 Task: Look for space in Gbadolite, Democratic Republic of the Congo from 1st June, 2023 to 4th June, 2023 for 1 adult in price range Rs.6000 to Rs.16000. Place can be private room with 1  bedroom having 1 bed and 1 bathroom. Property type can be house, flat, guest house. Amenities needed are: wifi. Booking option can be shelf check-in. Required host language is English.
Action: Mouse moved to (496, 125)
Screenshot: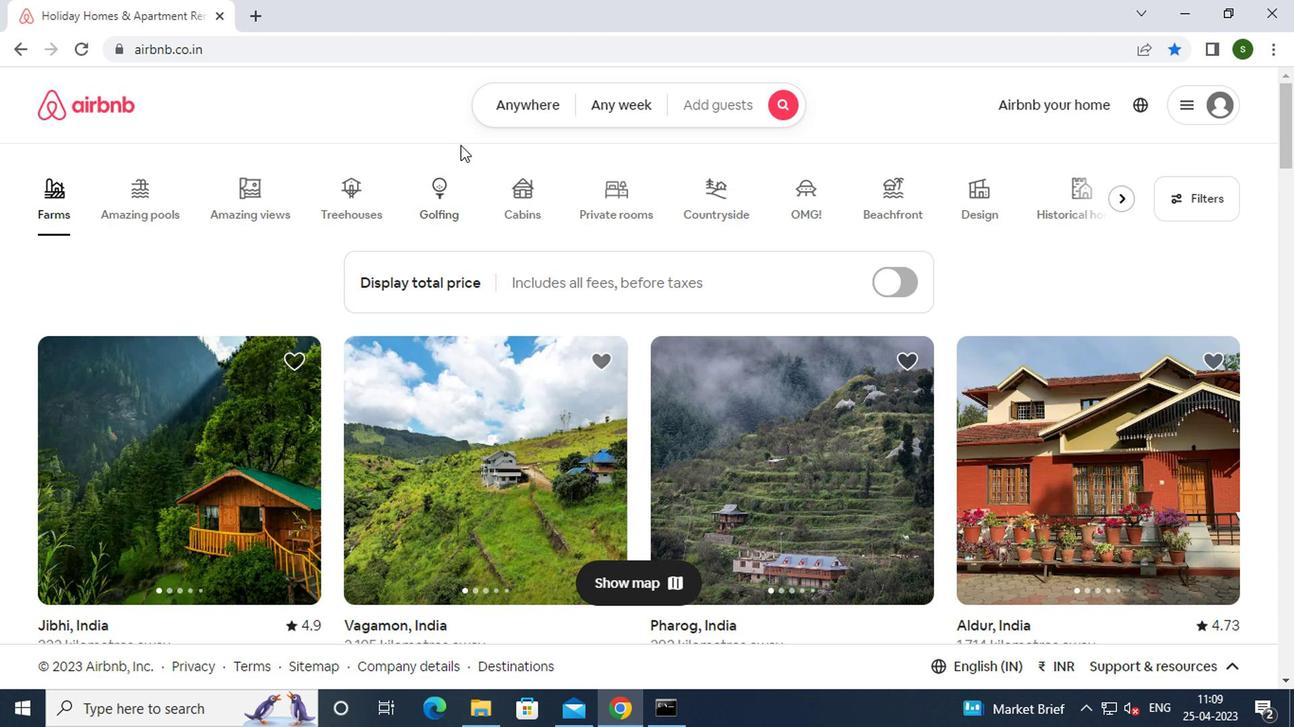 
Action: Mouse pressed left at (496, 125)
Screenshot: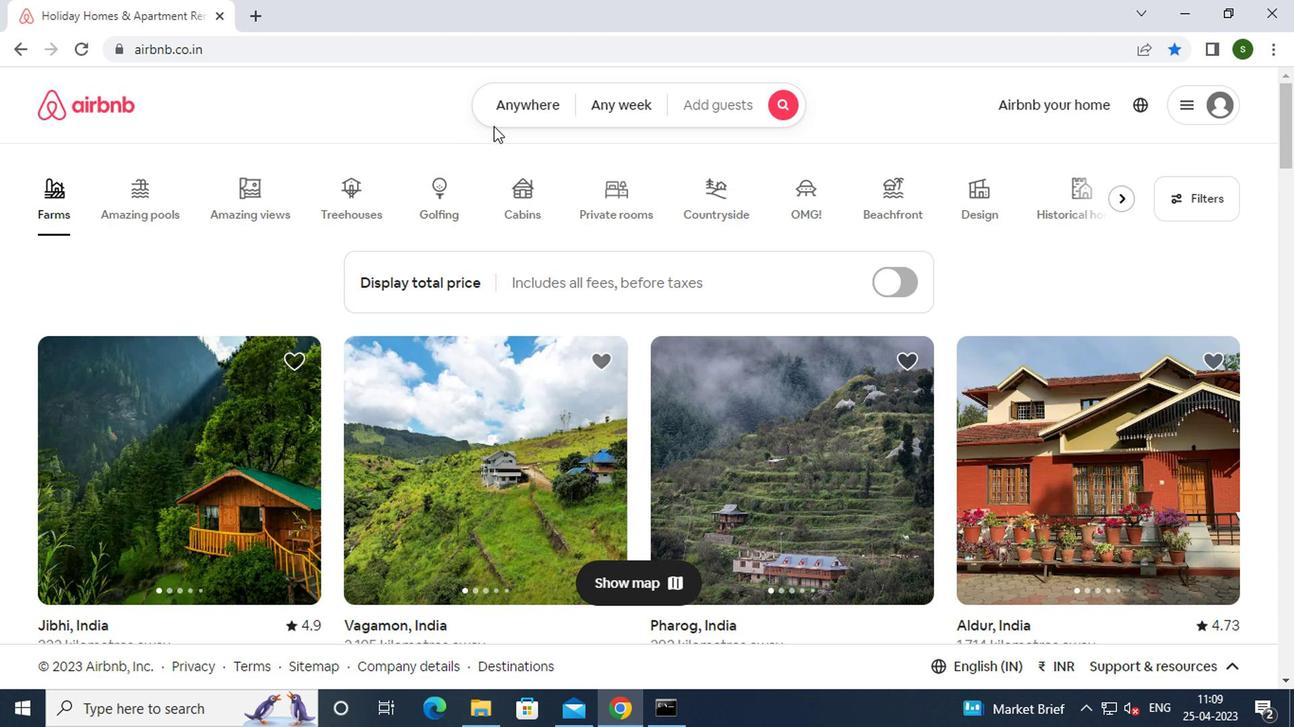 
Action: Mouse moved to (353, 188)
Screenshot: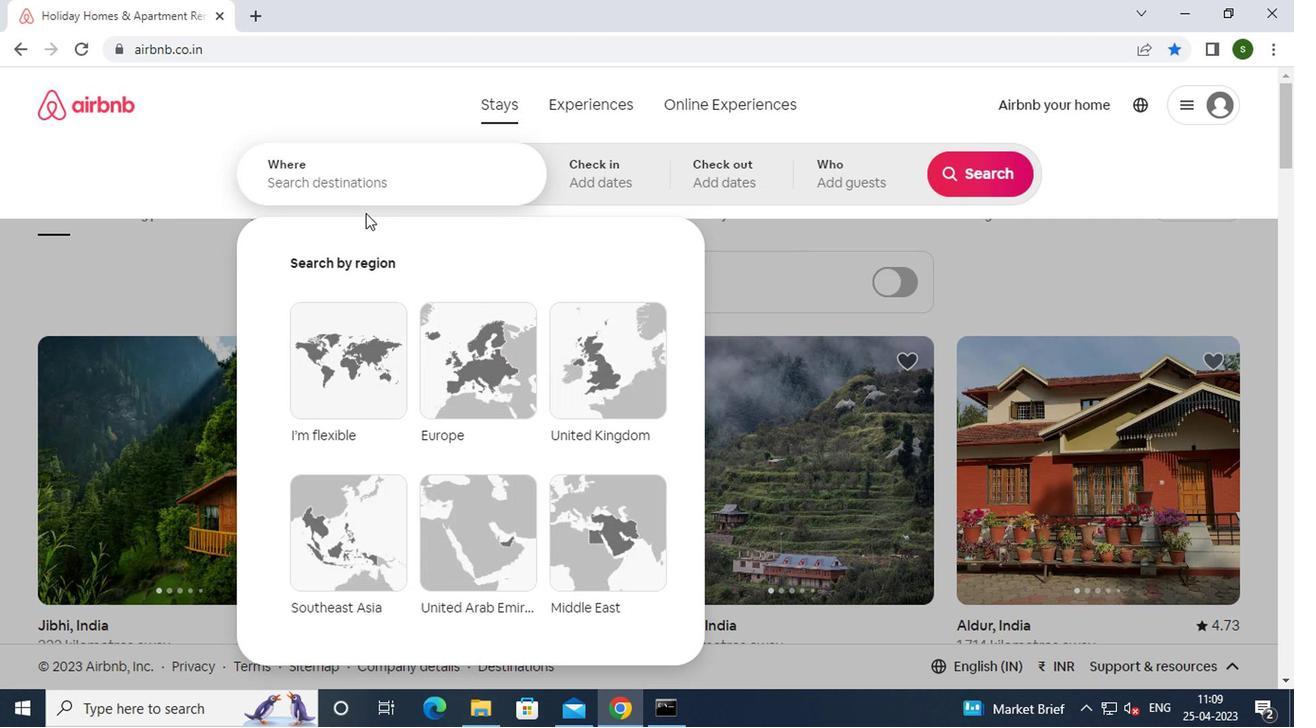 
Action: Mouse pressed left at (353, 188)
Screenshot: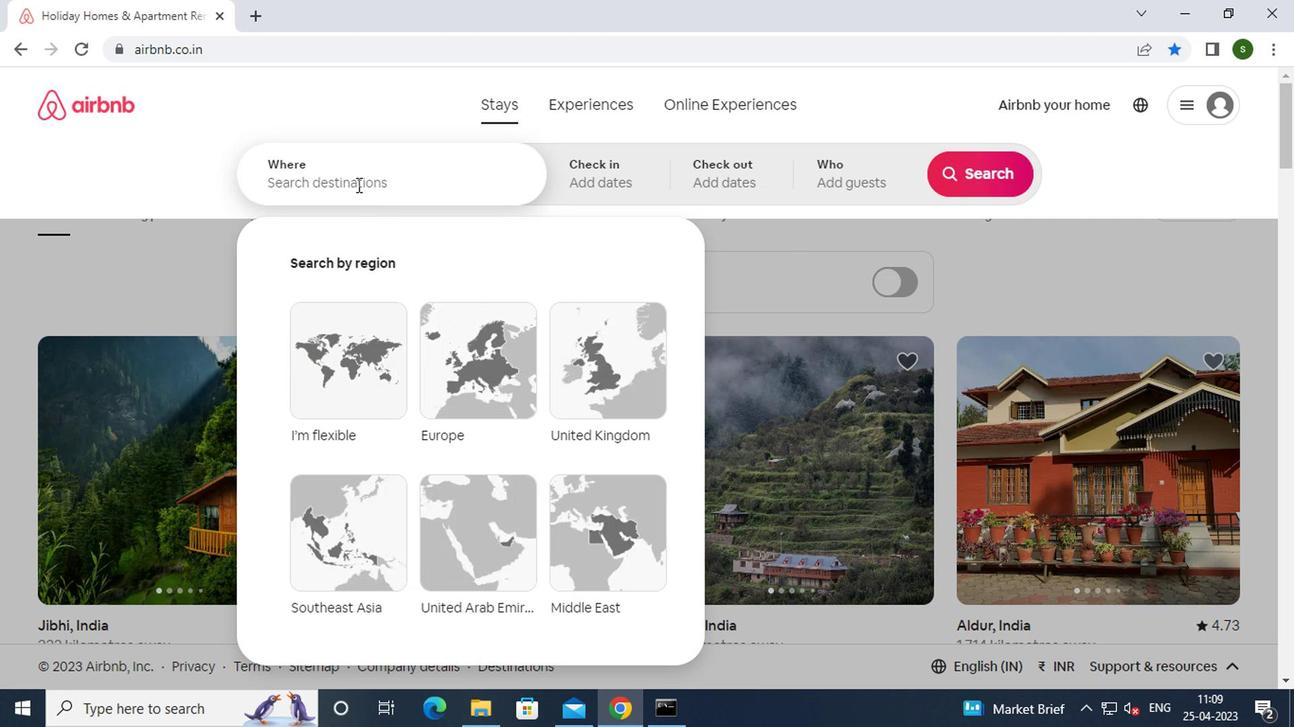 
Action: Key pressed g<Key.caps_lock>badolite
Screenshot: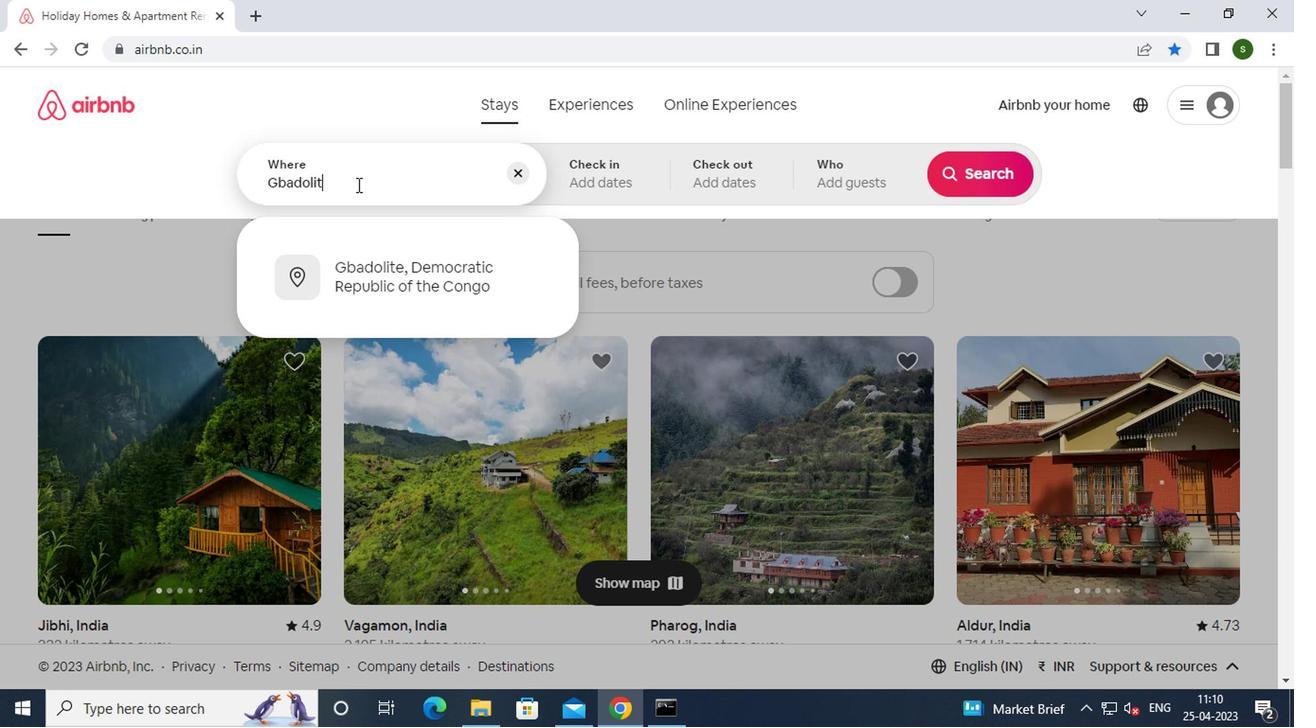 
Action: Mouse moved to (421, 264)
Screenshot: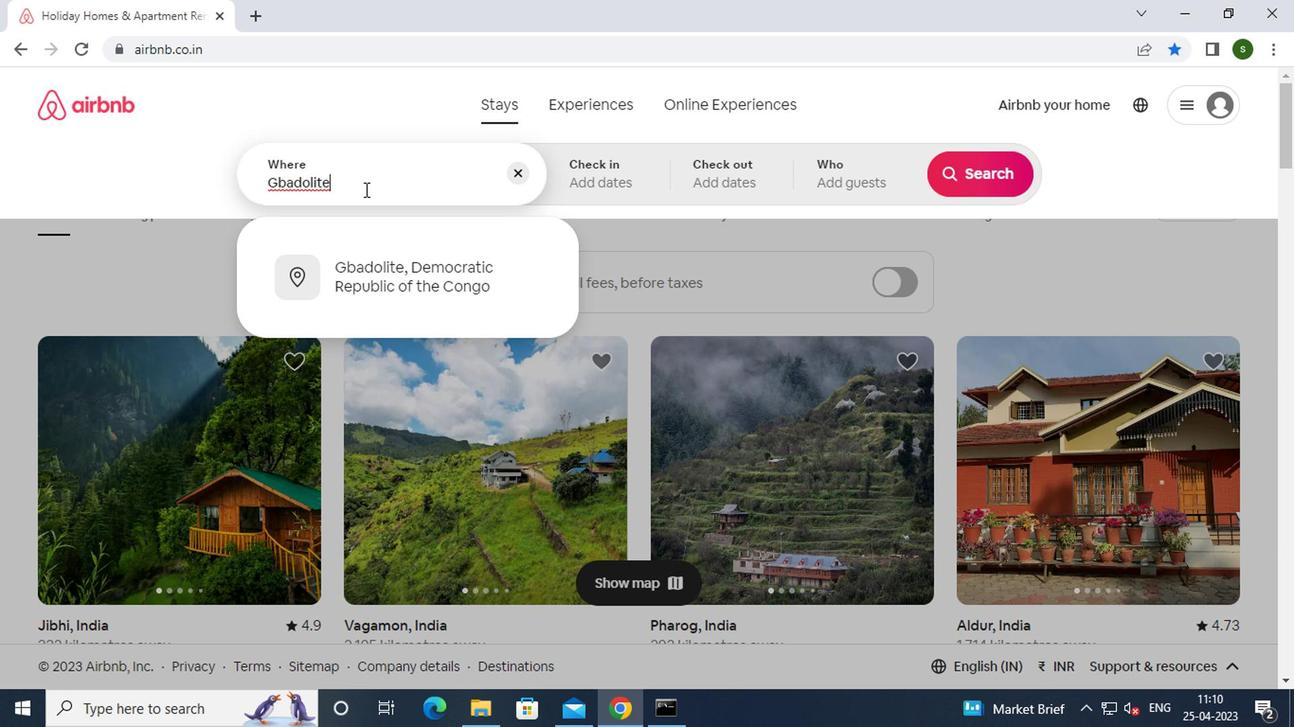 
Action: Mouse pressed left at (421, 264)
Screenshot: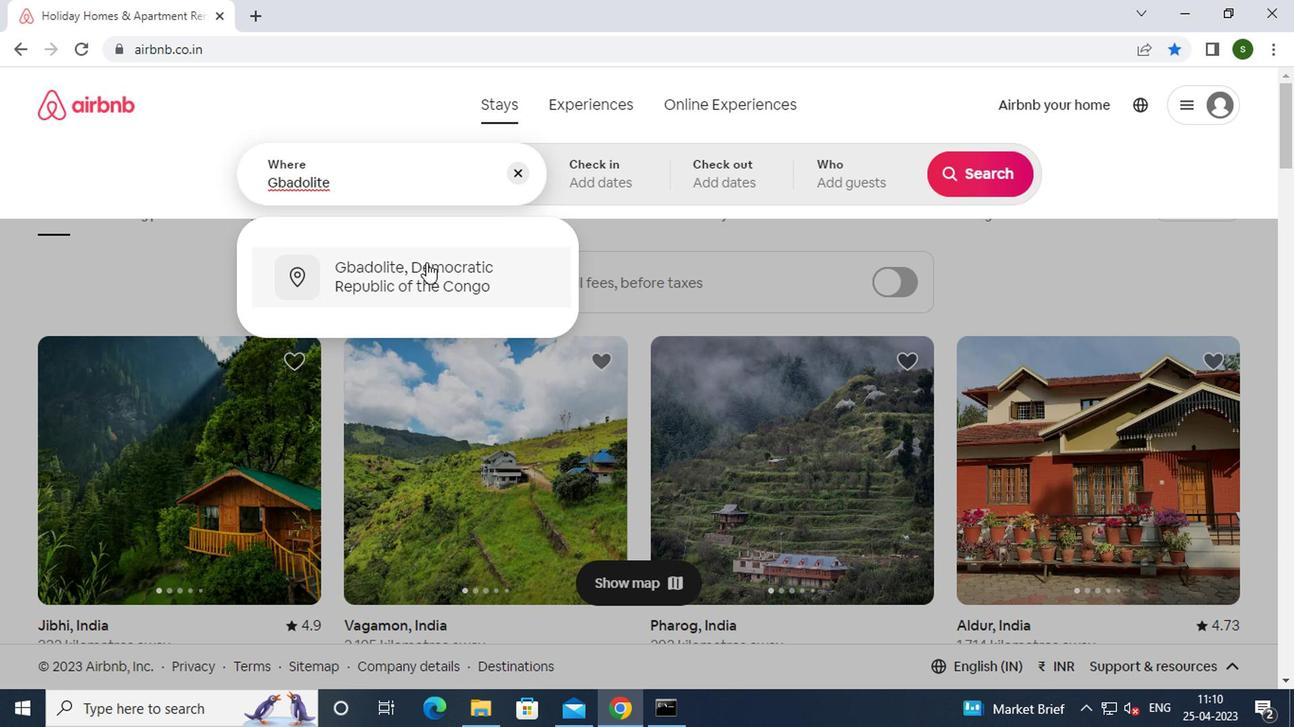 
Action: Mouse moved to (967, 323)
Screenshot: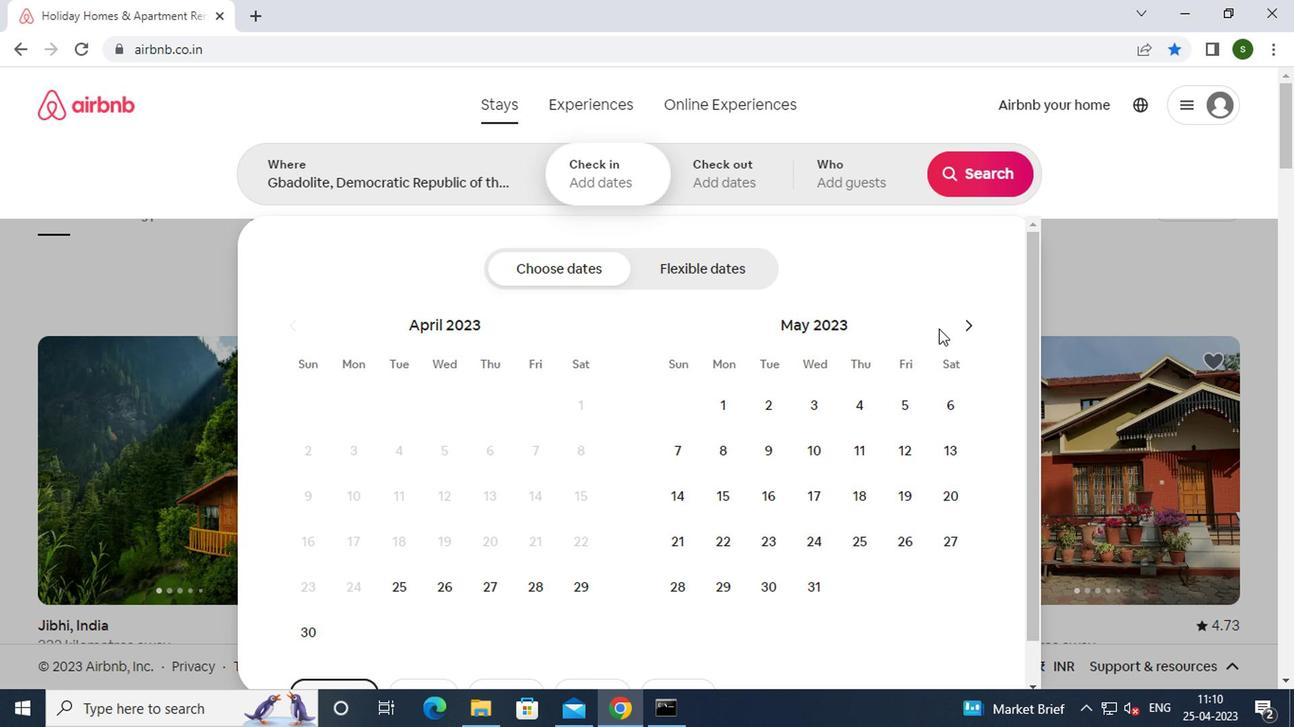 
Action: Mouse pressed left at (967, 323)
Screenshot: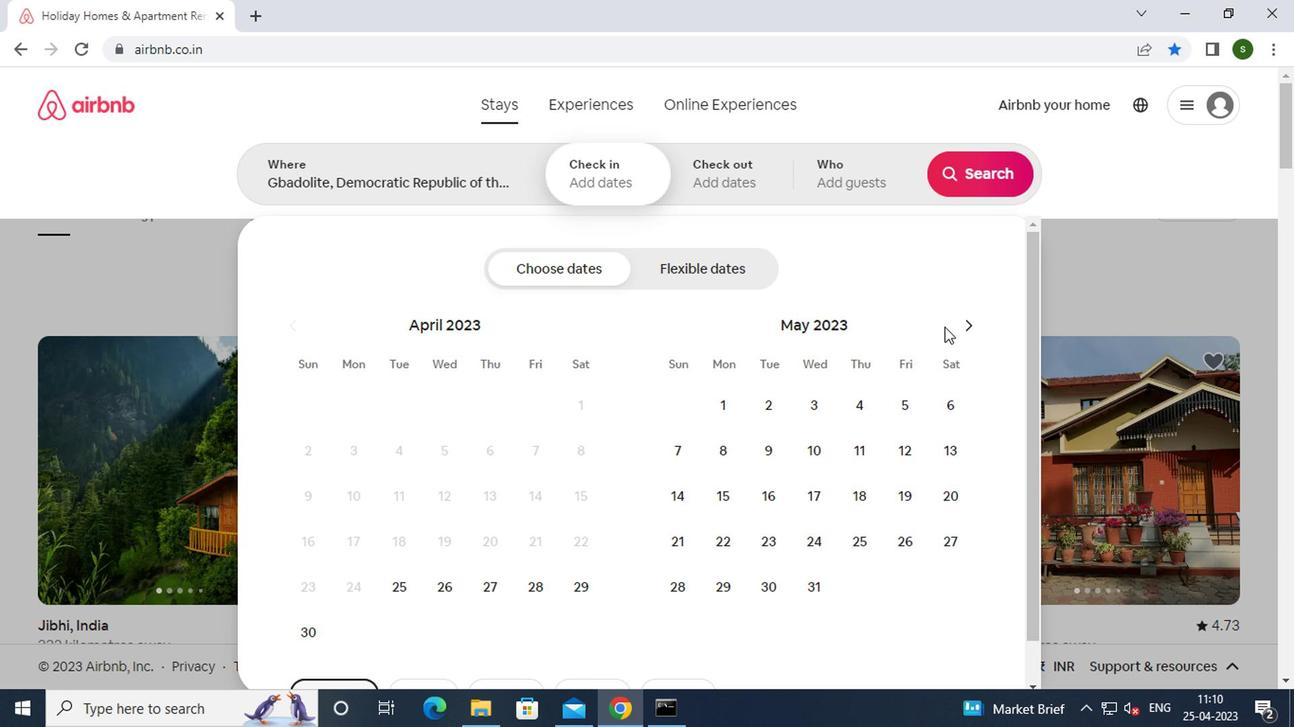 
Action: Mouse moved to (856, 396)
Screenshot: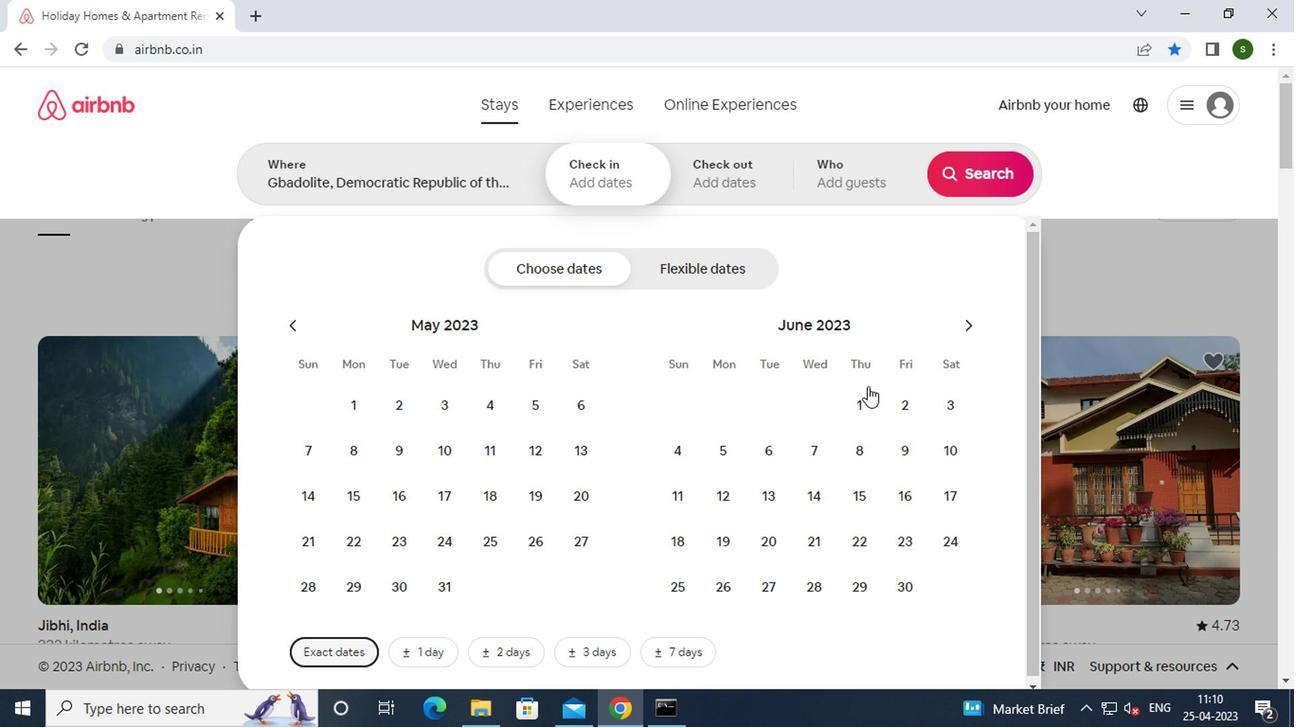 
Action: Mouse pressed left at (856, 396)
Screenshot: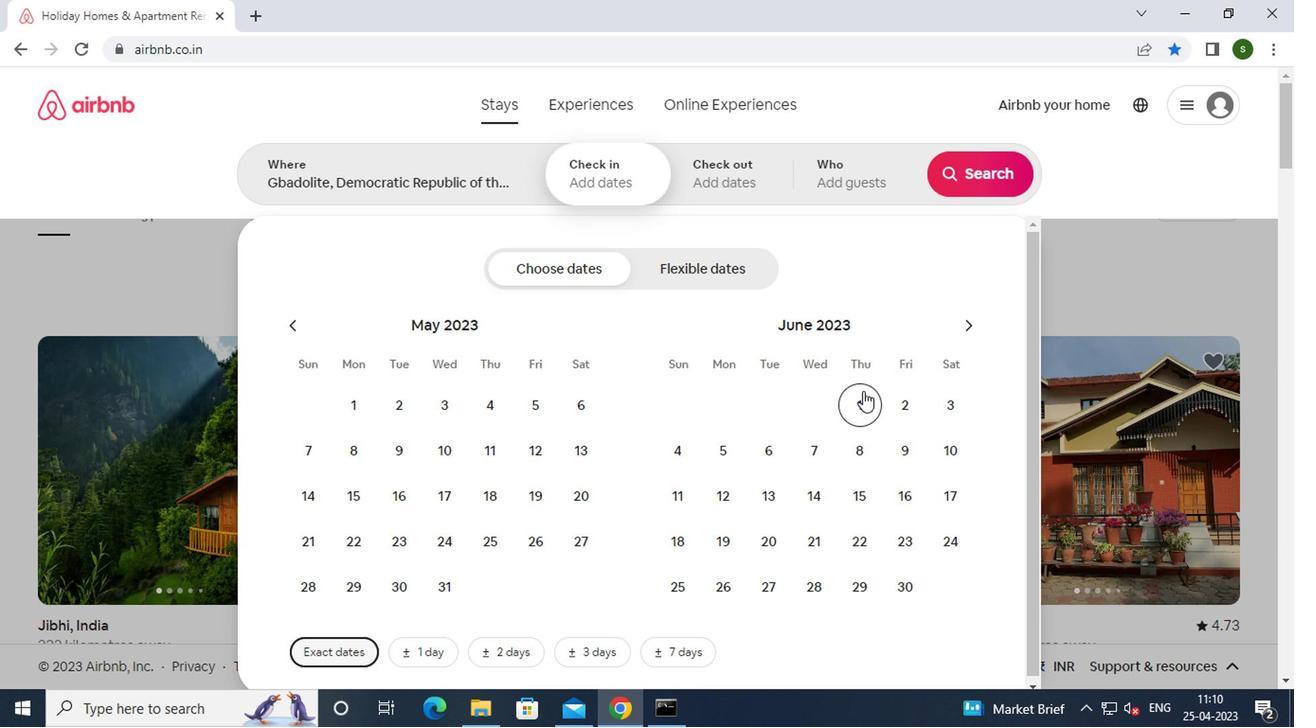 
Action: Mouse moved to (680, 450)
Screenshot: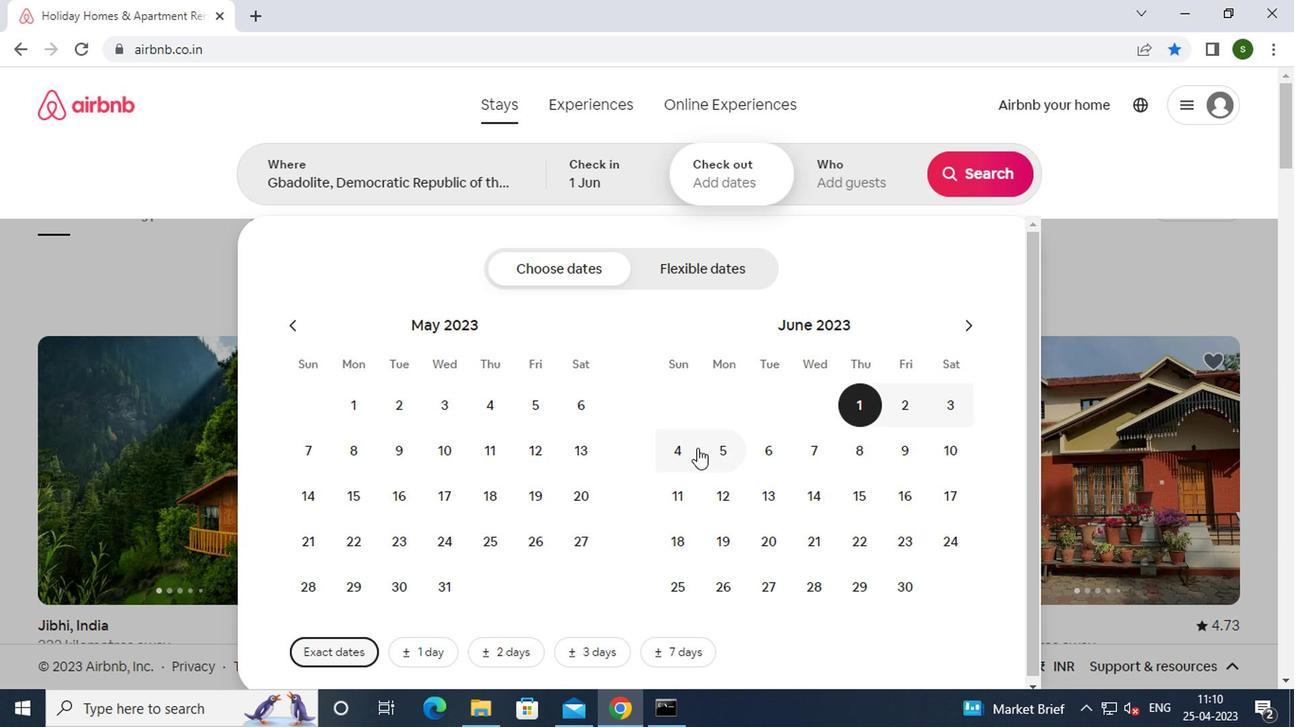 
Action: Mouse pressed left at (680, 450)
Screenshot: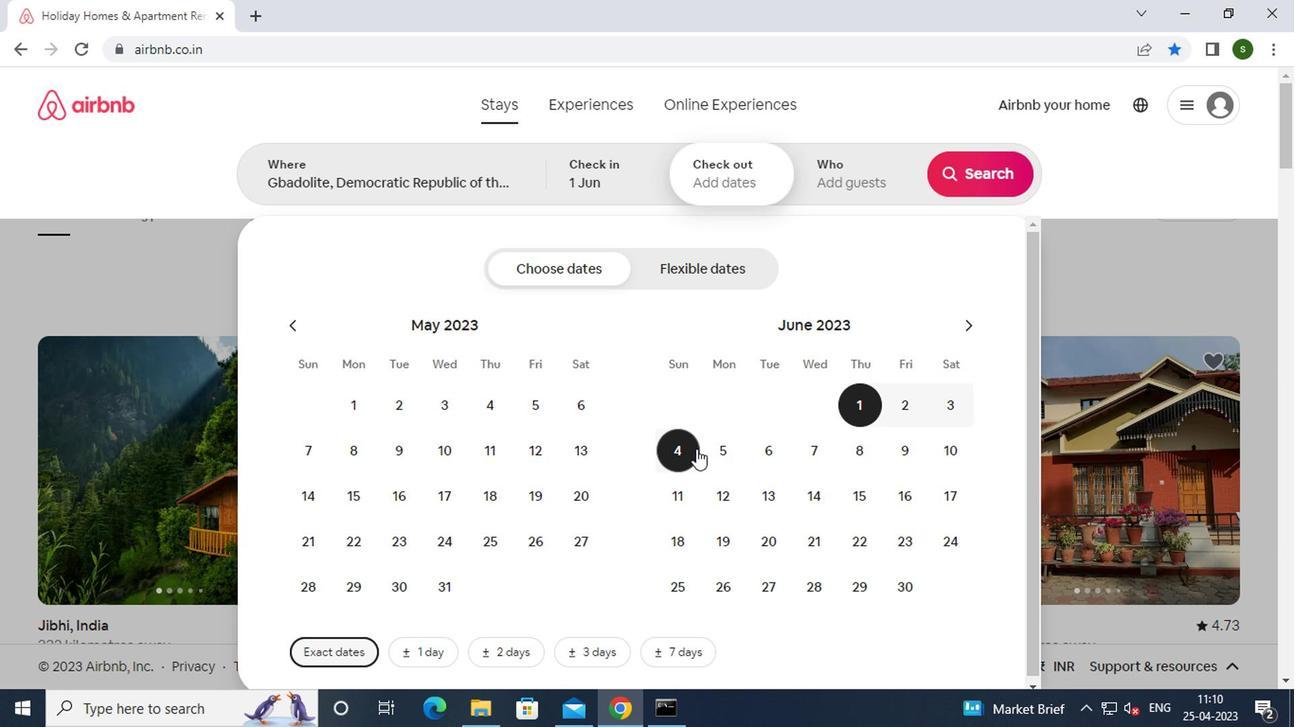 
Action: Mouse moved to (829, 182)
Screenshot: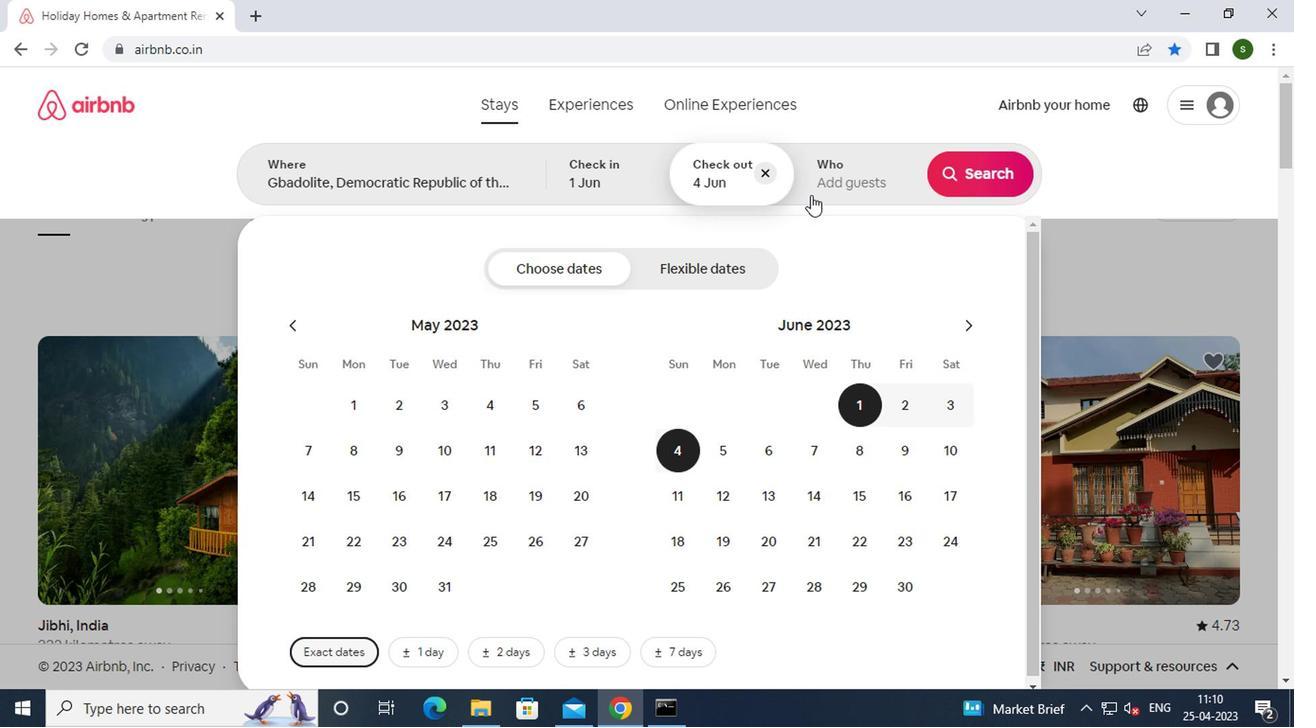 
Action: Mouse pressed left at (829, 182)
Screenshot: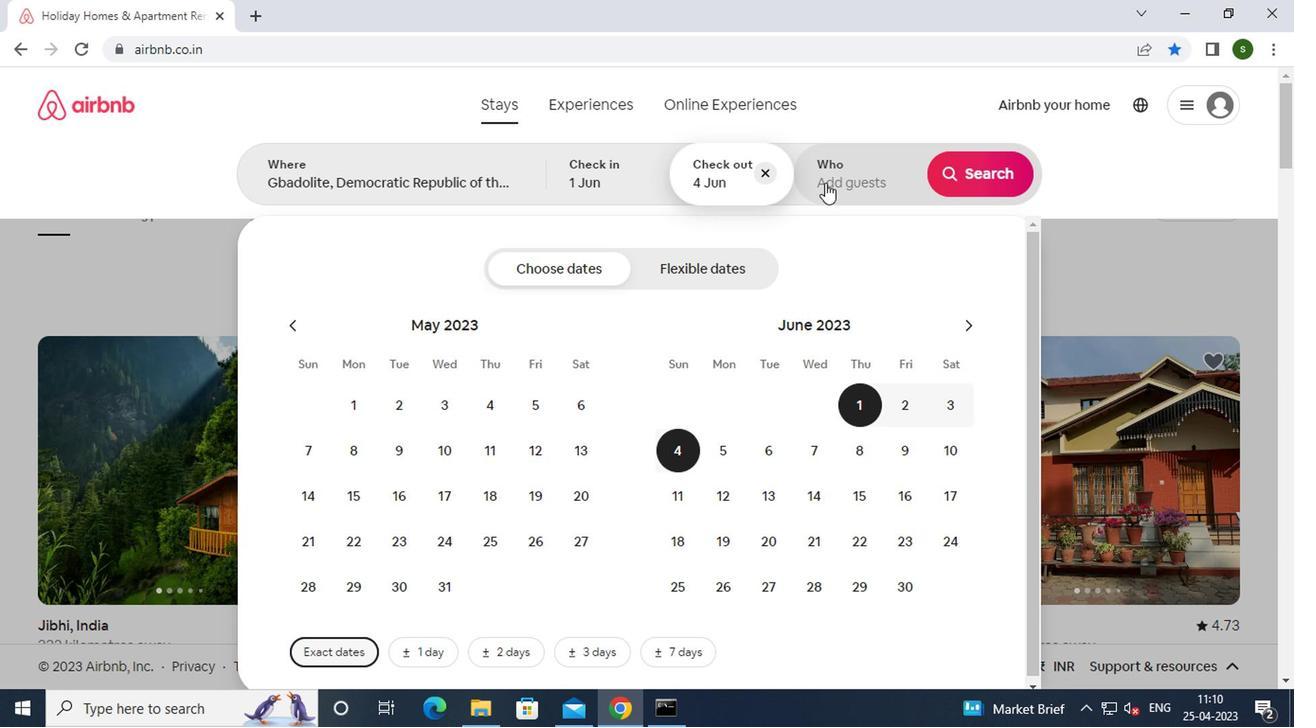 
Action: Mouse moved to (979, 282)
Screenshot: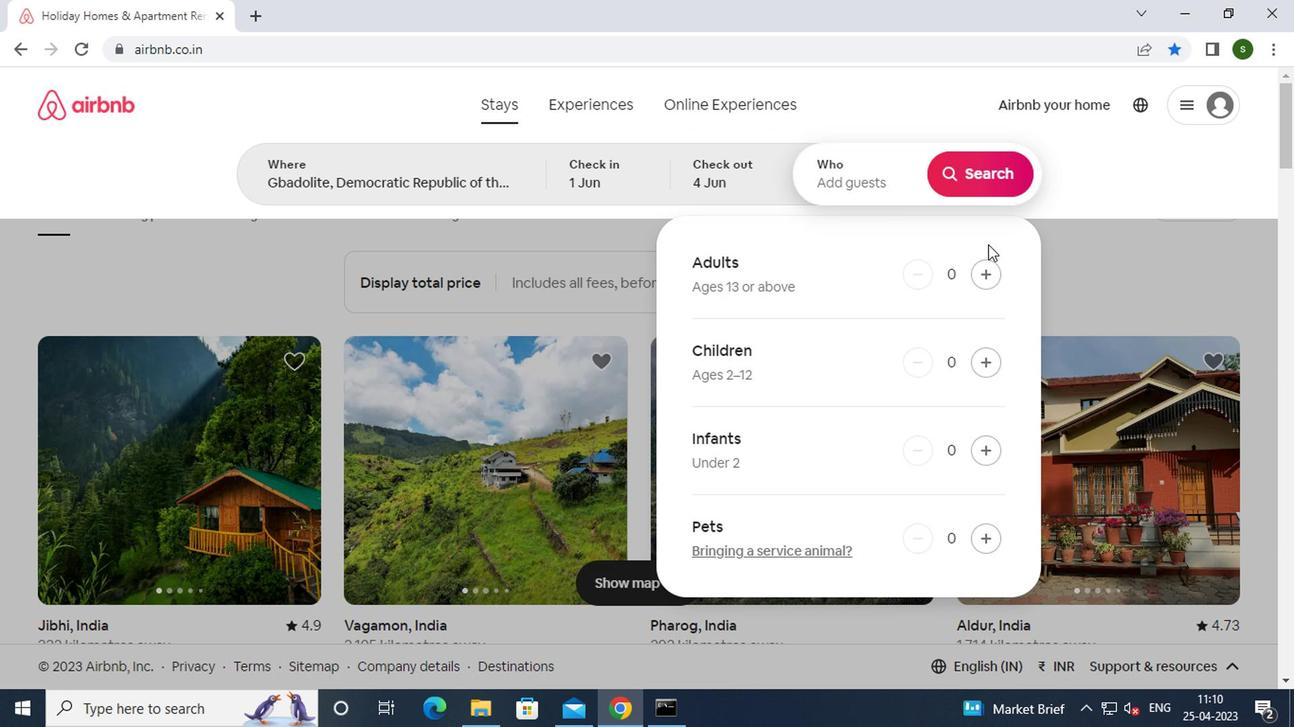 
Action: Mouse pressed left at (979, 282)
Screenshot: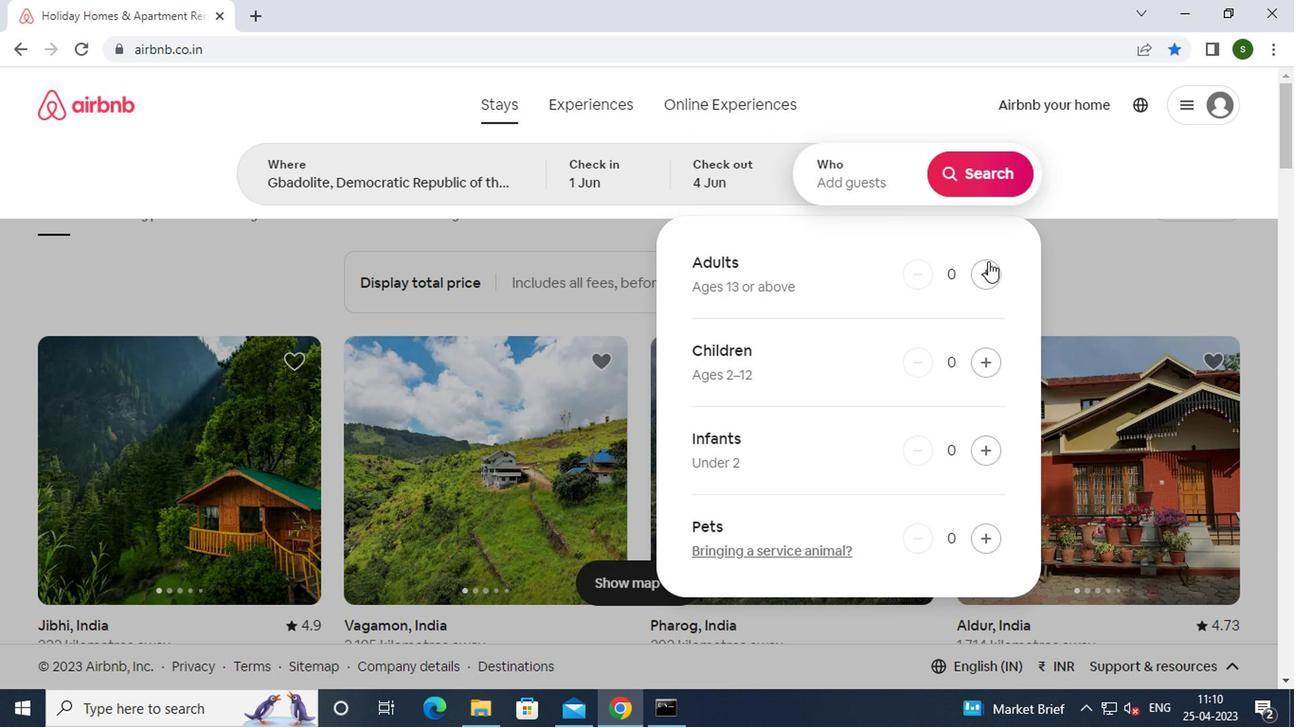 
Action: Mouse moved to (979, 184)
Screenshot: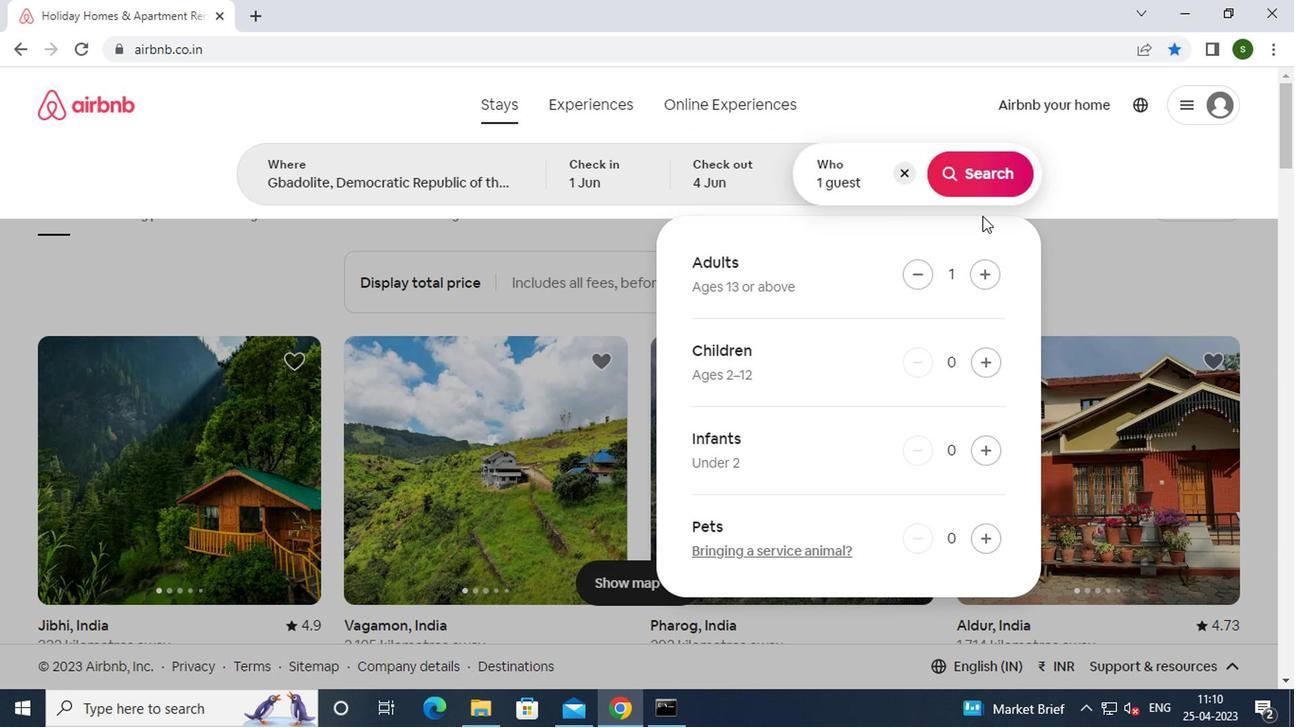 
Action: Mouse pressed left at (979, 184)
Screenshot: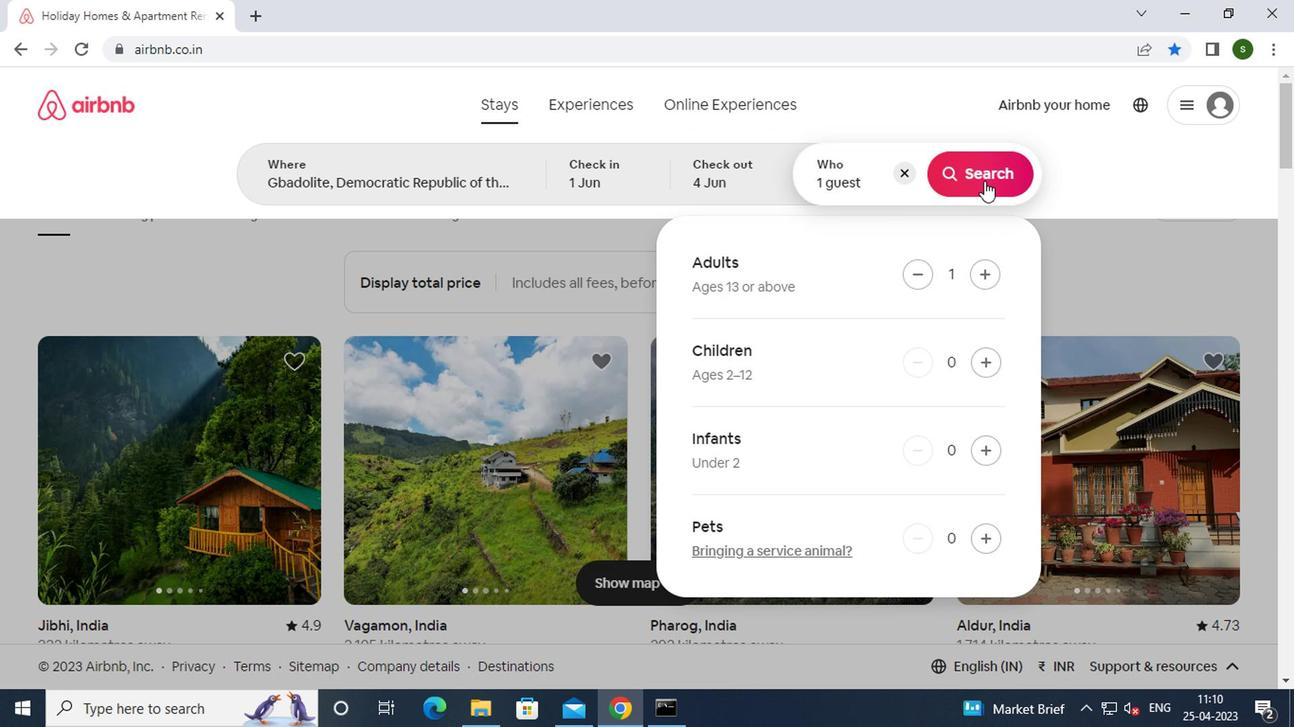 
Action: Mouse moved to (1168, 189)
Screenshot: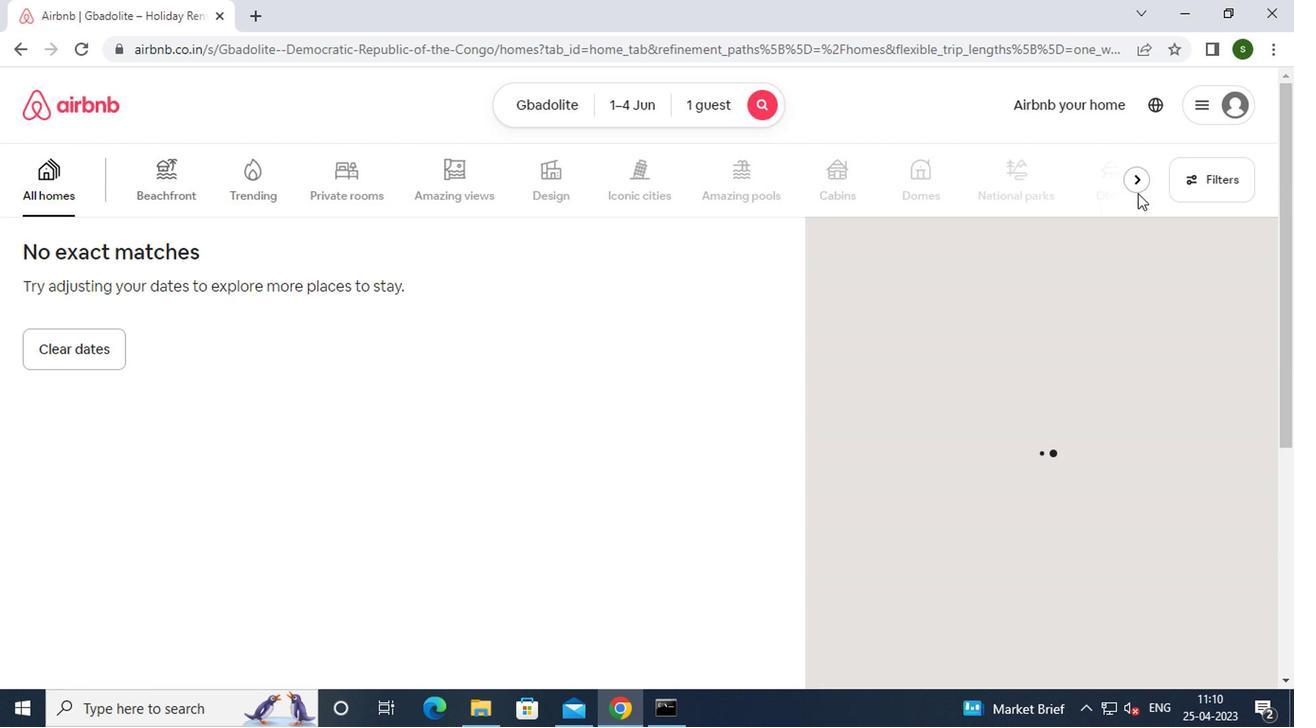 
Action: Mouse pressed left at (1168, 189)
Screenshot: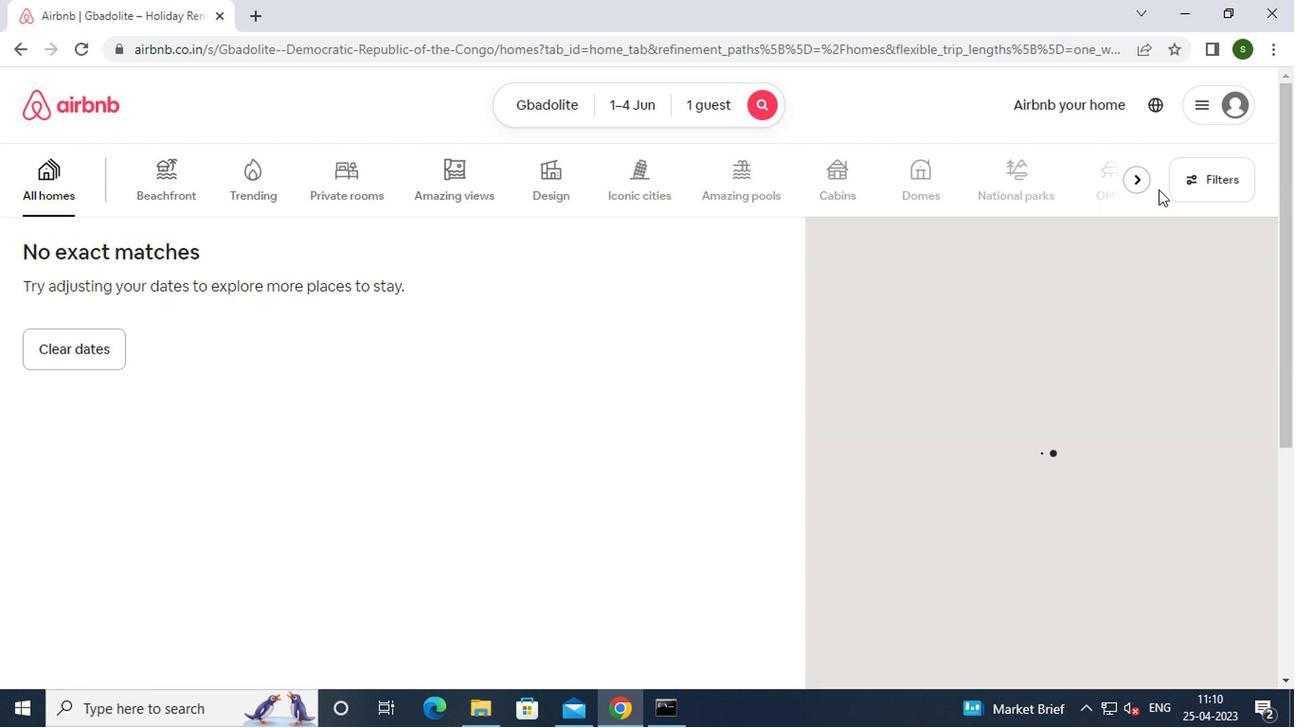 
Action: Mouse moved to (541, 286)
Screenshot: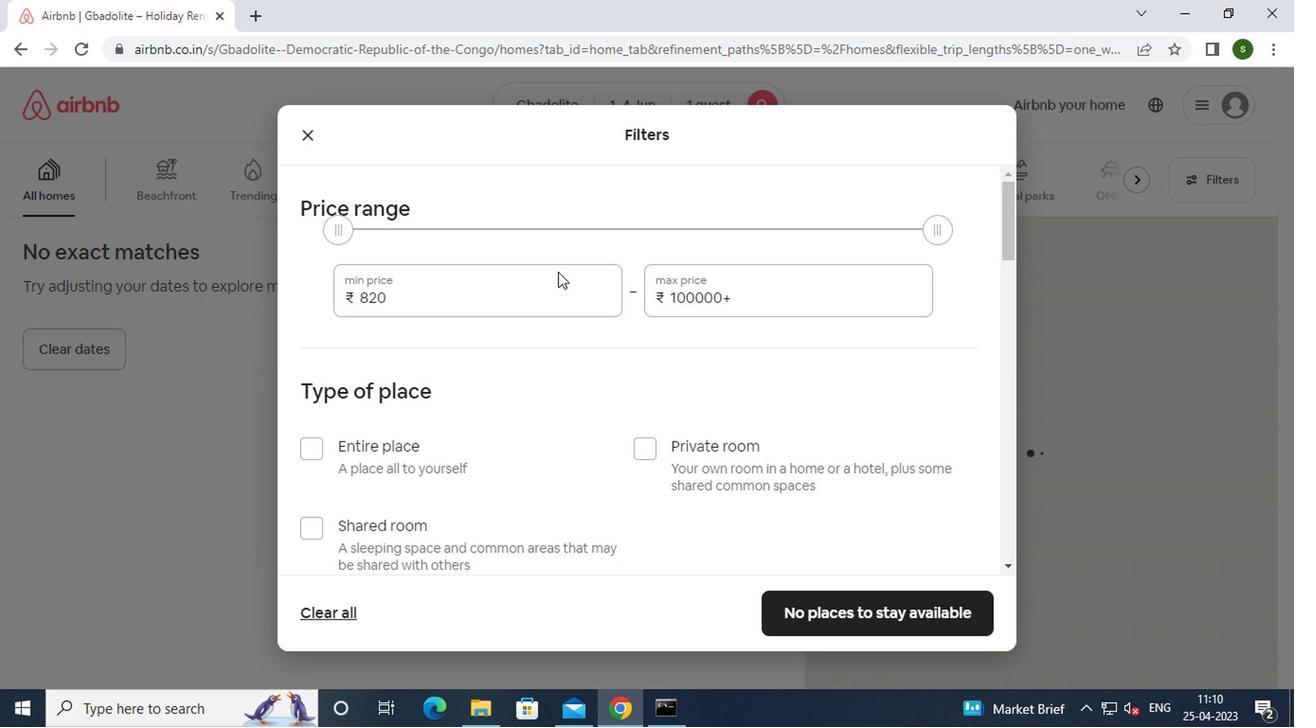 
Action: Mouse pressed left at (541, 286)
Screenshot: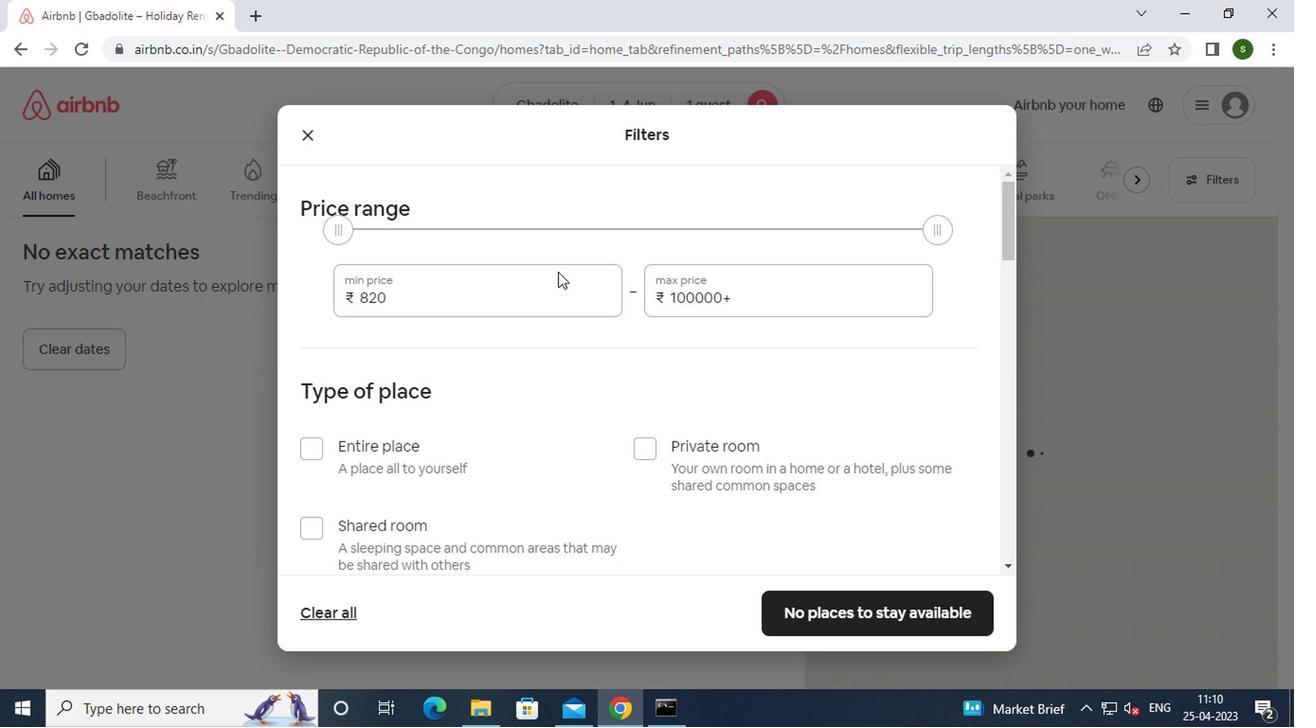 
Action: Mouse moved to (541, 287)
Screenshot: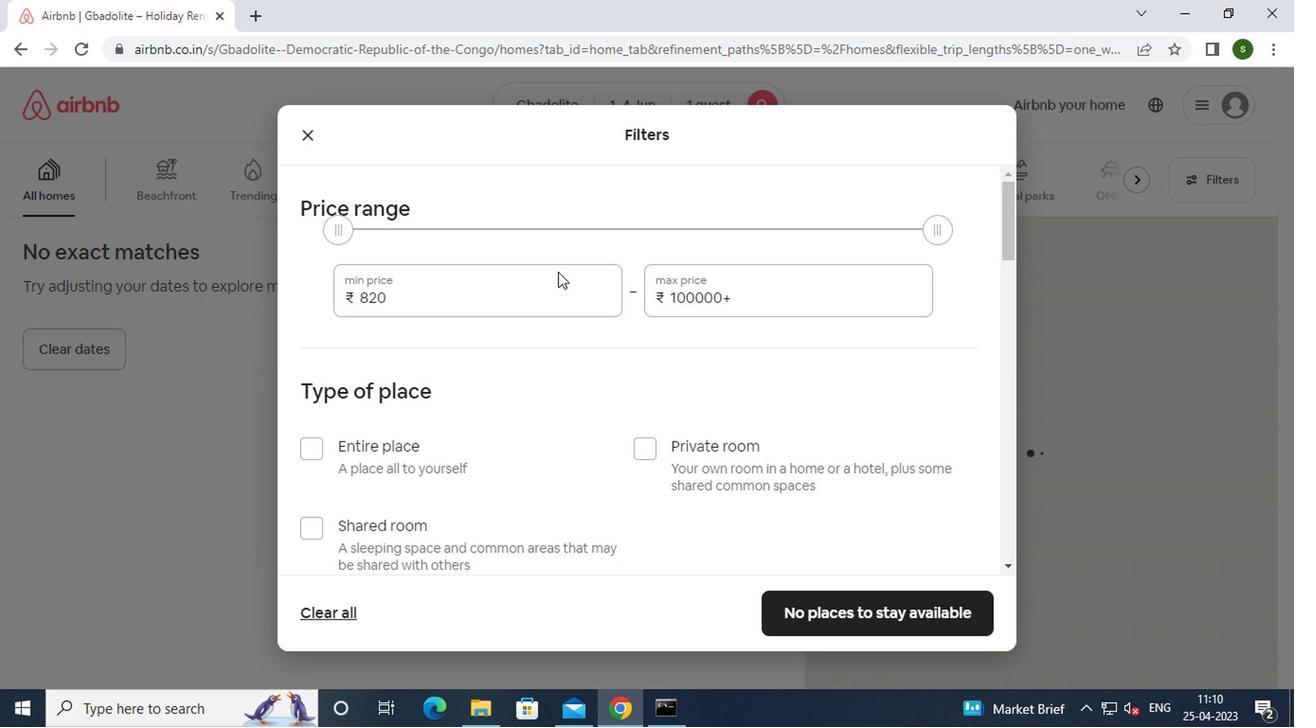 
Action: Key pressed <Key.backspace><Key.backspace><Key.backspace><Key.backspace>6000
Screenshot: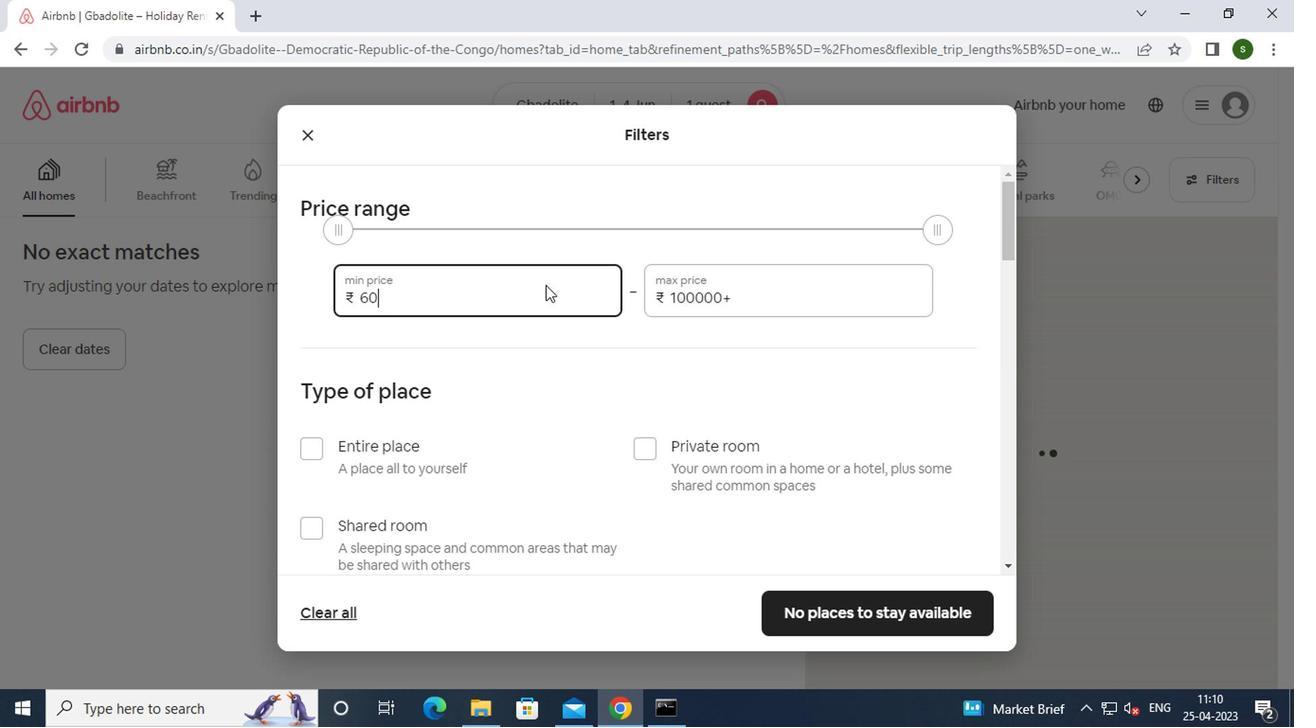 
Action: Mouse moved to (762, 303)
Screenshot: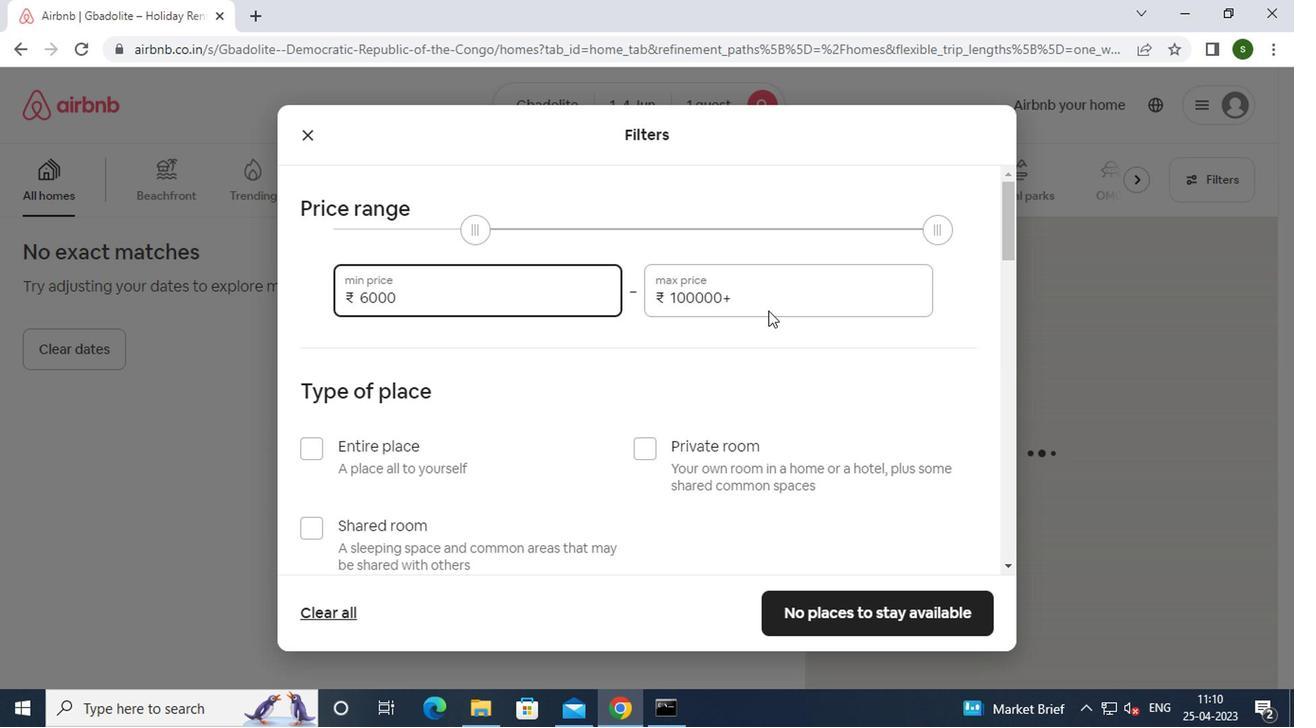 
Action: Mouse pressed left at (762, 303)
Screenshot: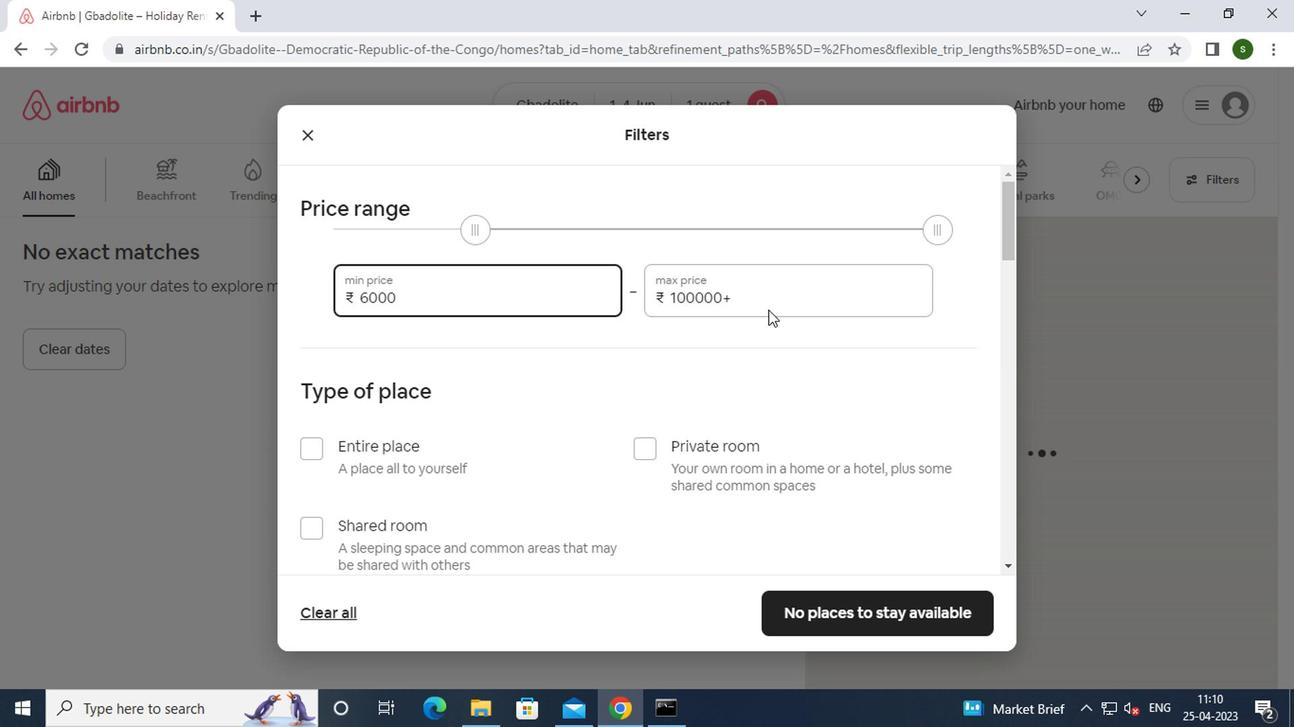 
Action: Key pressed <Key.backspace><Key.backspace><Key.backspace><Key.backspace><Key.backspace><Key.backspace><Key.backspace><Key.backspace><Key.backspace><Key.backspace><Key.backspace><Key.backspace>16000
Screenshot: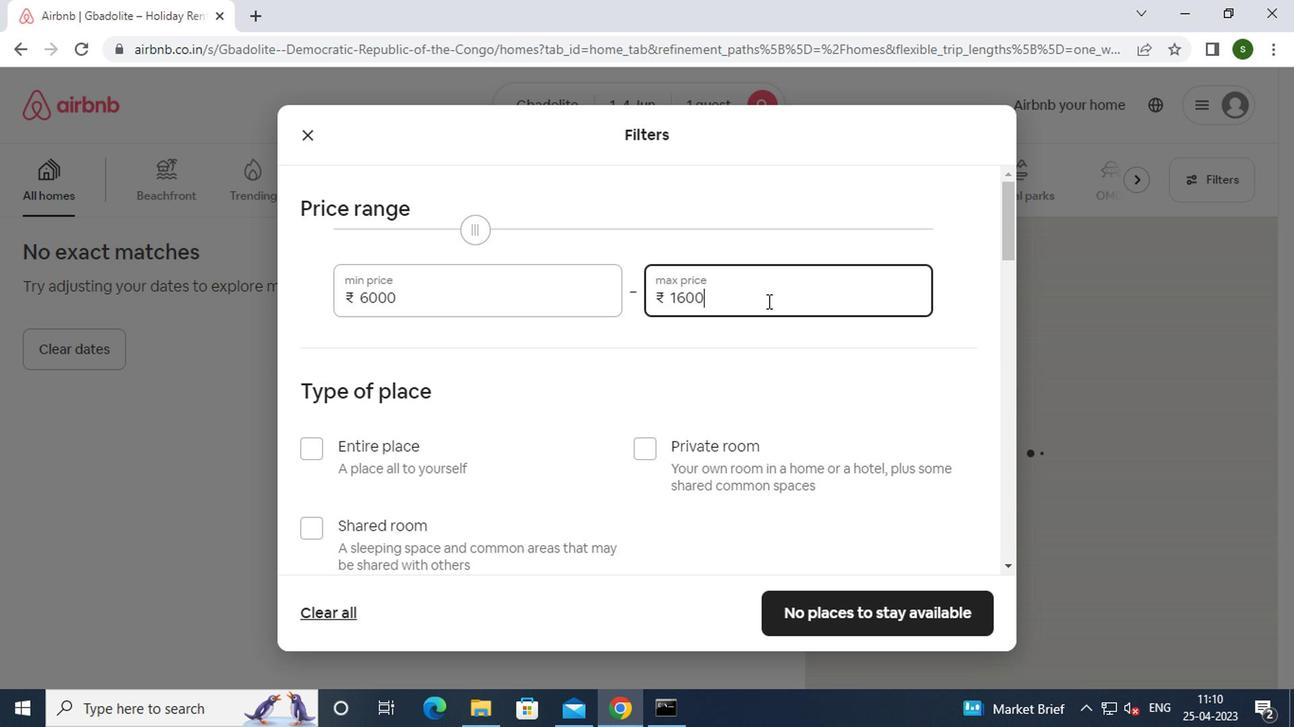 
Action: Mouse moved to (605, 341)
Screenshot: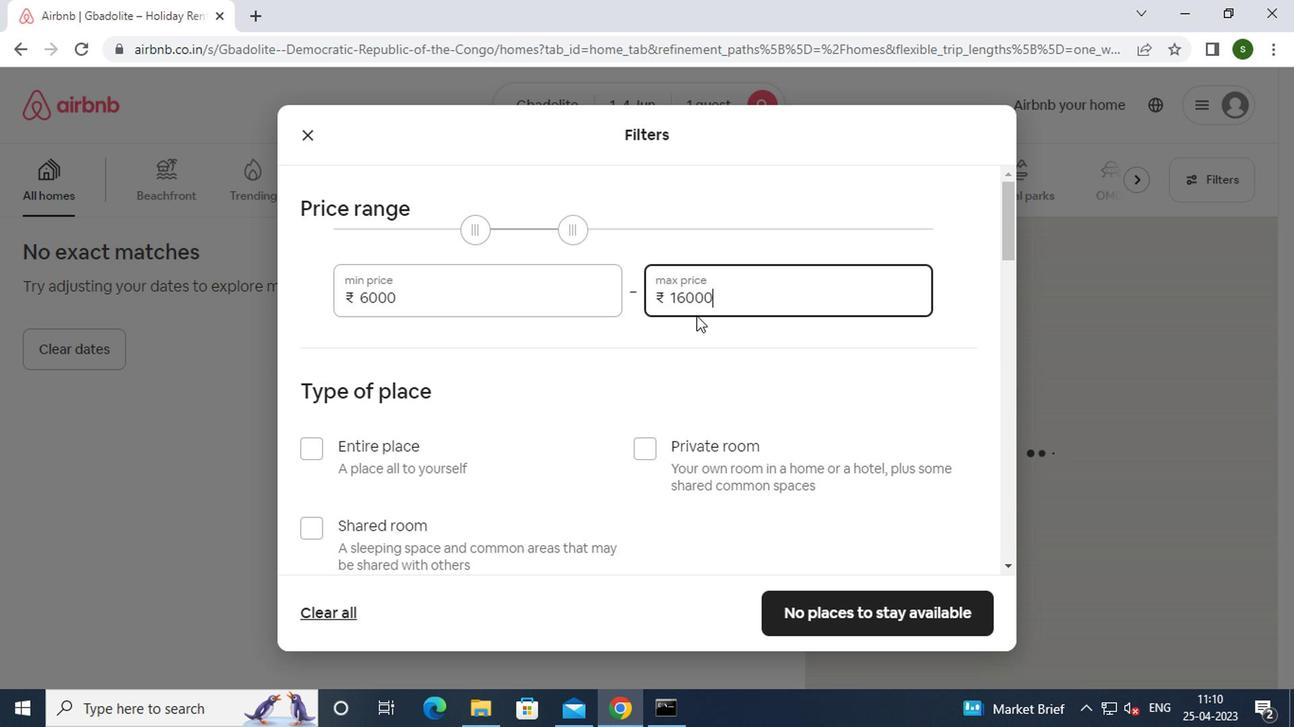 
Action: Mouse scrolled (605, 340) with delta (0, 0)
Screenshot: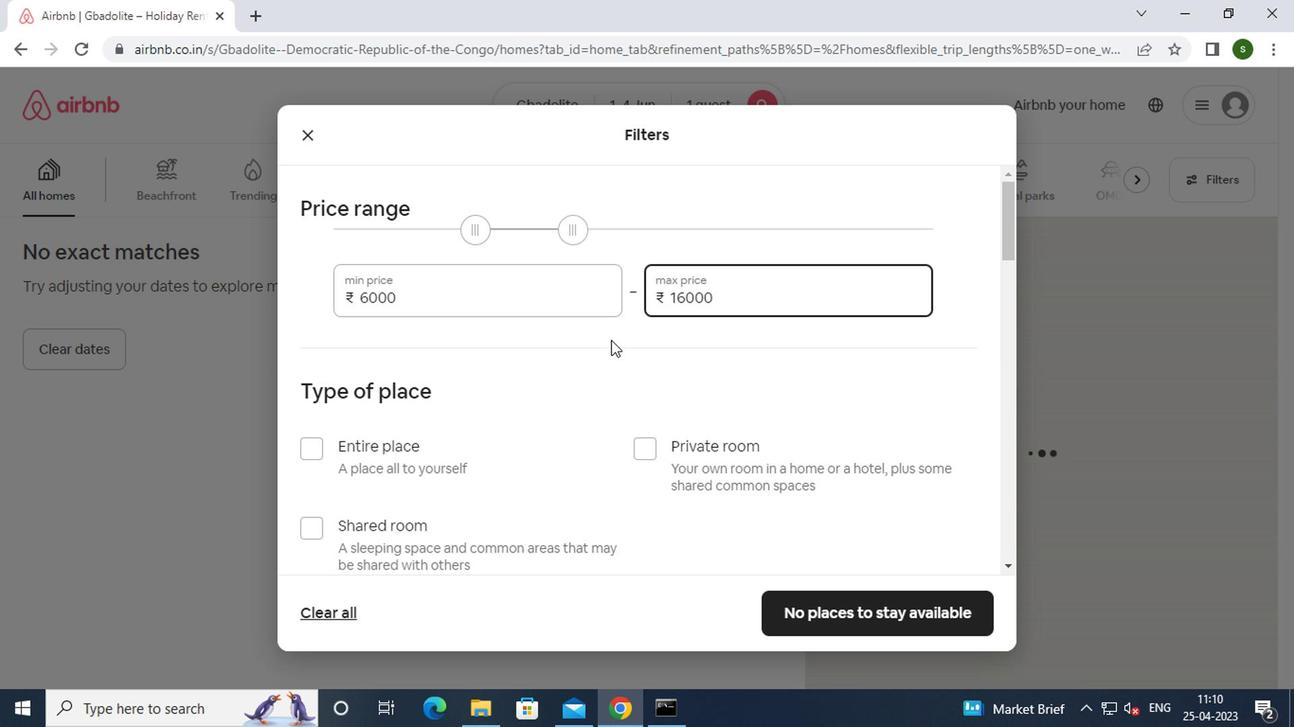 
Action: Mouse moved to (634, 355)
Screenshot: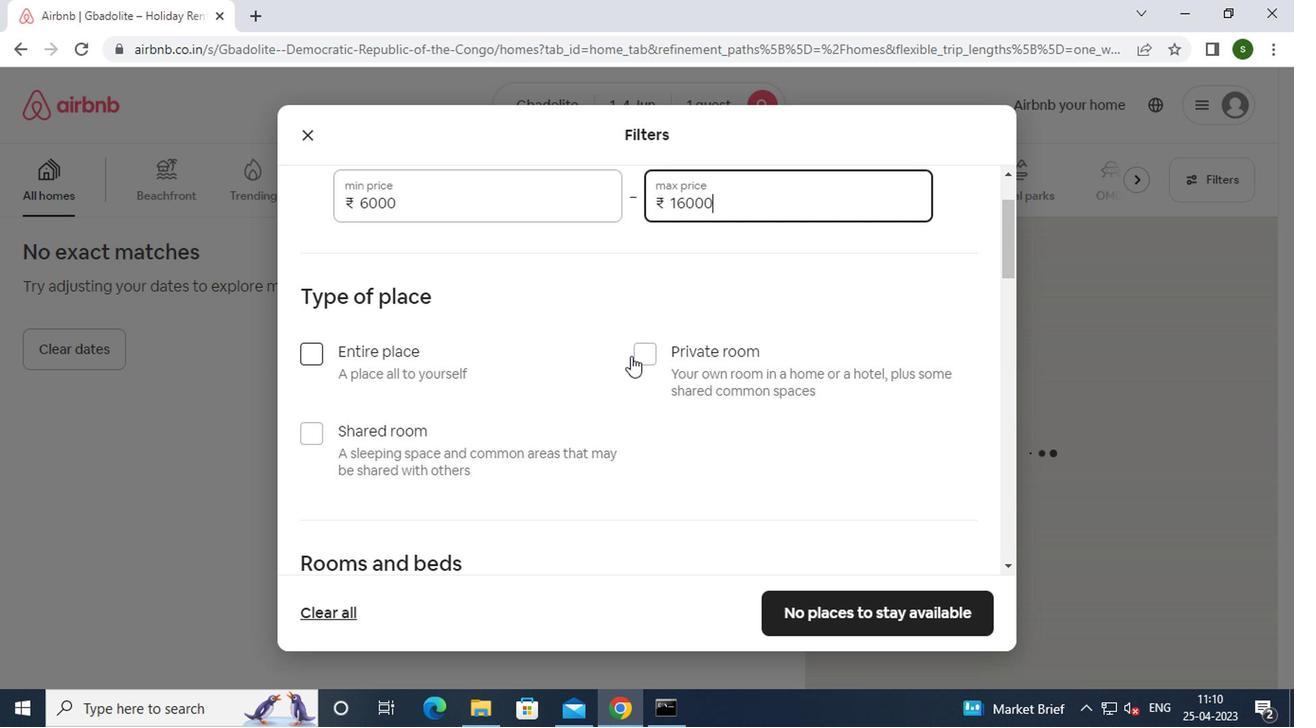 
Action: Mouse pressed left at (634, 355)
Screenshot: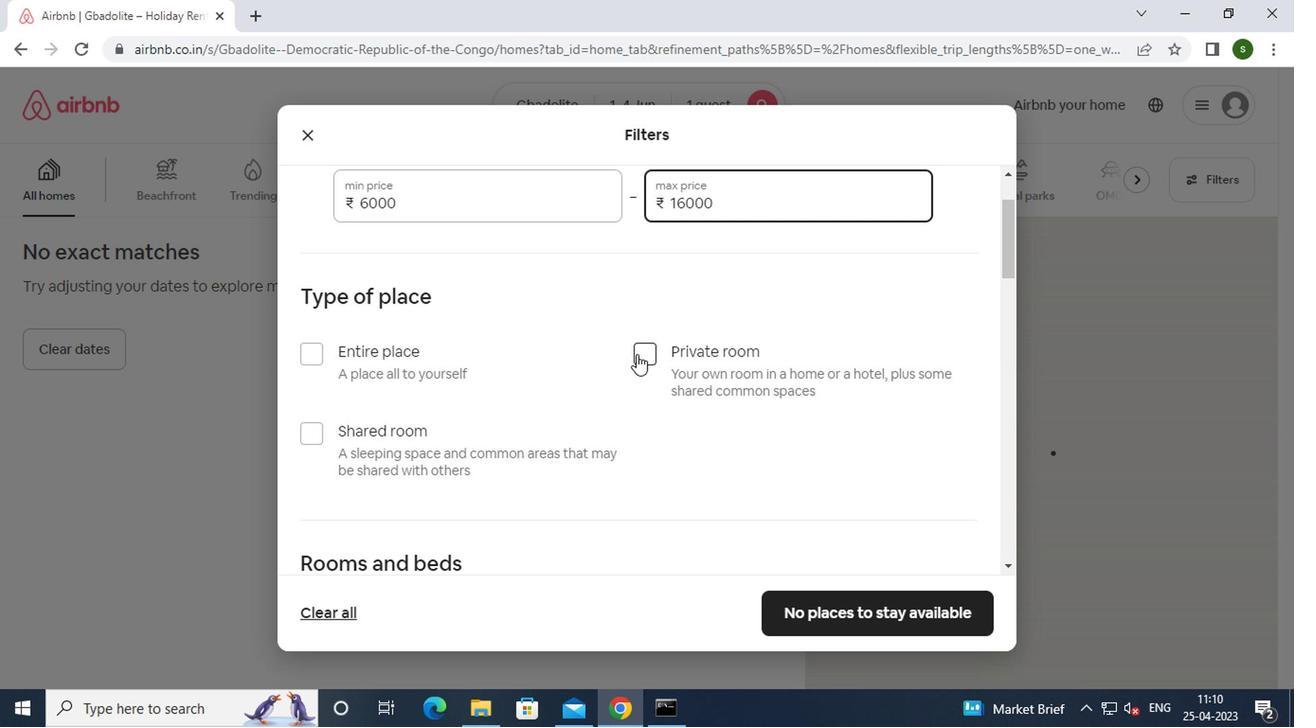 
Action: Mouse moved to (609, 355)
Screenshot: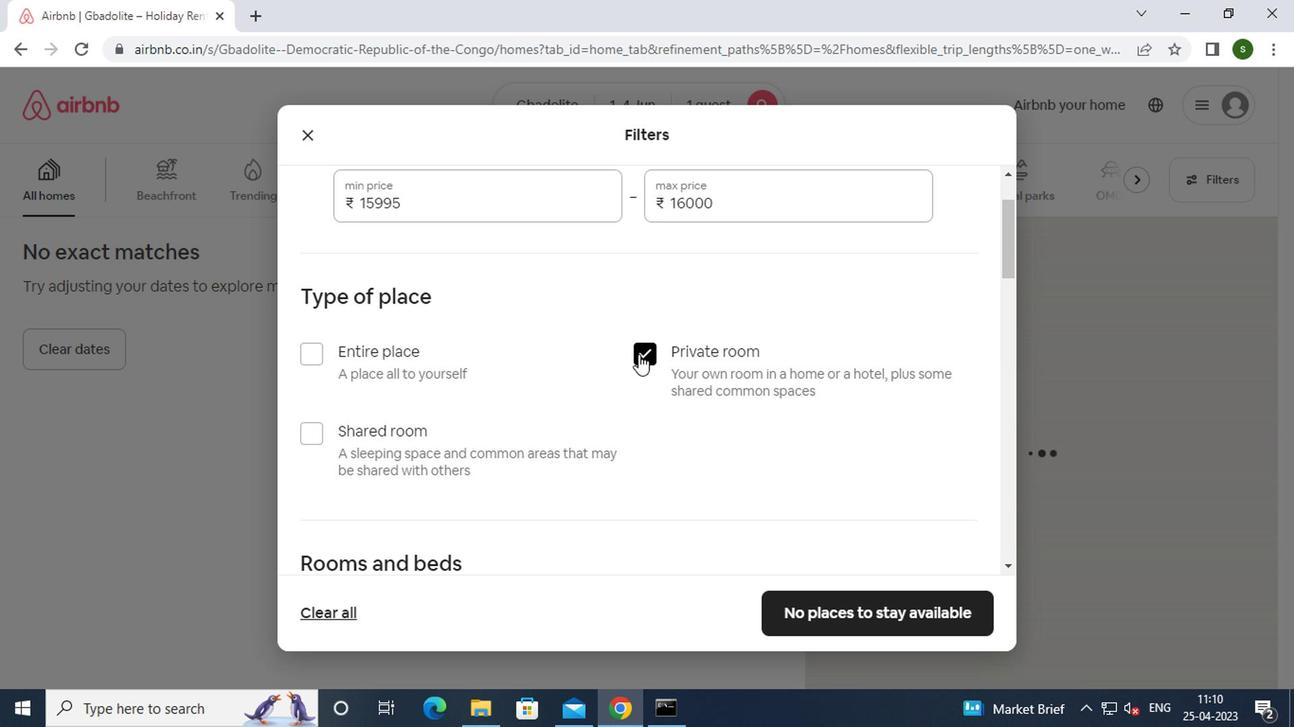 
Action: Mouse scrolled (609, 355) with delta (0, 0)
Screenshot: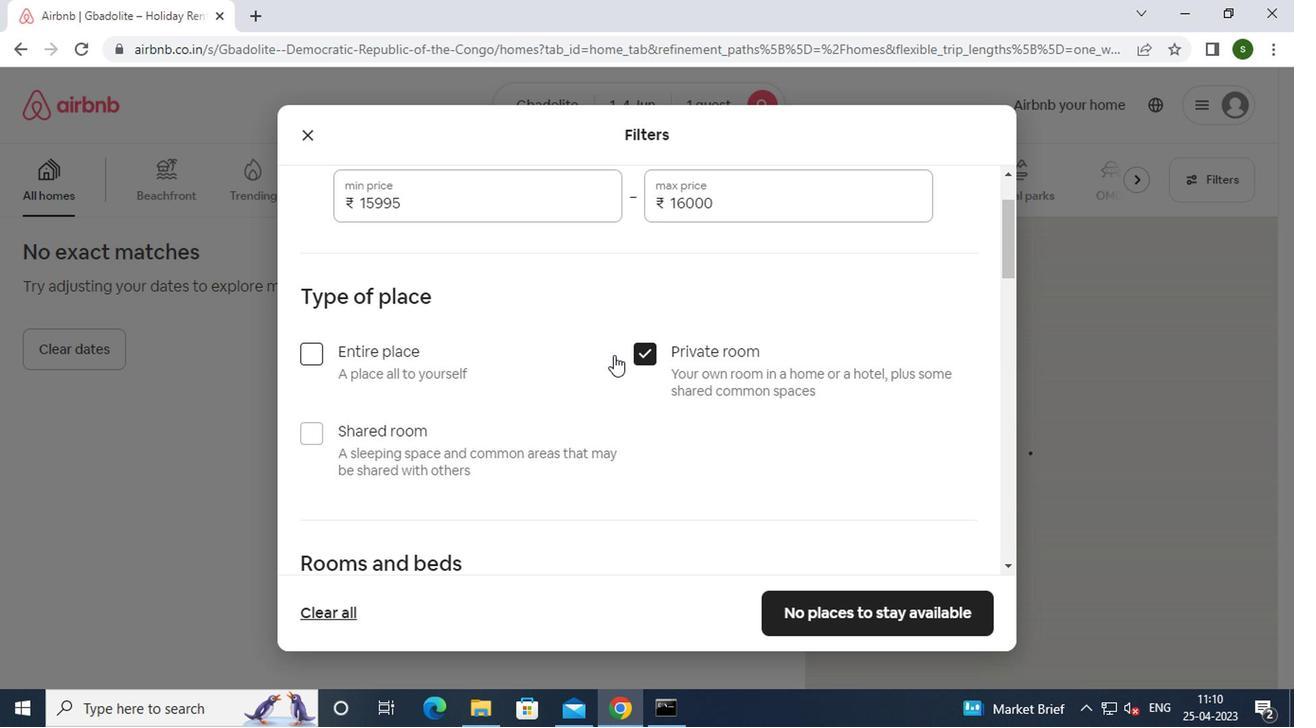 
Action: Mouse scrolled (609, 355) with delta (0, 0)
Screenshot: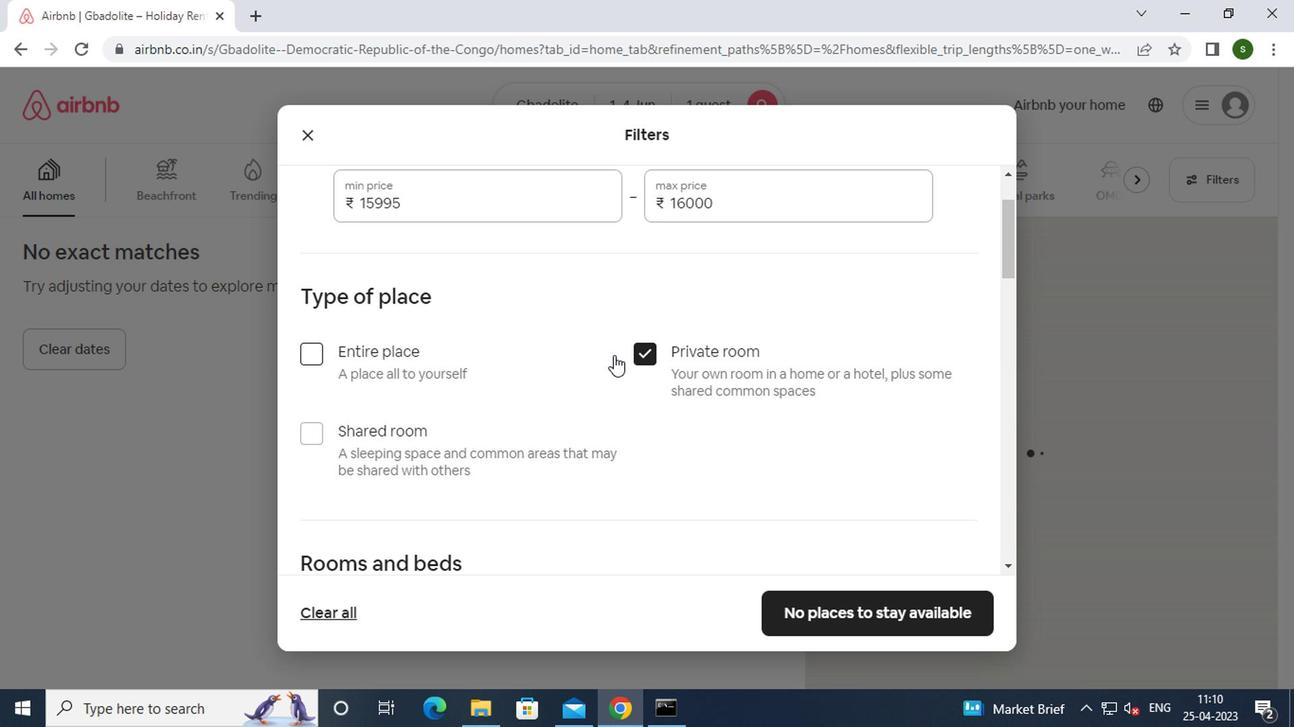 
Action: Mouse scrolled (609, 355) with delta (0, 0)
Screenshot: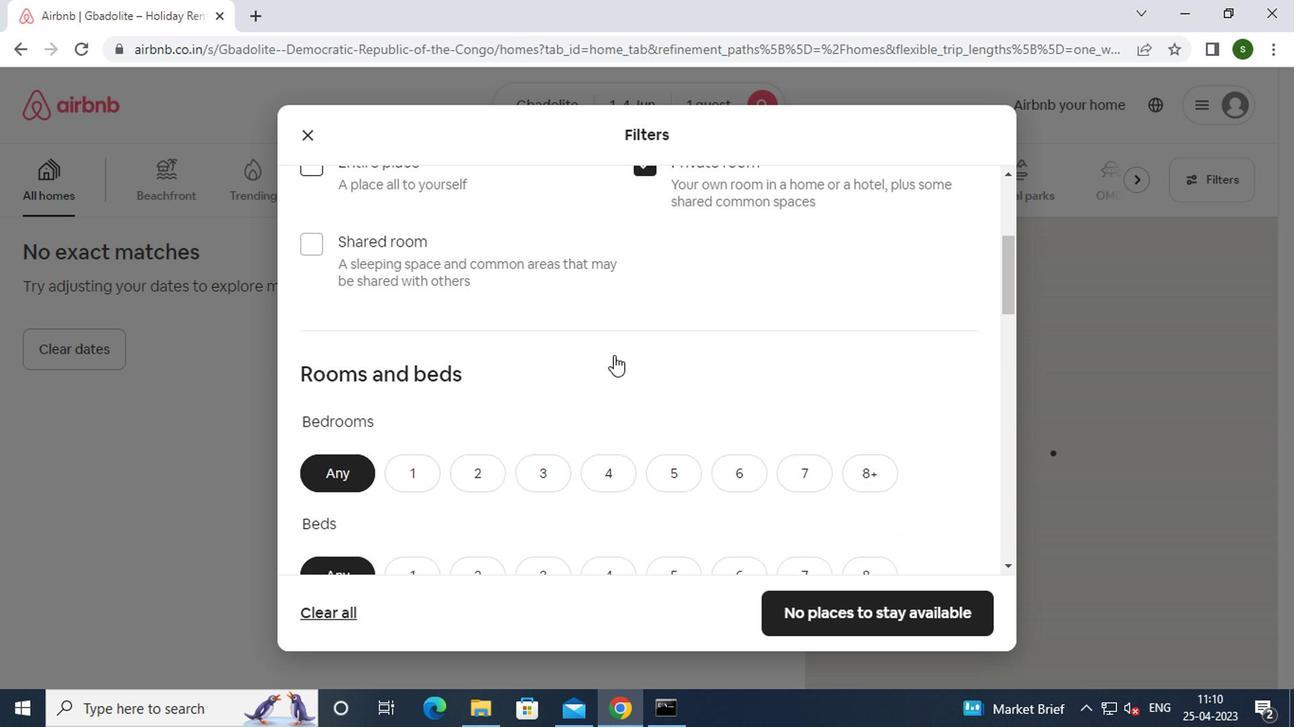 
Action: Mouse scrolled (609, 355) with delta (0, 0)
Screenshot: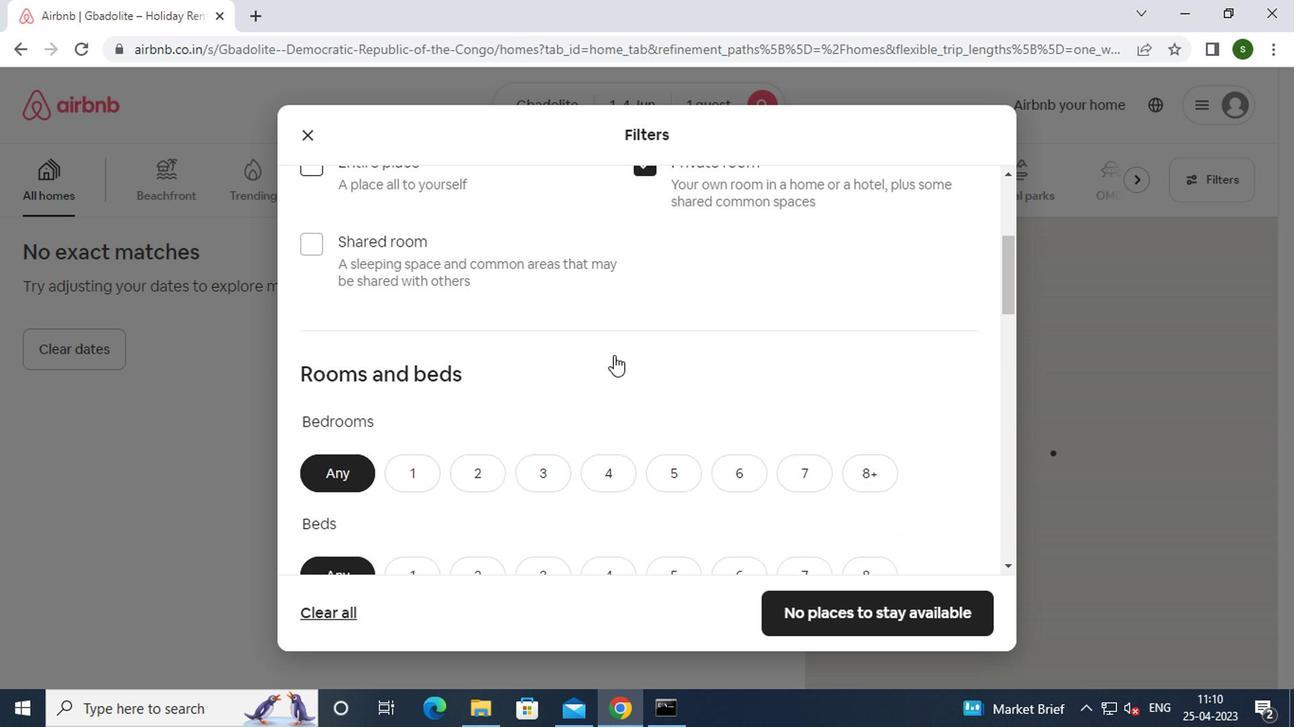 
Action: Mouse moved to (400, 293)
Screenshot: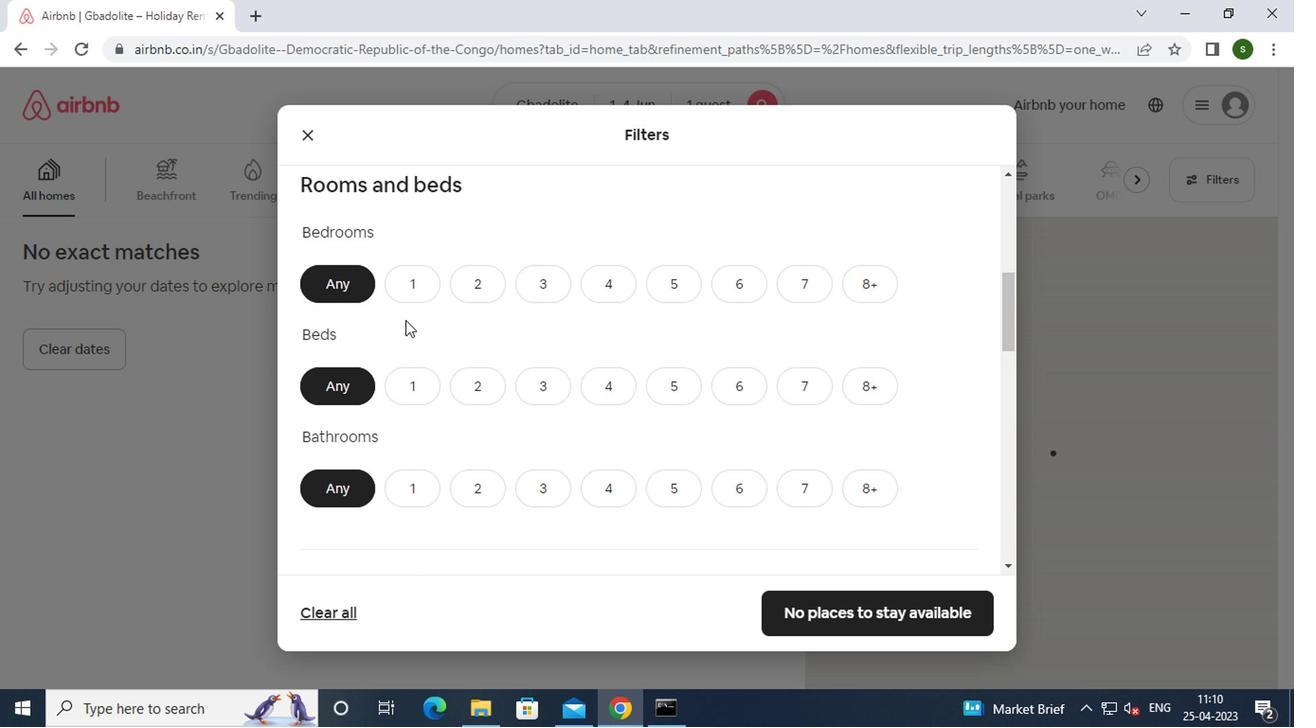 
Action: Mouse pressed left at (400, 293)
Screenshot: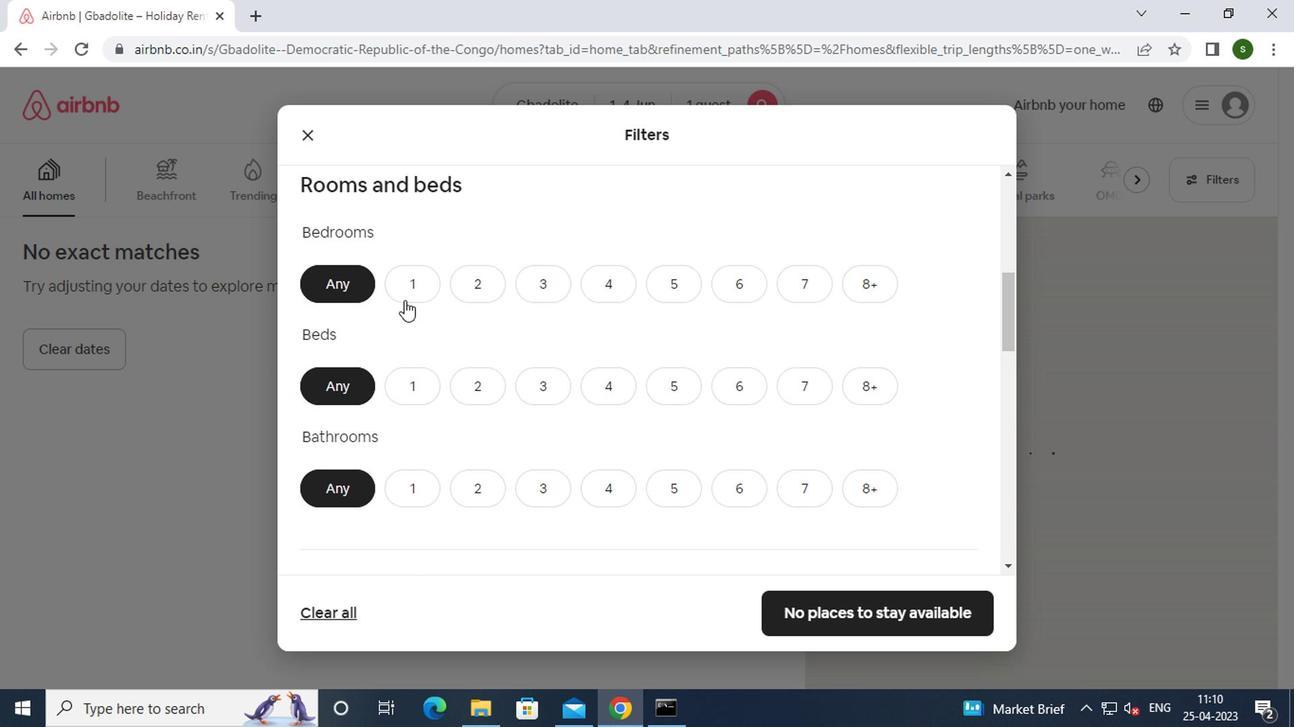 
Action: Mouse moved to (409, 384)
Screenshot: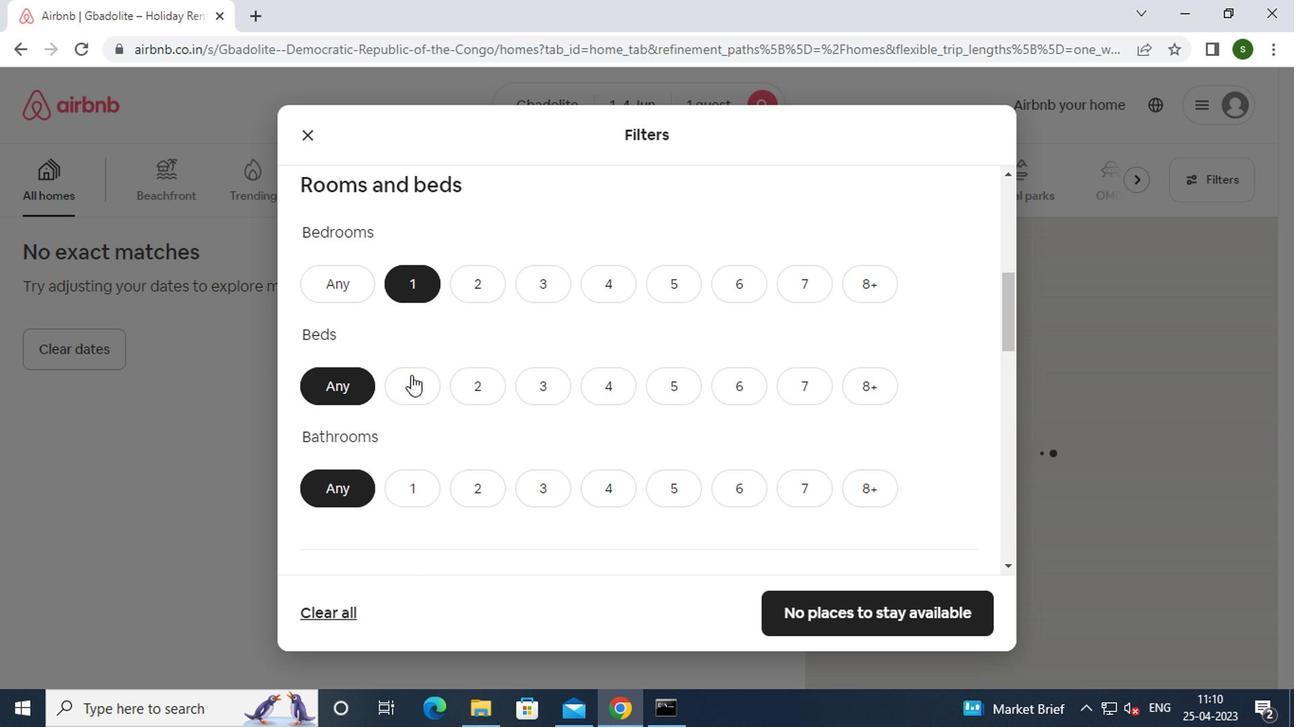 
Action: Mouse pressed left at (409, 384)
Screenshot: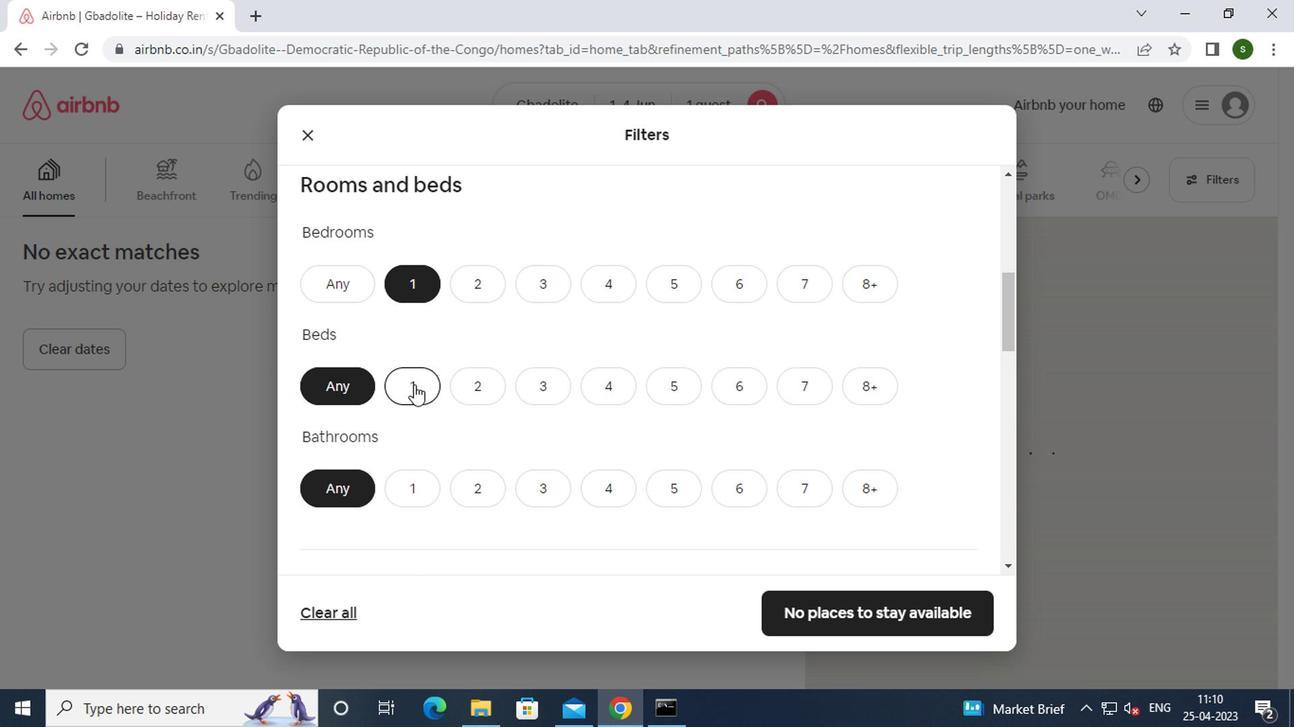 
Action: Mouse moved to (417, 481)
Screenshot: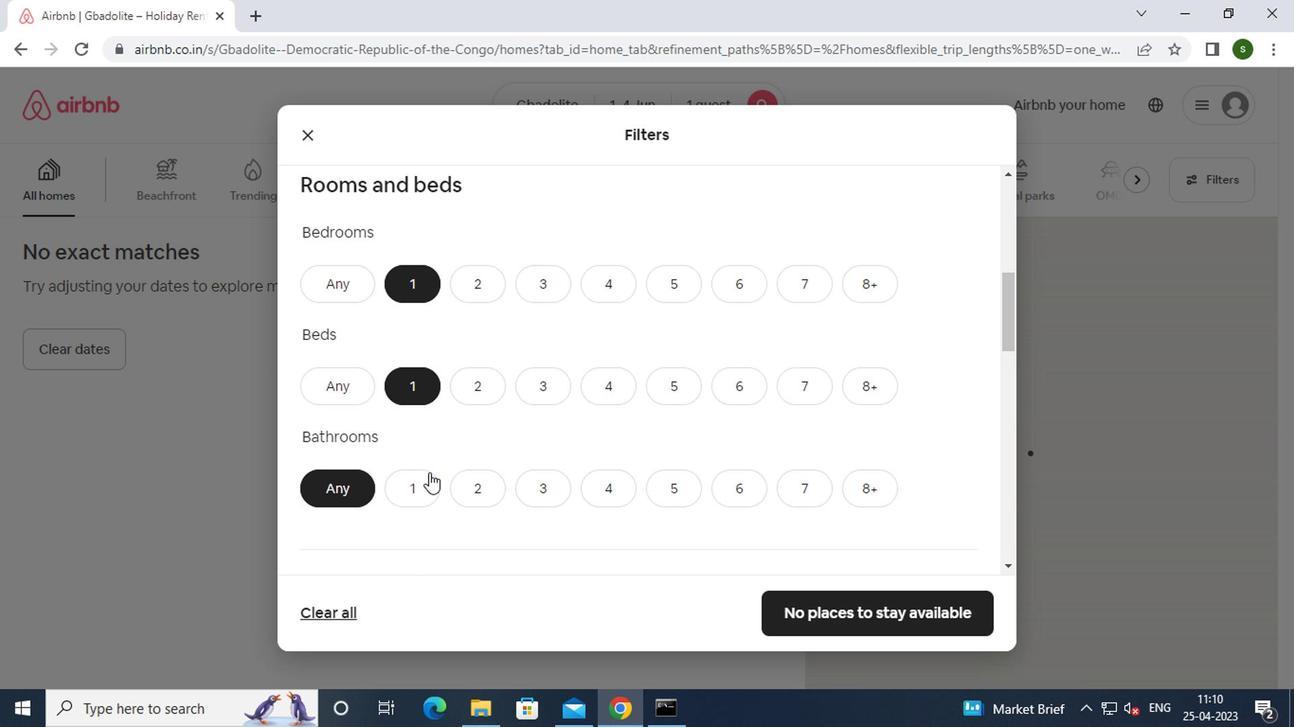 
Action: Mouse pressed left at (417, 481)
Screenshot: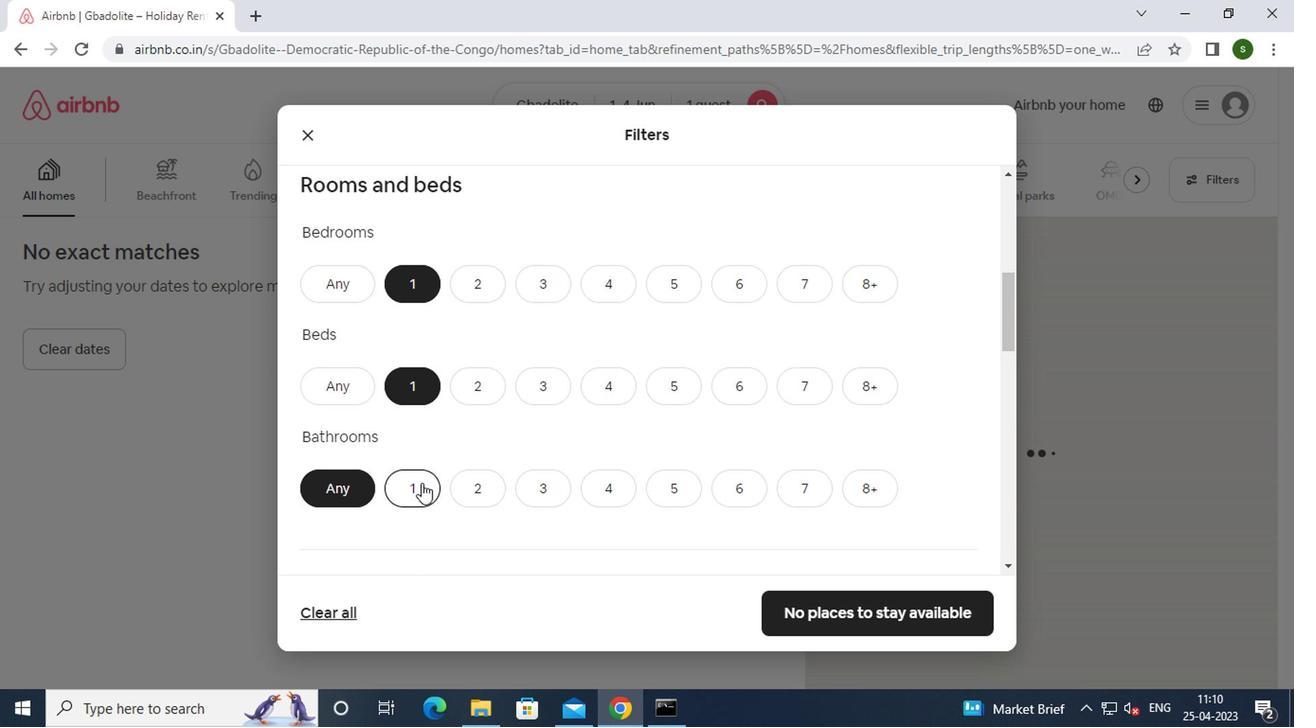 
Action: Mouse moved to (466, 444)
Screenshot: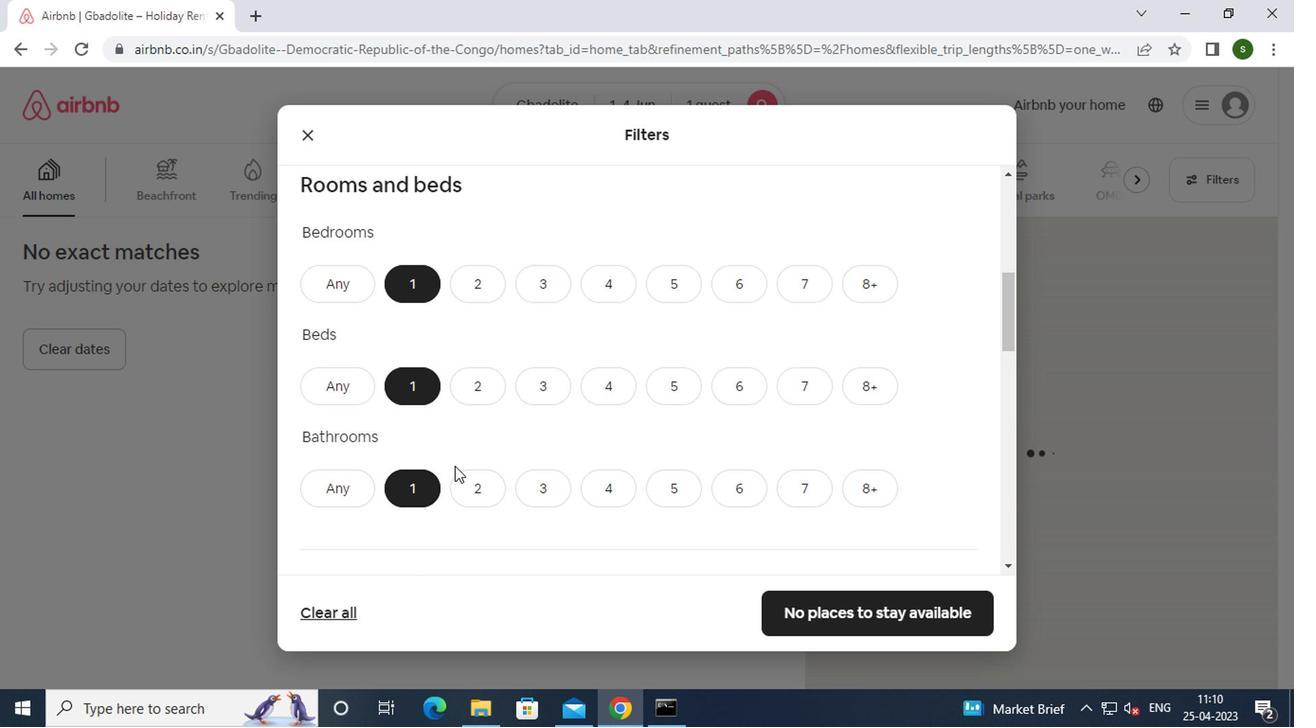 
Action: Mouse scrolled (466, 443) with delta (0, -1)
Screenshot: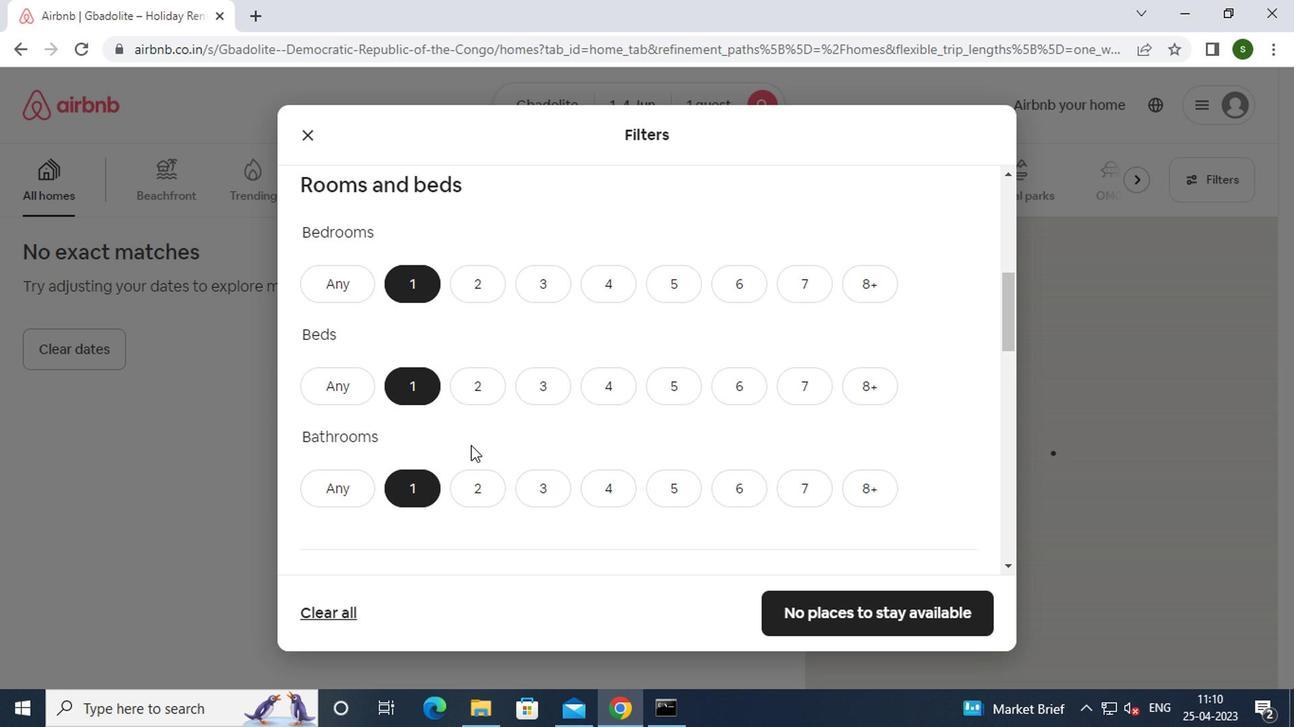 
Action: Mouse scrolled (466, 443) with delta (0, -1)
Screenshot: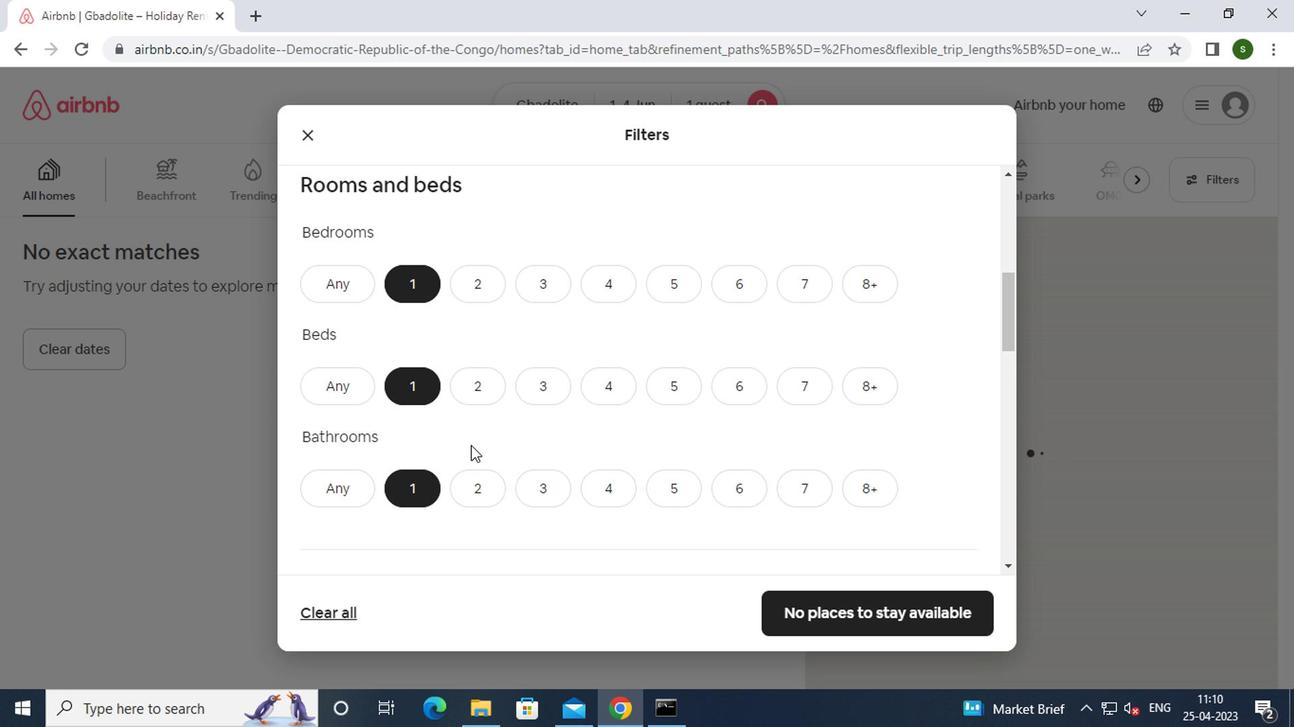 
Action: Mouse scrolled (466, 443) with delta (0, -1)
Screenshot: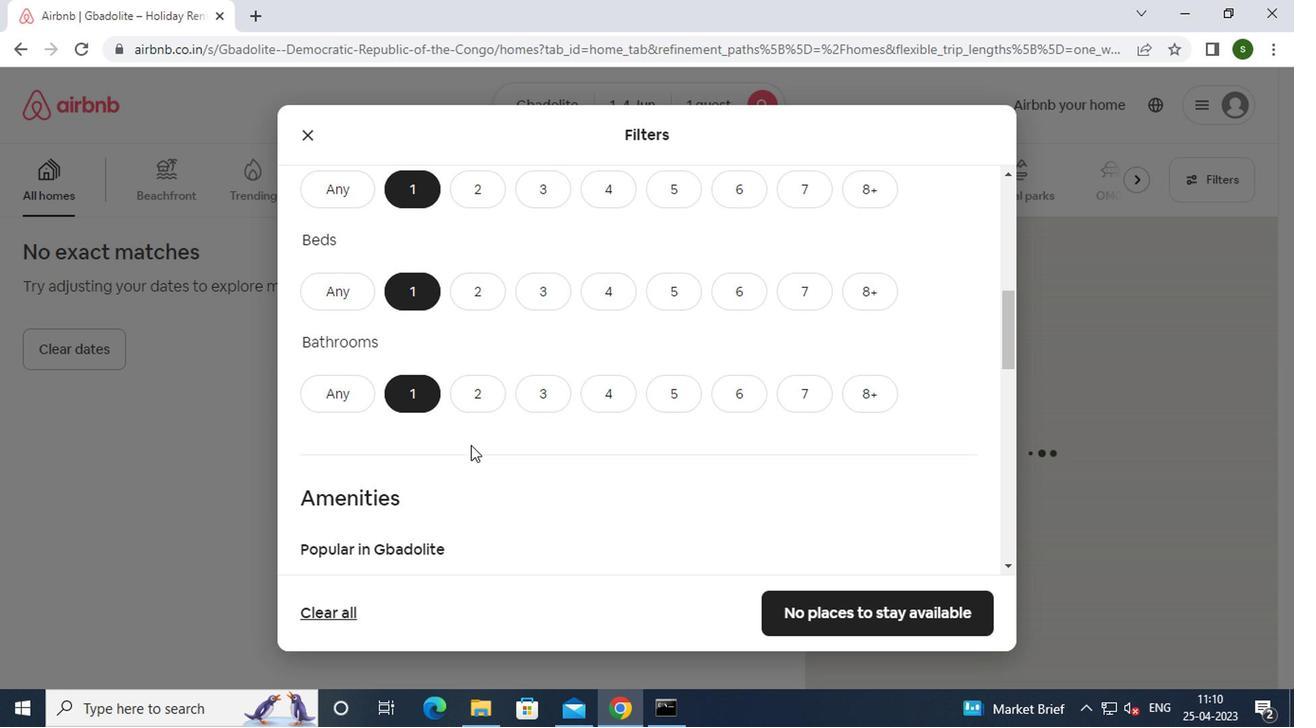 
Action: Mouse scrolled (466, 443) with delta (0, -1)
Screenshot: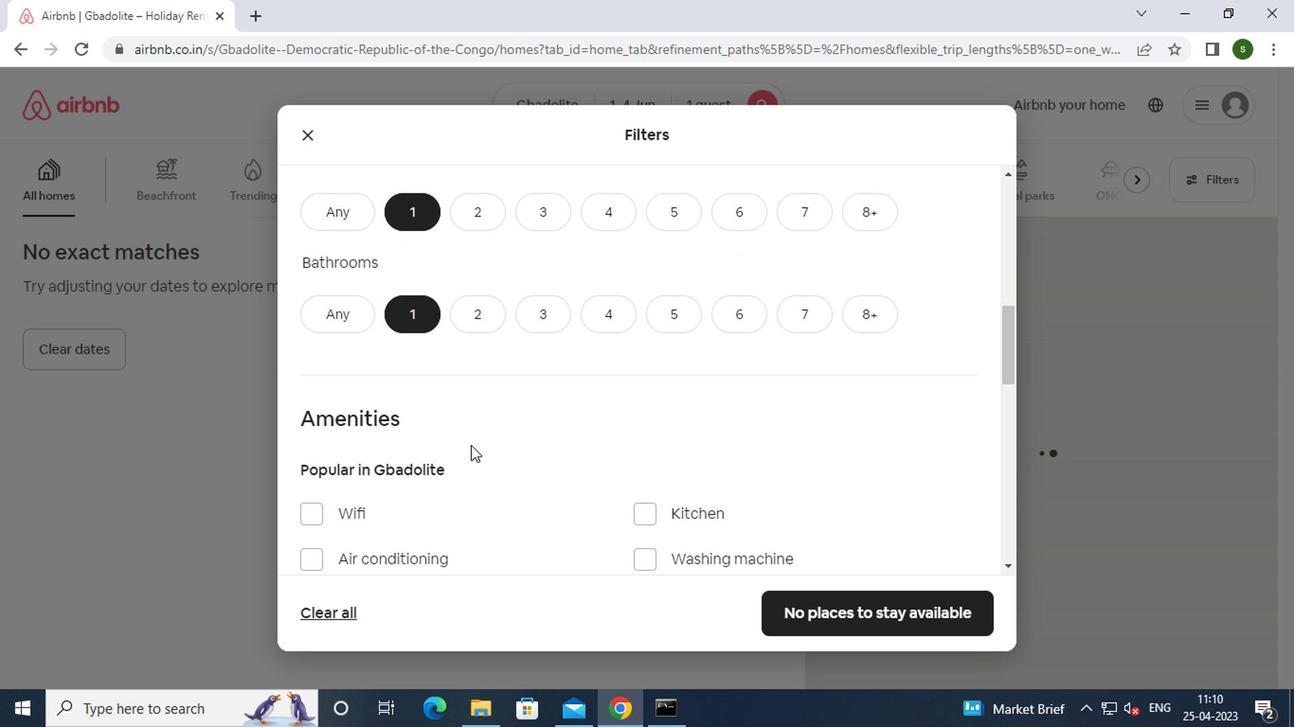 
Action: Mouse scrolled (466, 443) with delta (0, -1)
Screenshot: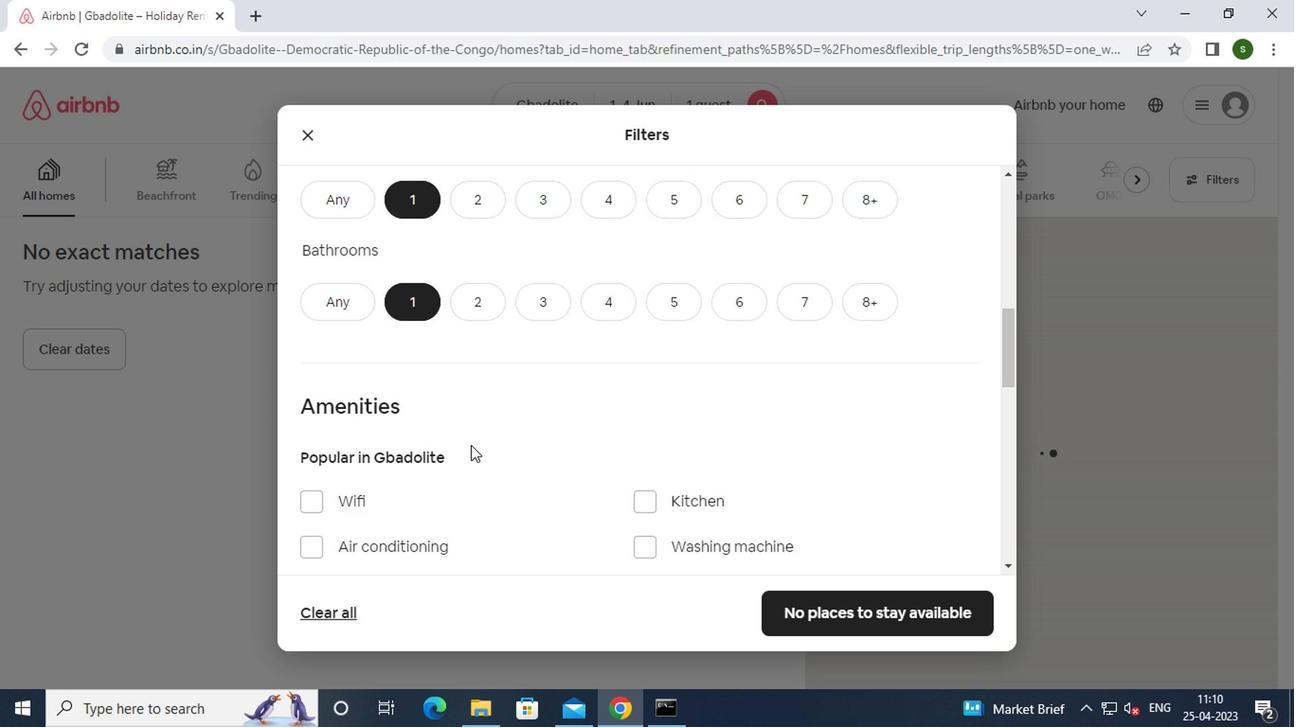 
Action: Mouse scrolled (466, 443) with delta (0, -1)
Screenshot: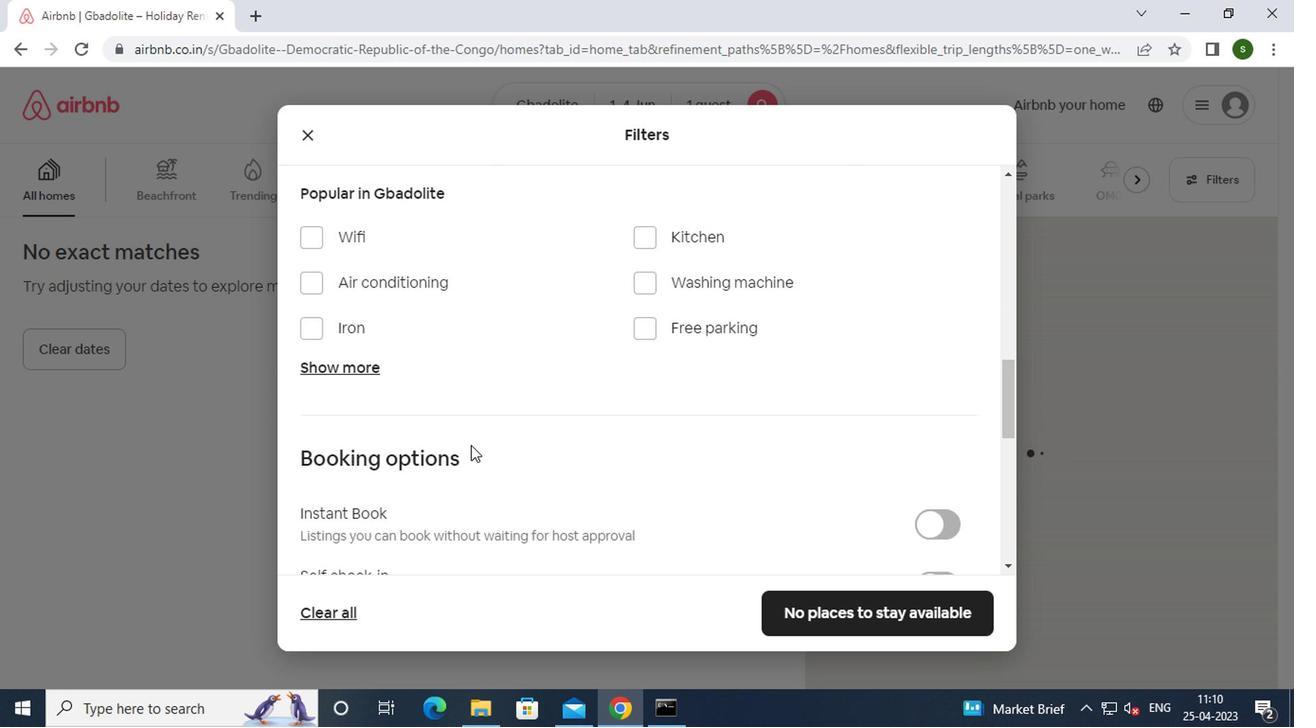 
Action: Mouse scrolled (466, 443) with delta (0, -1)
Screenshot: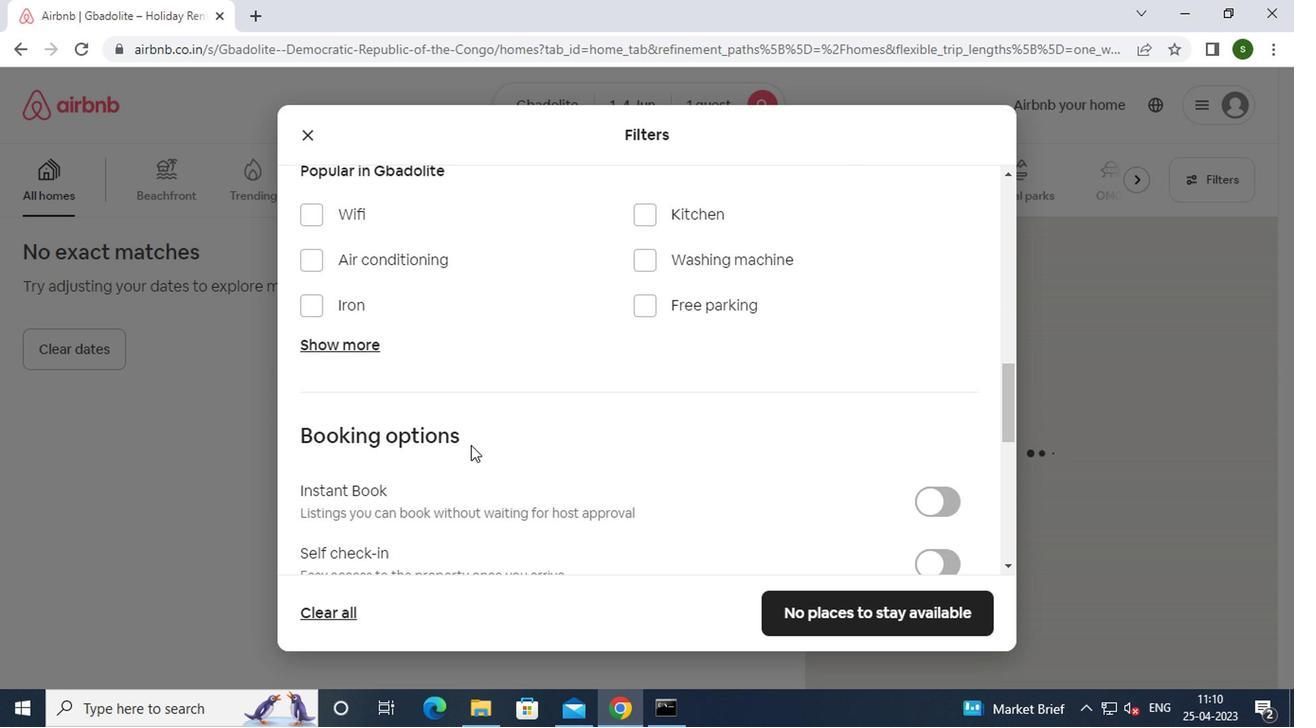 
Action: Mouse moved to (932, 375)
Screenshot: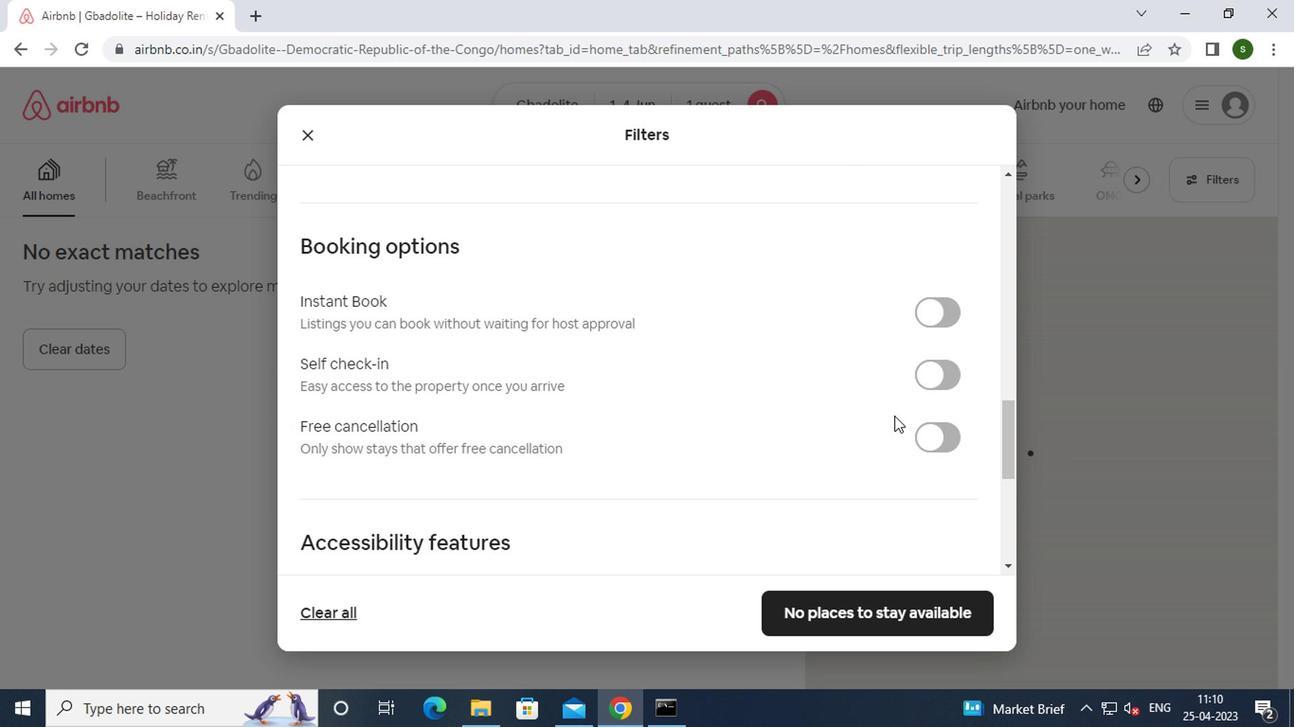 
Action: Mouse pressed left at (932, 375)
Screenshot: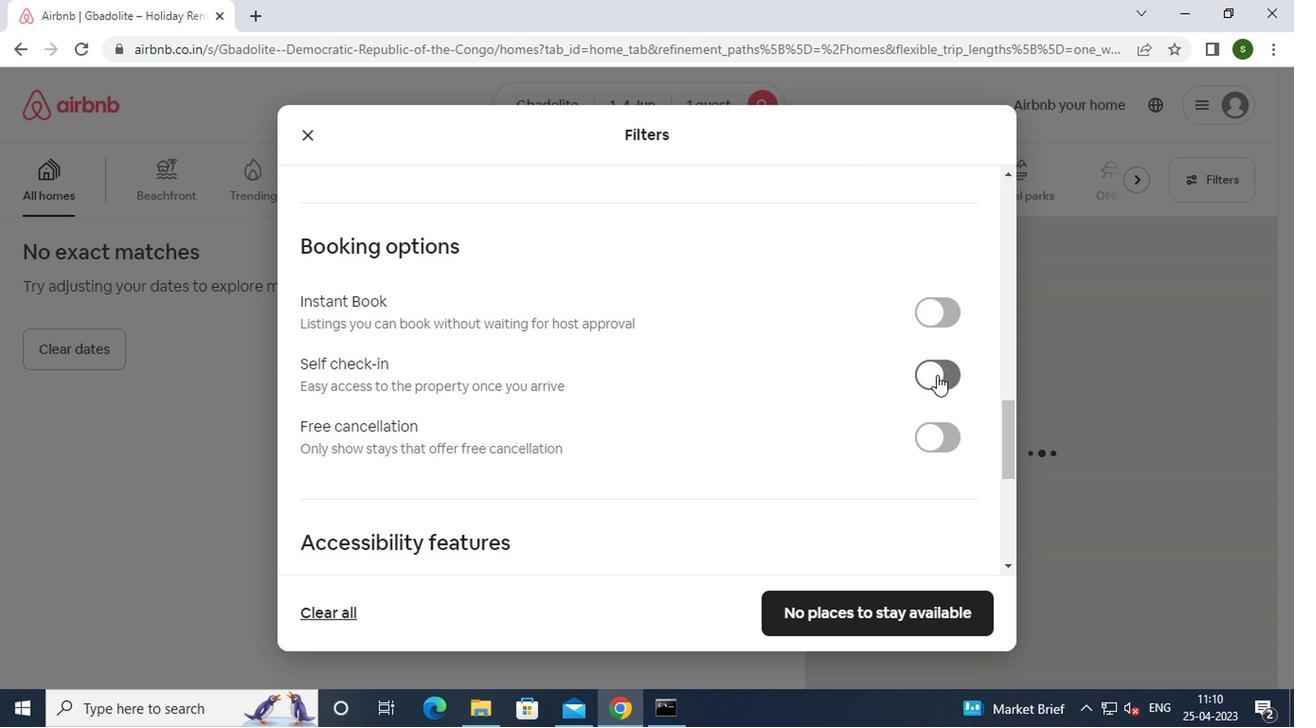
Action: Mouse moved to (732, 382)
Screenshot: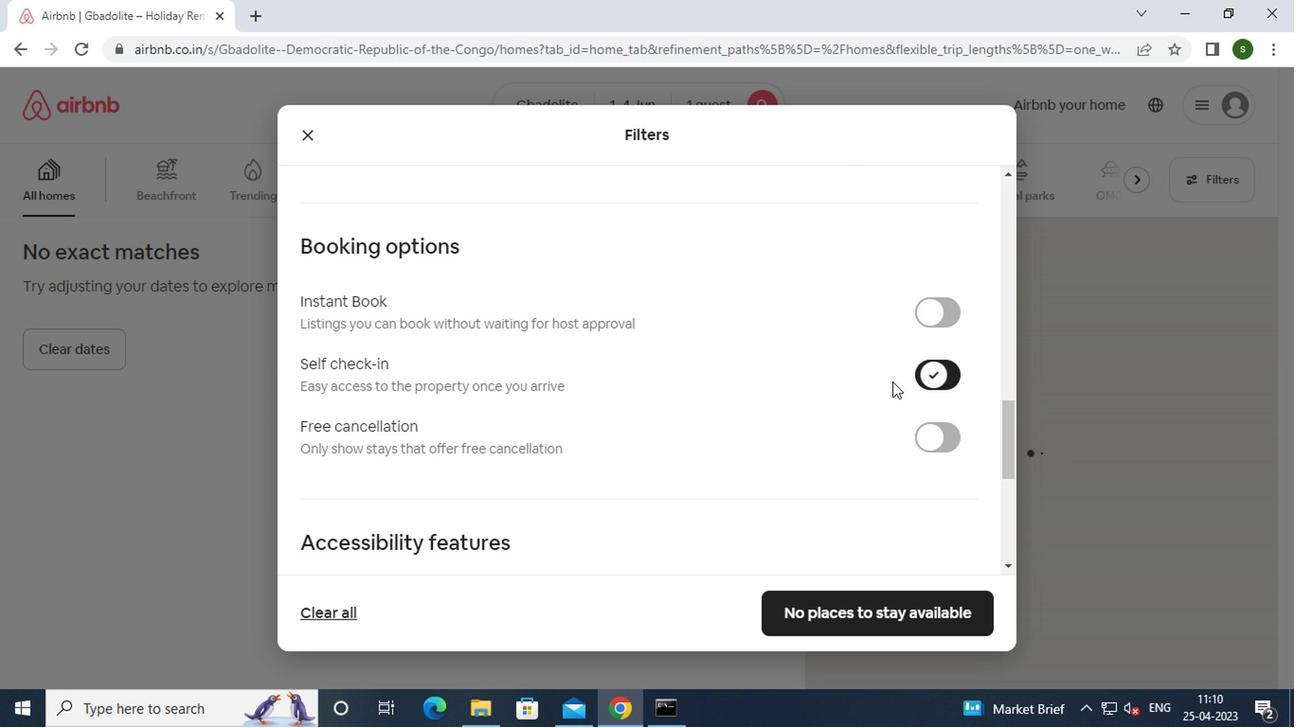 
Action: Mouse scrolled (732, 381) with delta (0, 0)
Screenshot: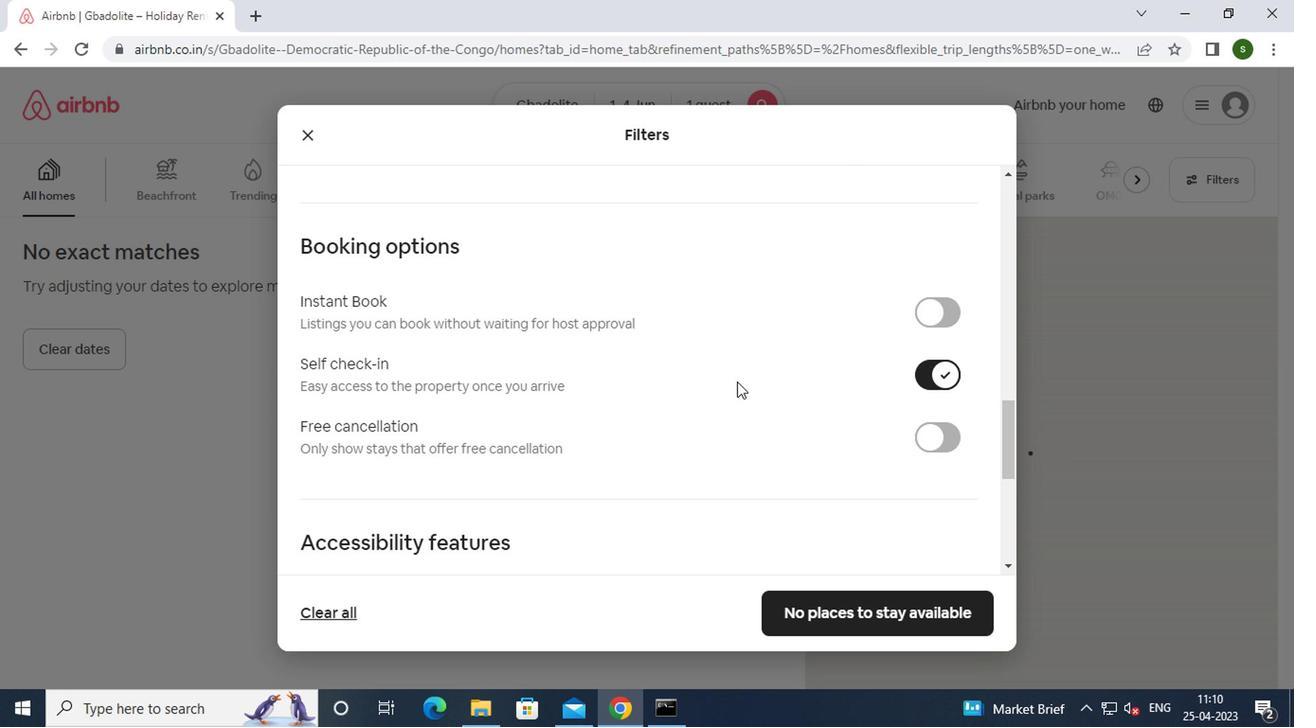 
Action: Mouse scrolled (732, 381) with delta (0, 0)
Screenshot: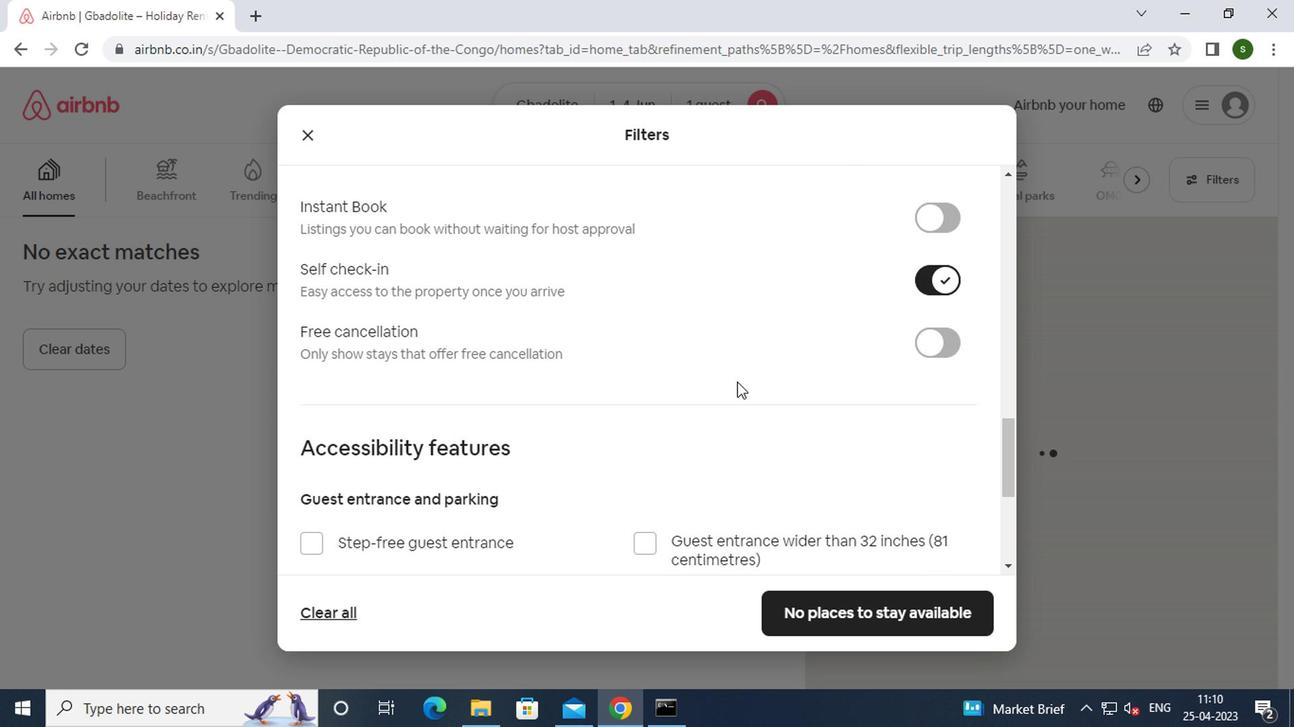 
Action: Mouse scrolled (732, 382) with delta (0, 0)
Screenshot: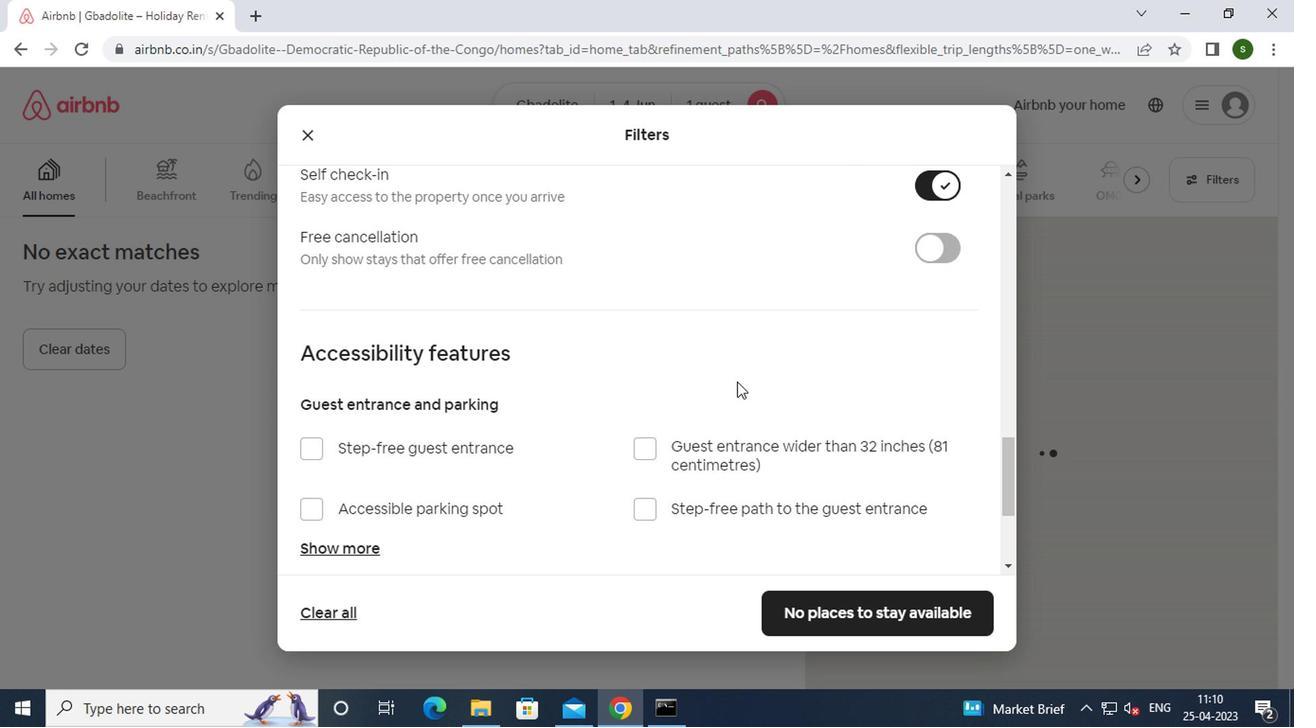 
Action: Mouse scrolled (732, 382) with delta (0, 0)
Screenshot: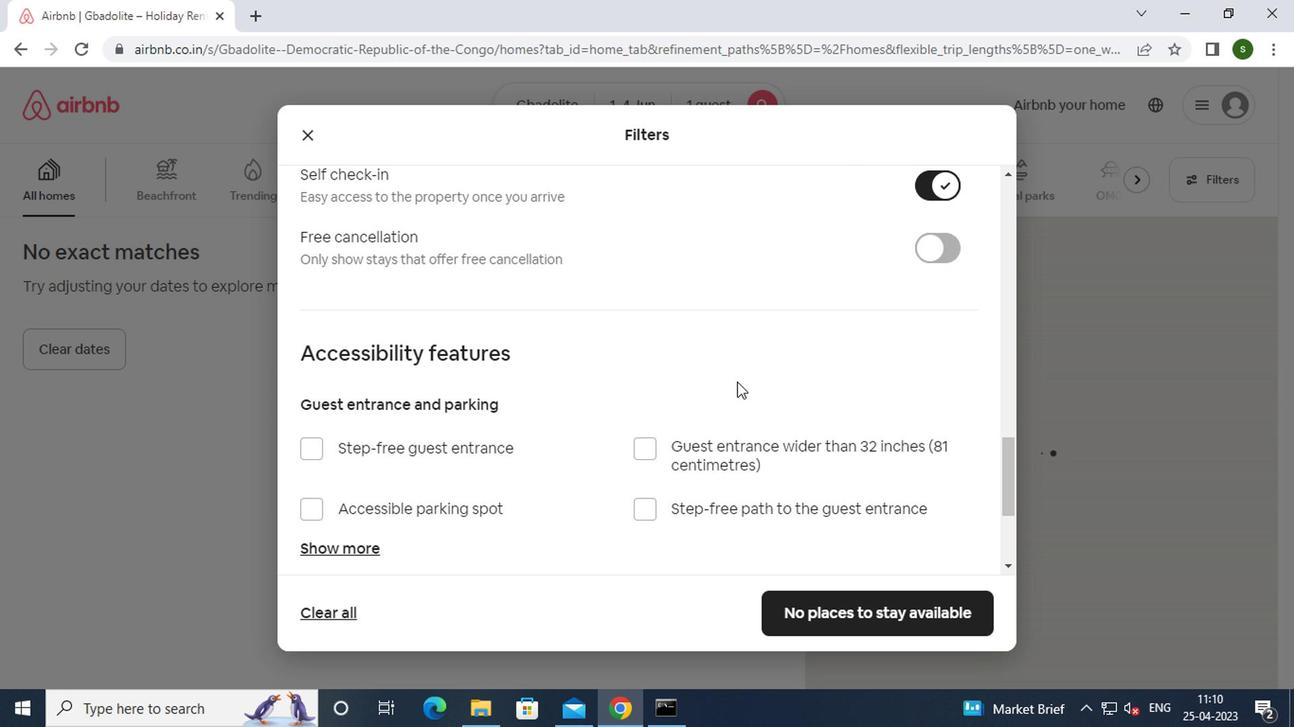 
Action: Mouse scrolled (732, 382) with delta (0, 0)
Screenshot: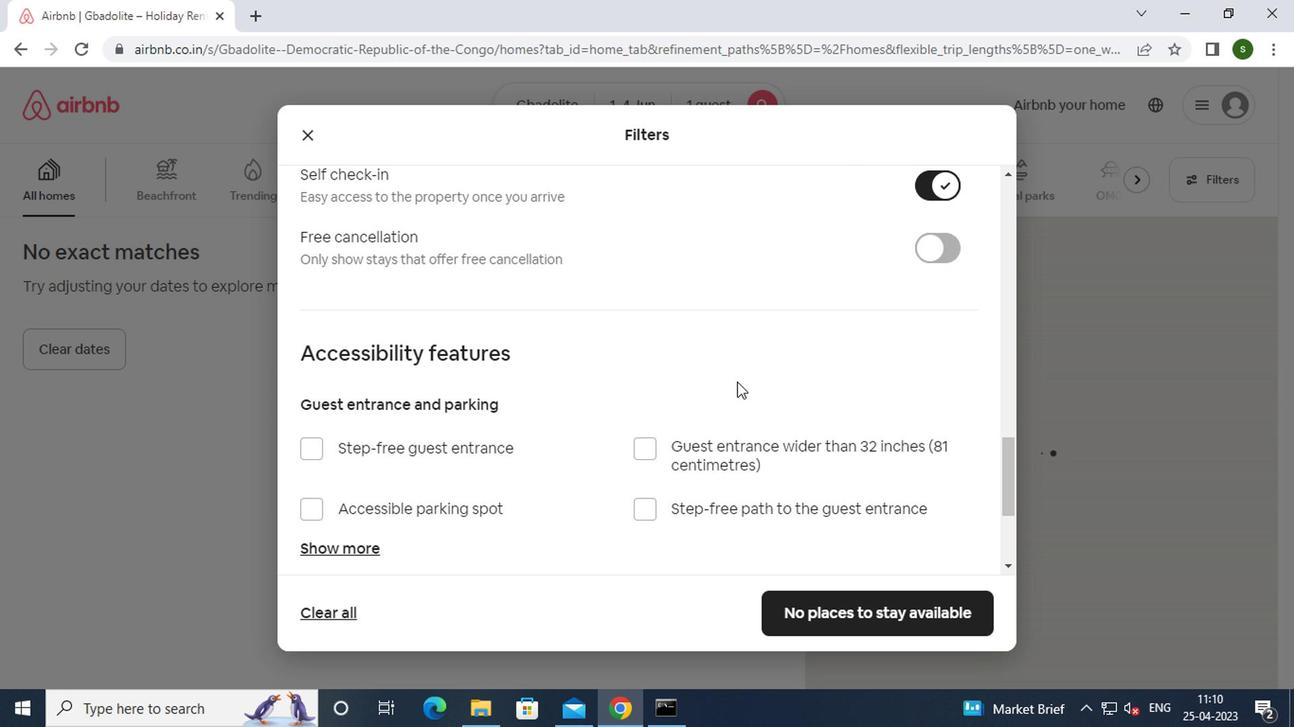 
Action: Mouse scrolled (732, 382) with delta (0, 0)
Screenshot: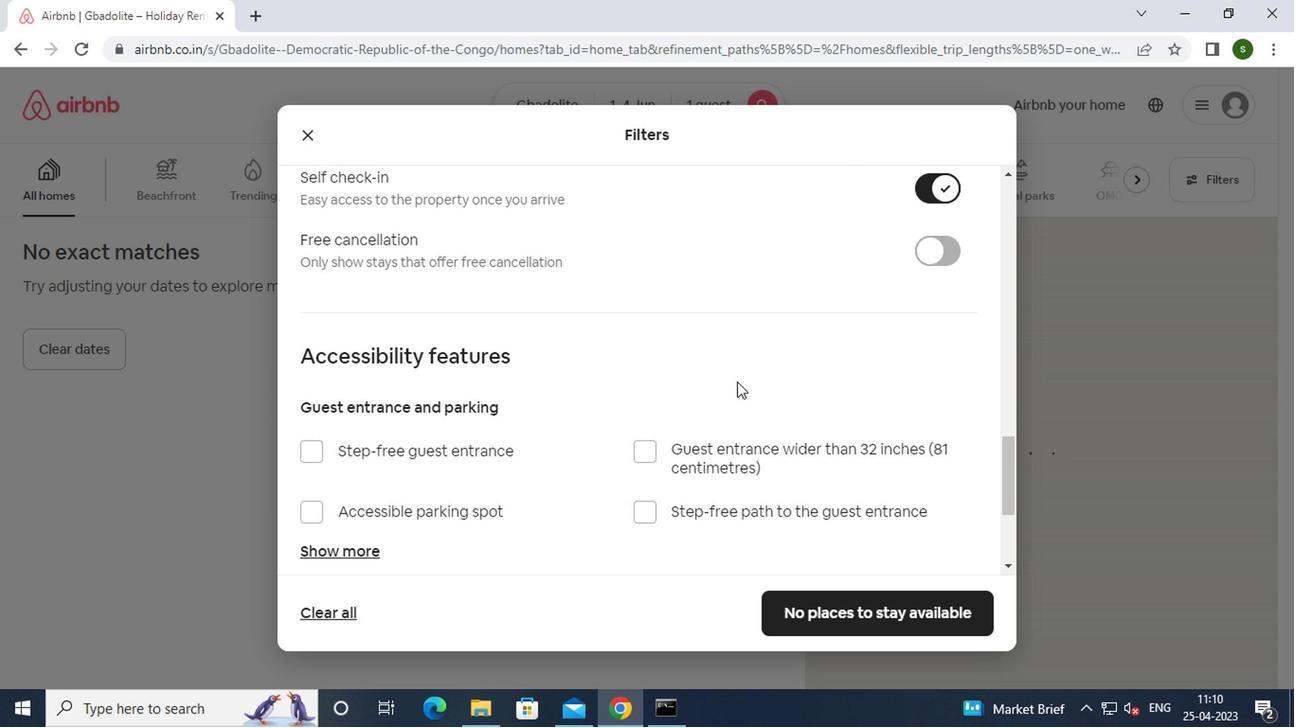 
Action: Mouse moved to (331, 217)
Screenshot: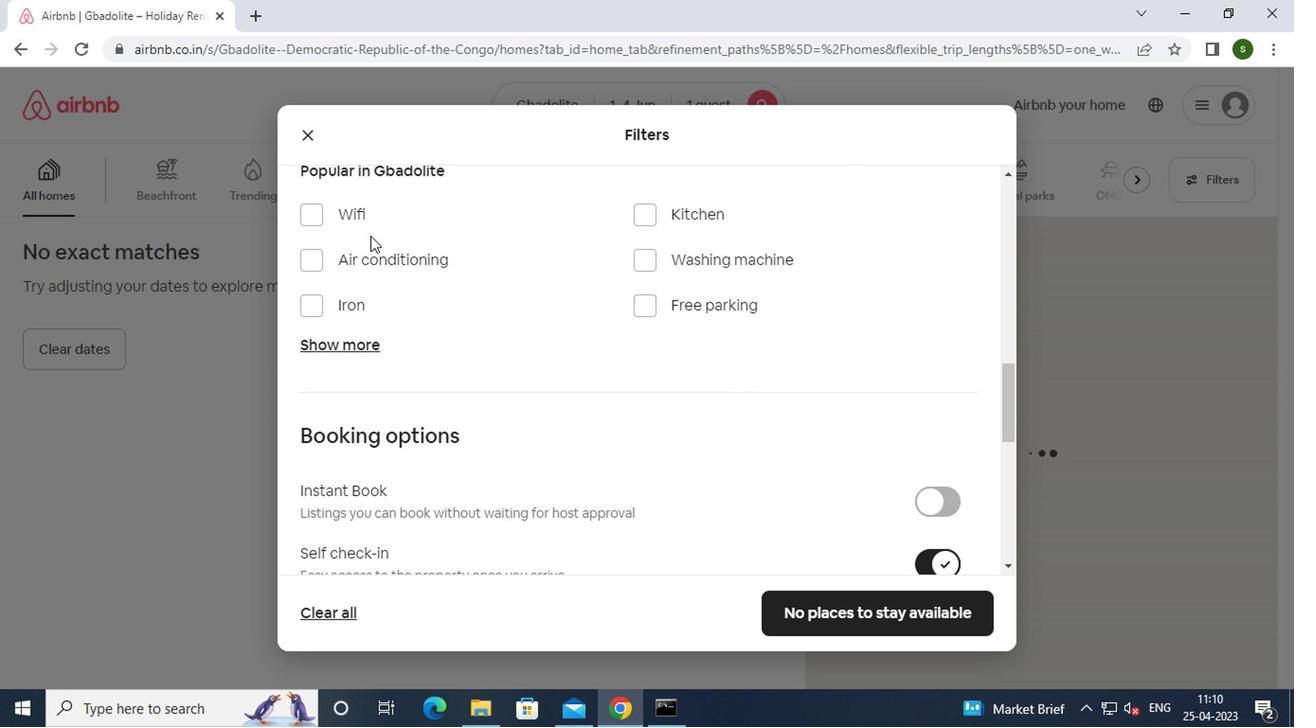 
Action: Mouse pressed left at (331, 217)
Screenshot: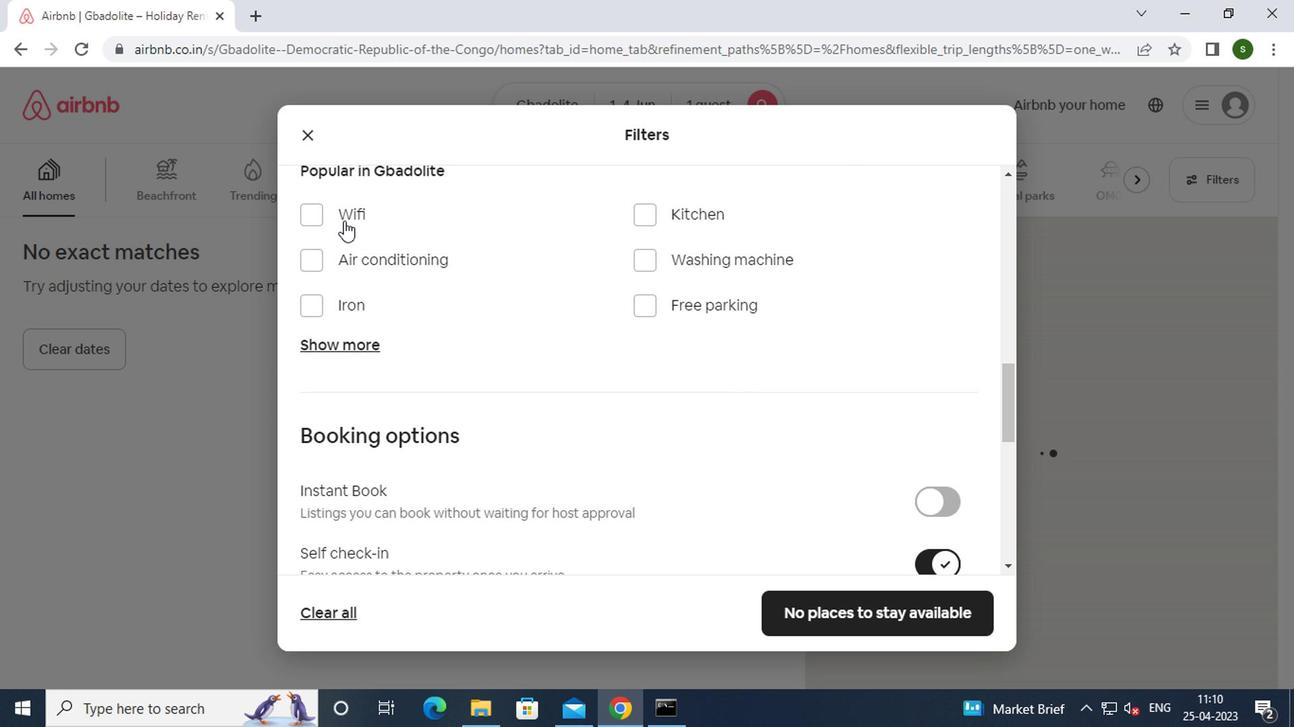 
Action: Mouse moved to (680, 348)
Screenshot: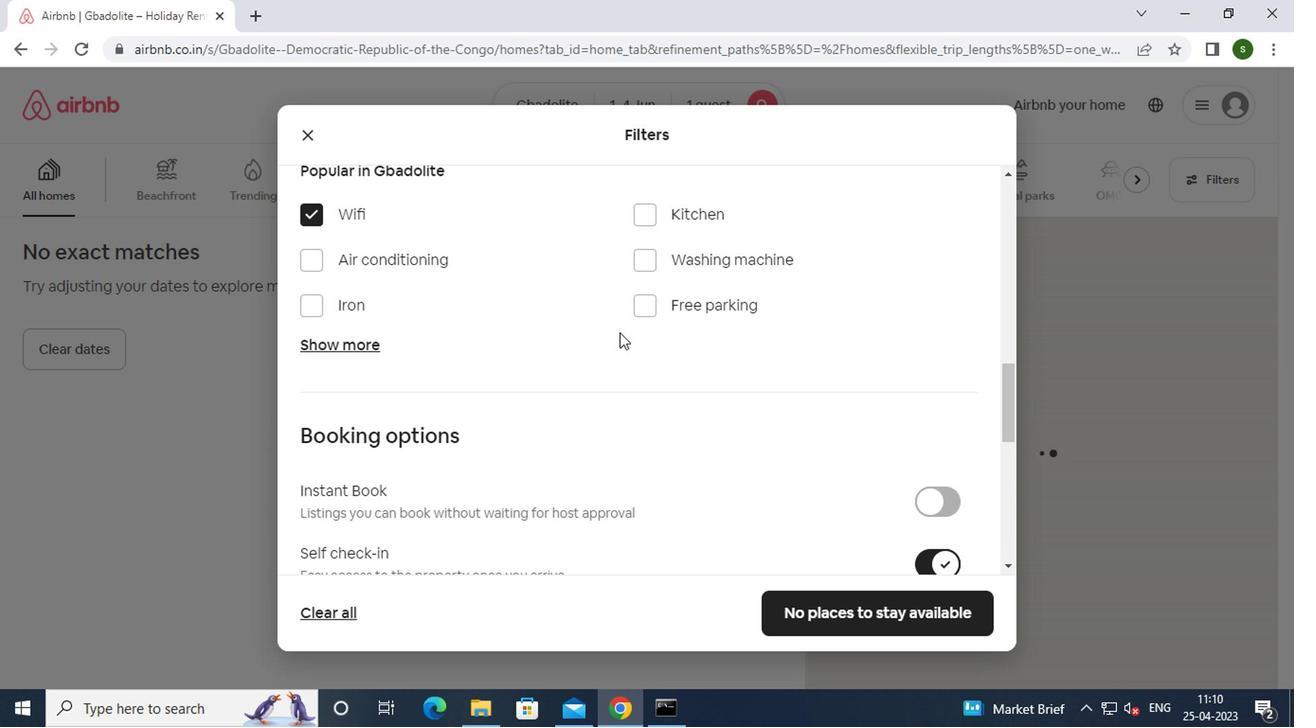 
Action: Mouse scrolled (680, 347) with delta (0, 0)
Screenshot: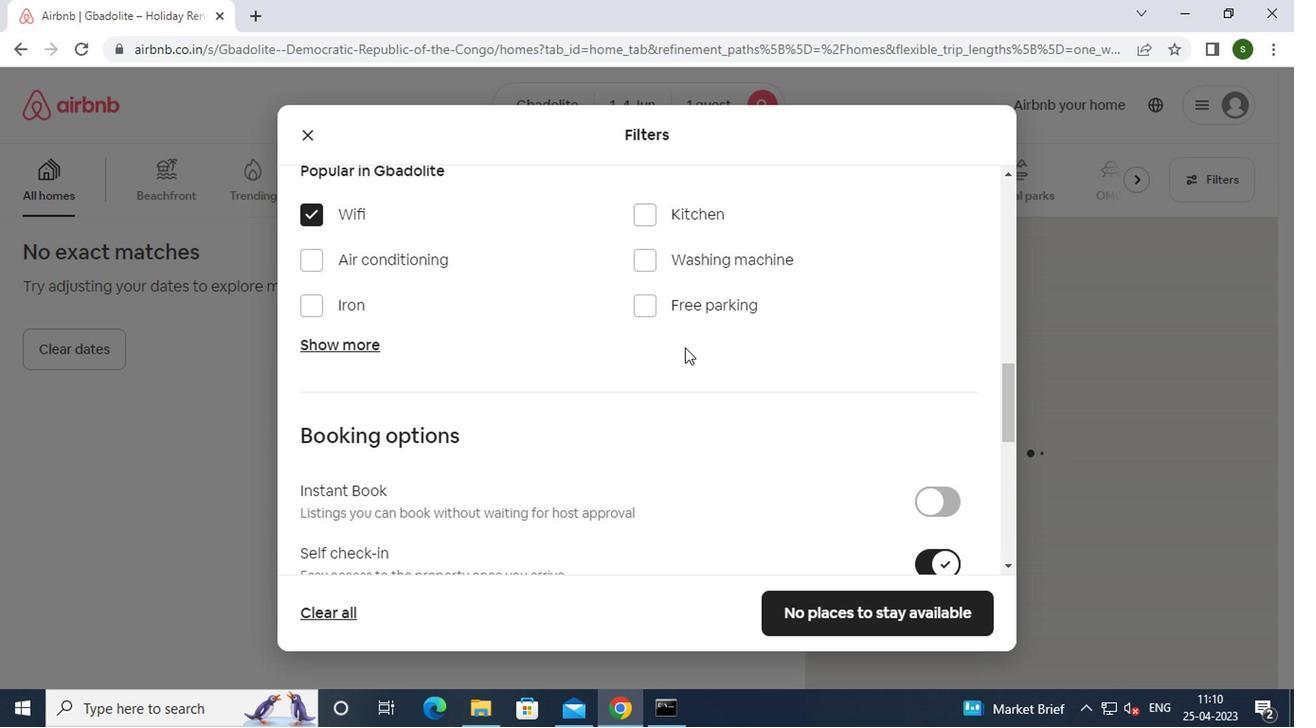 
Action: Mouse scrolled (680, 347) with delta (0, 0)
Screenshot: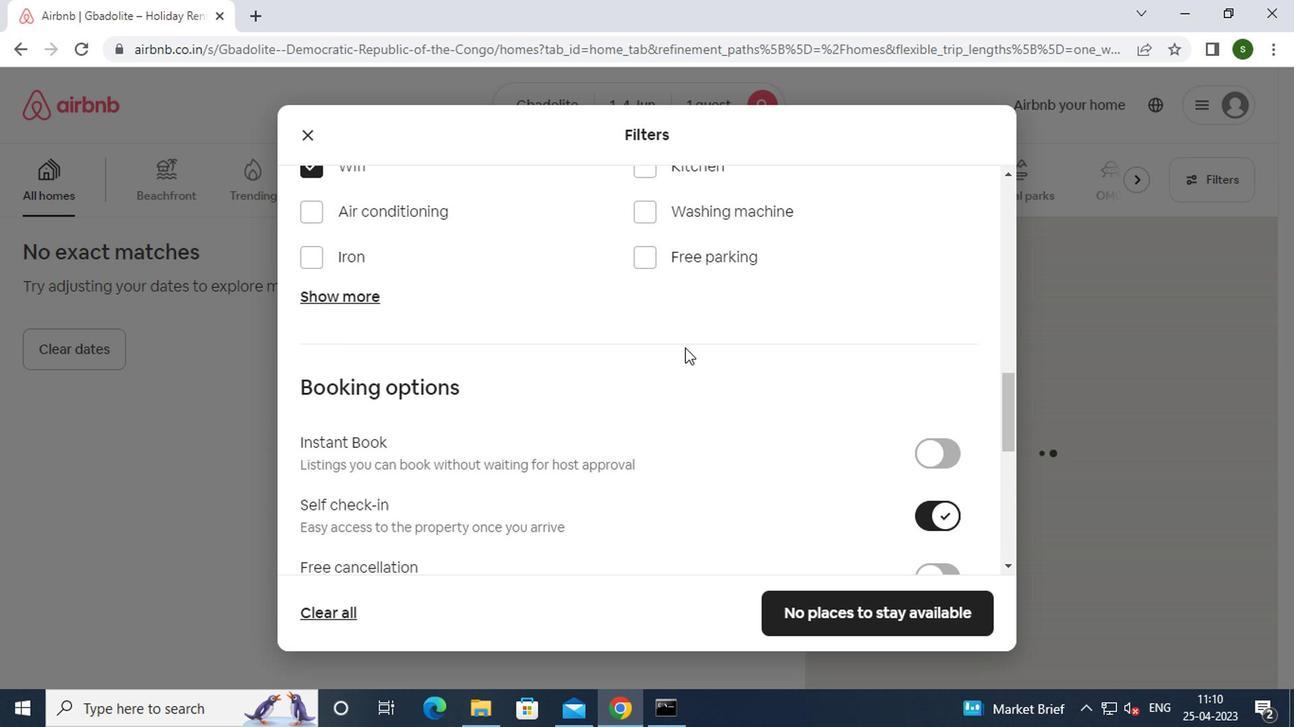 
Action: Mouse scrolled (680, 347) with delta (0, 0)
Screenshot: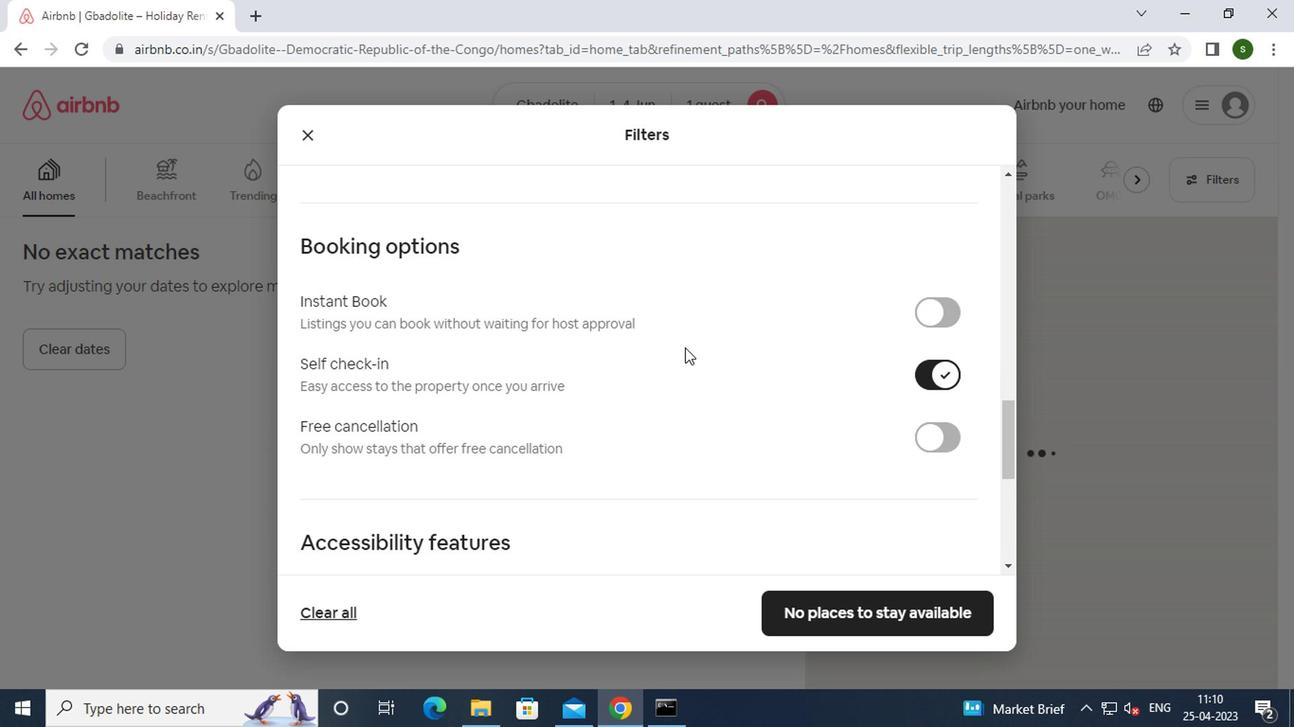 
Action: Mouse scrolled (680, 347) with delta (0, 0)
Screenshot: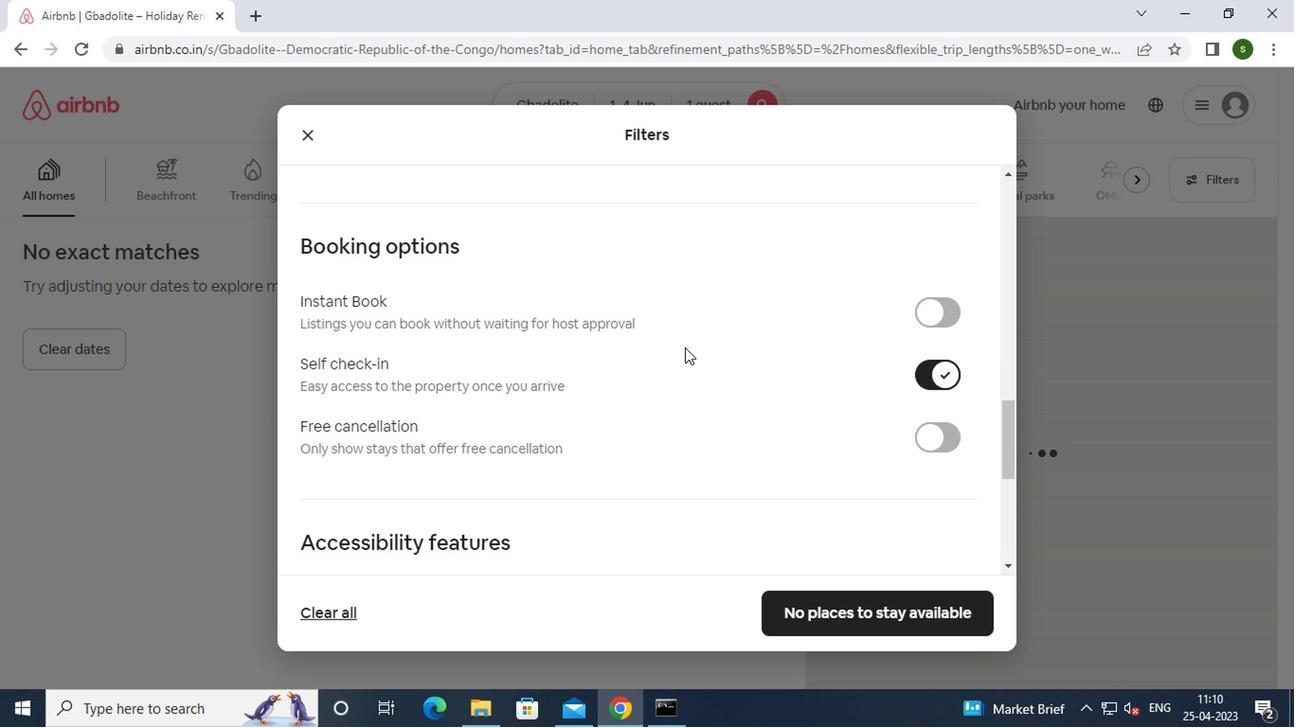 
Action: Mouse scrolled (680, 347) with delta (0, 0)
Screenshot: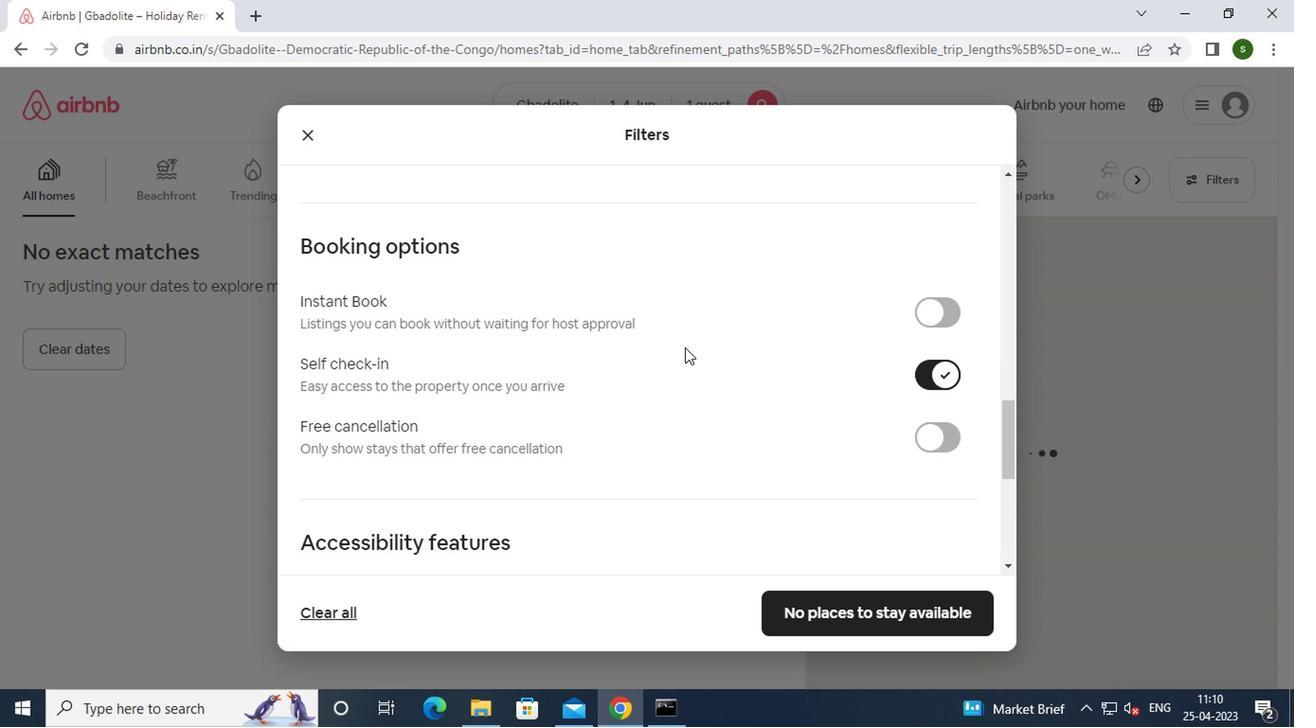 
Action: Mouse scrolled (680, 347) with delta (0, 0)
Screenshot: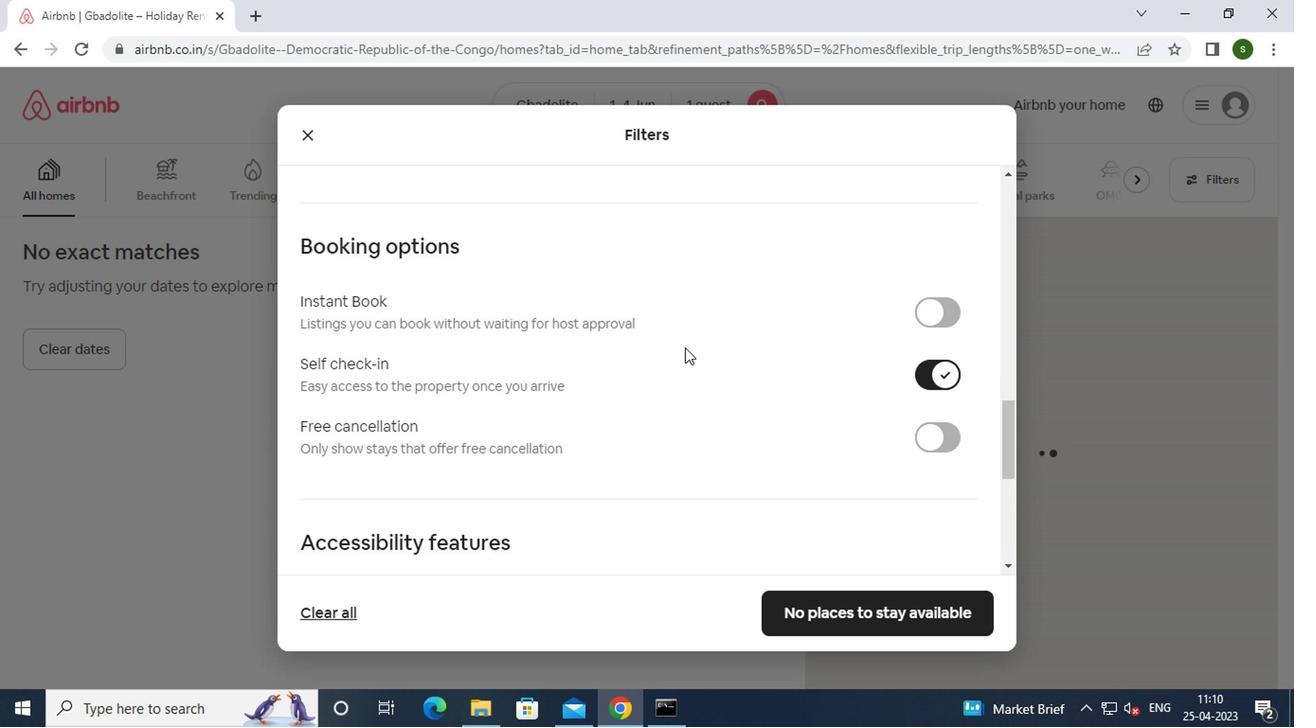 
Action: Mouse scrolled (680, 347) with delta (0, 0)
Screenshot: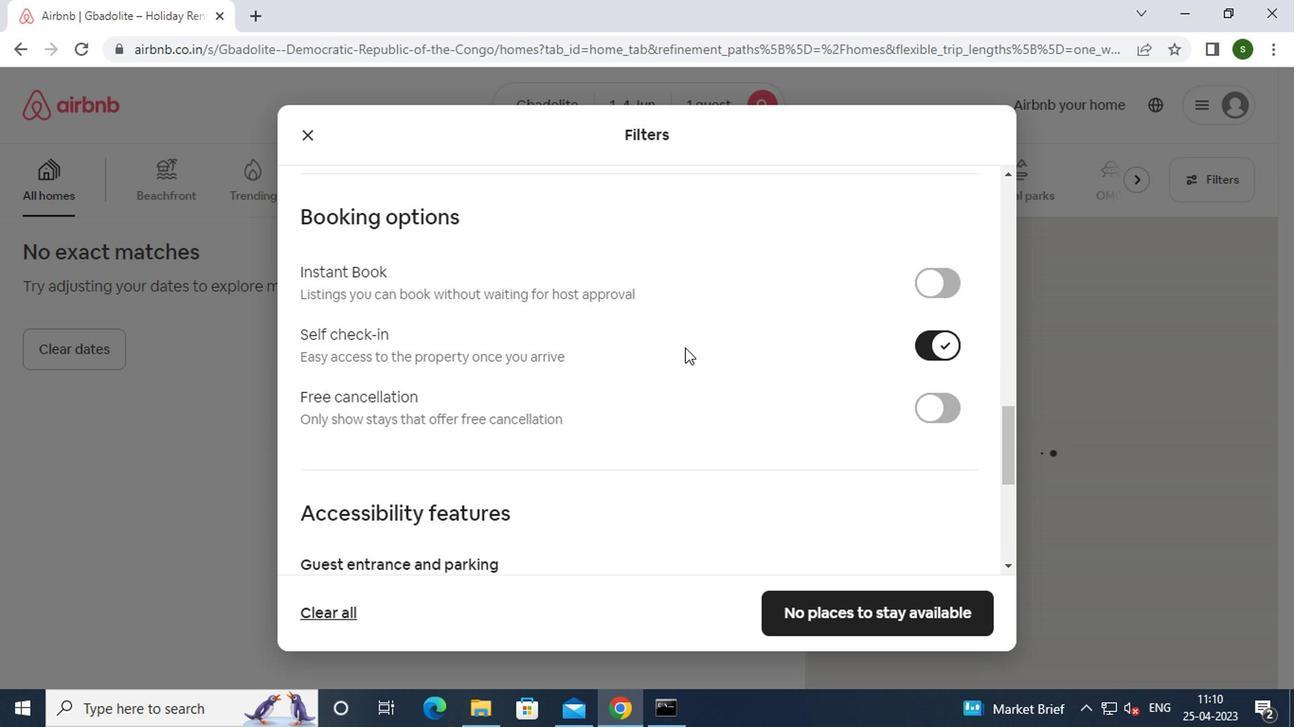 
Action: Mouse scrolled (680, 347) with delta (0, 0)
Screenshot: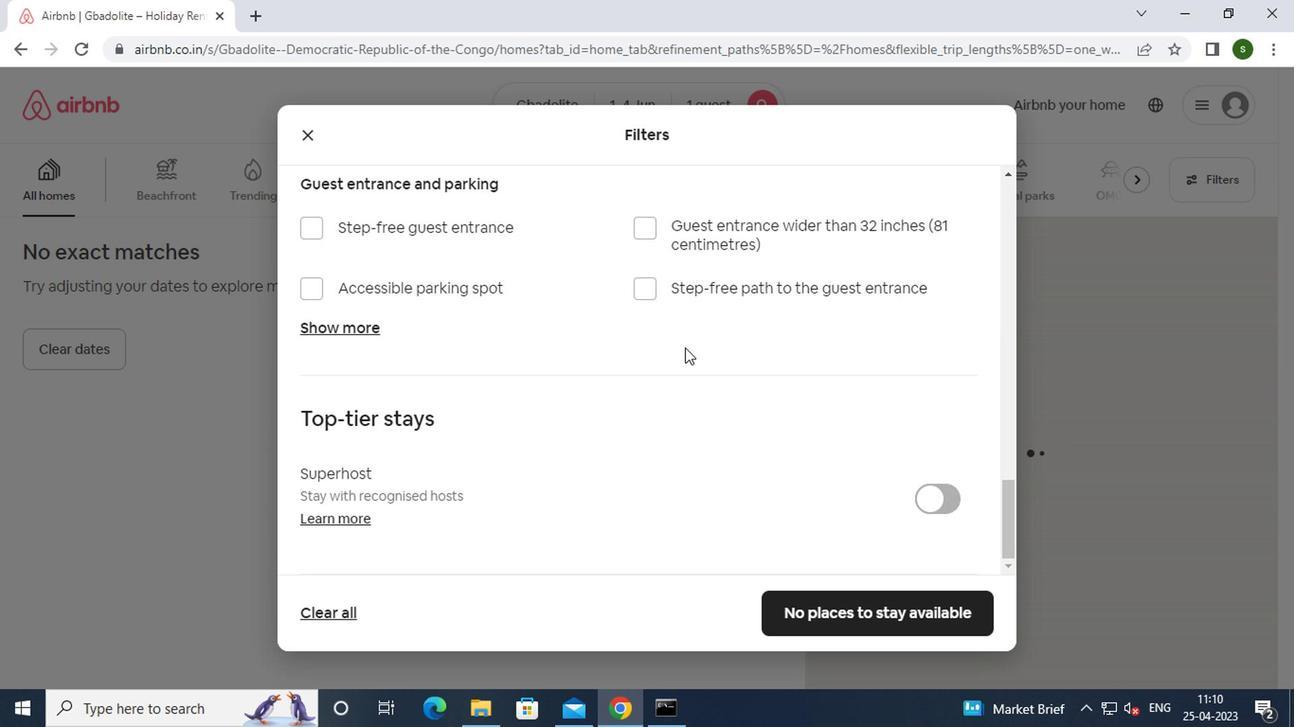 
Action: Mouse scrolled (680, 347) with delta (0, 0)
Screenshot: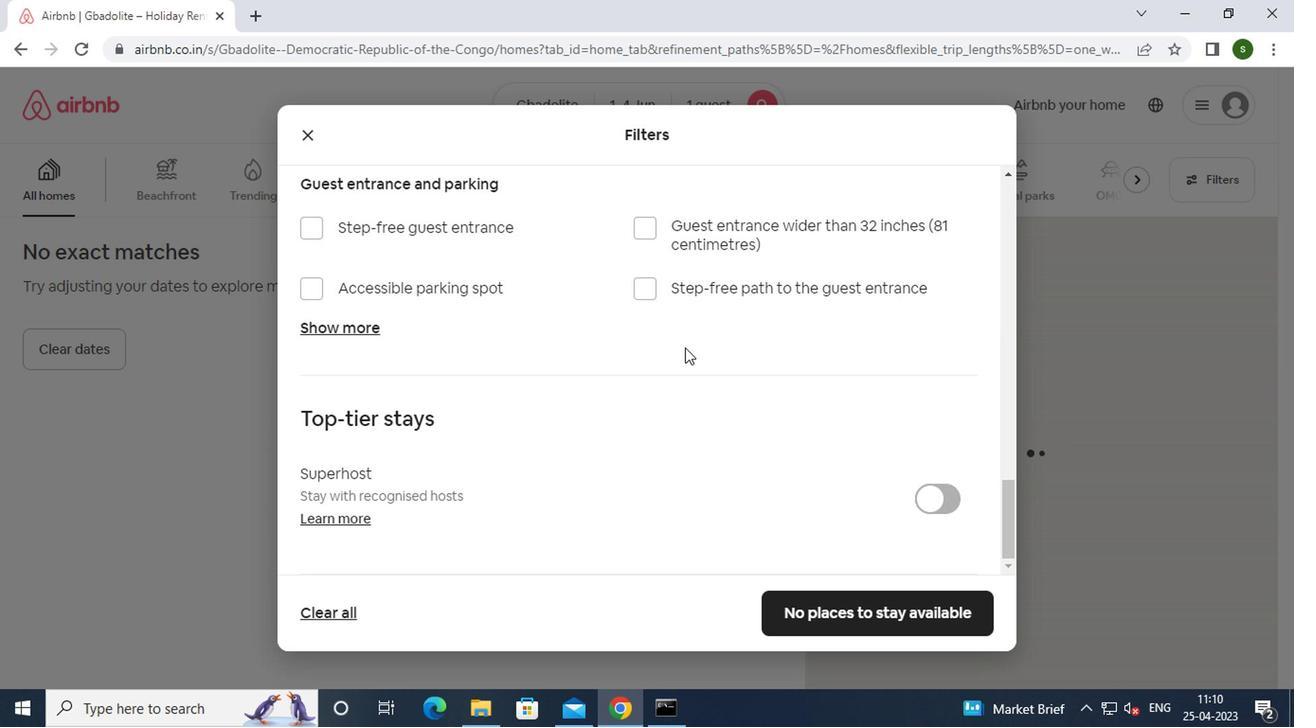 
Action: Mouse scrolled (680, 347) with delta (0, 0)
Screenshot: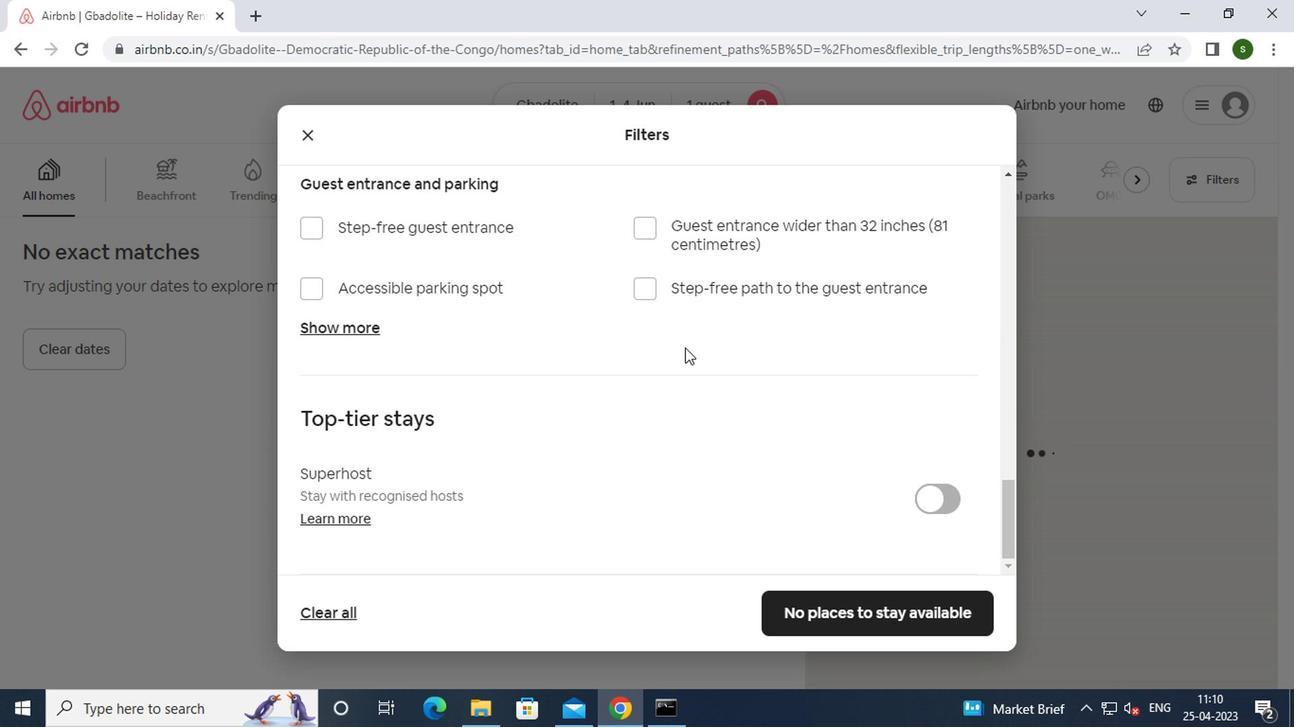 
Action: Mouse moved to (878, 603)
Screenshot: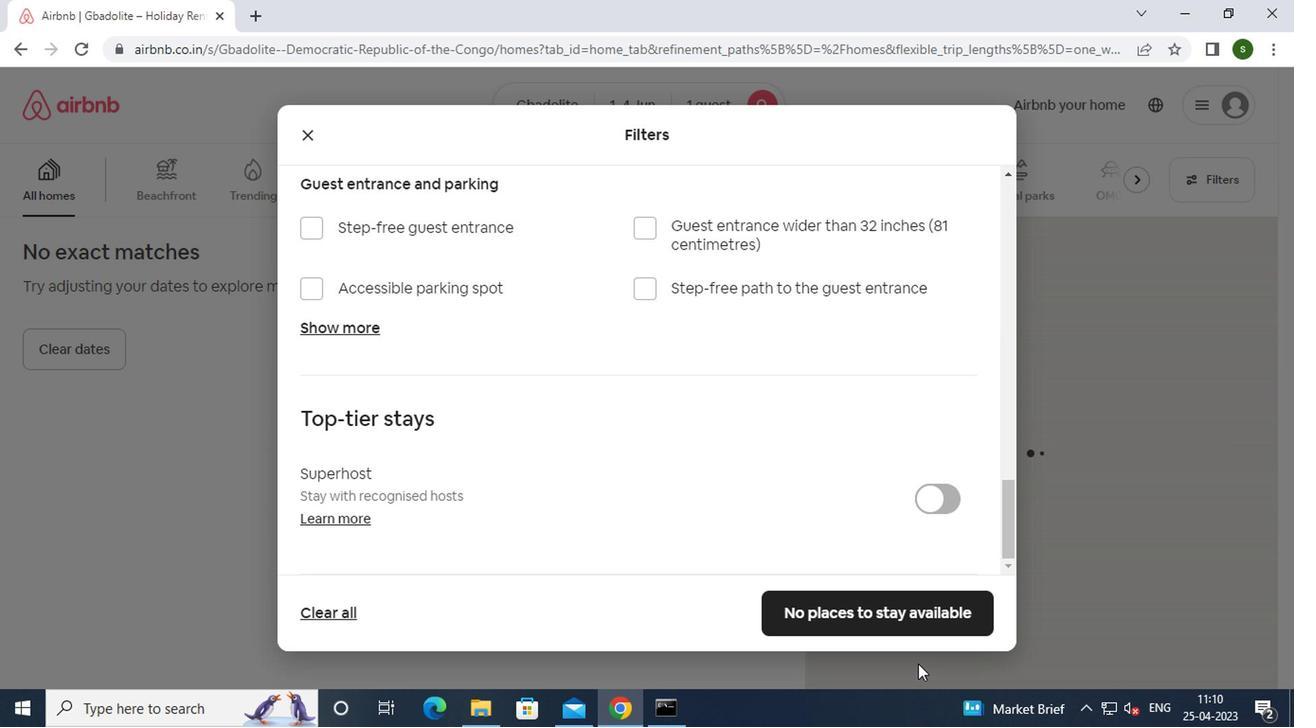 
Action: Mouse pressed left at (878, 603)
Screenshot: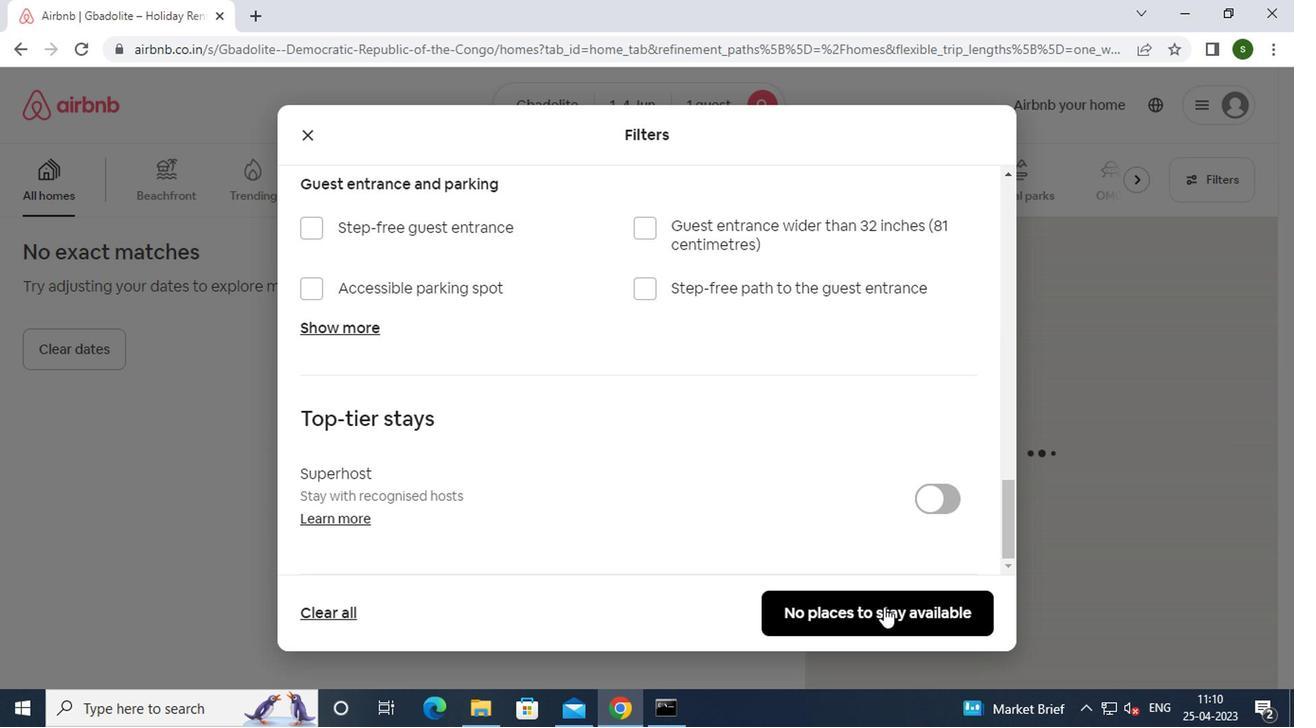 
Action: Mouse moved to (622, 423)
Screenshot: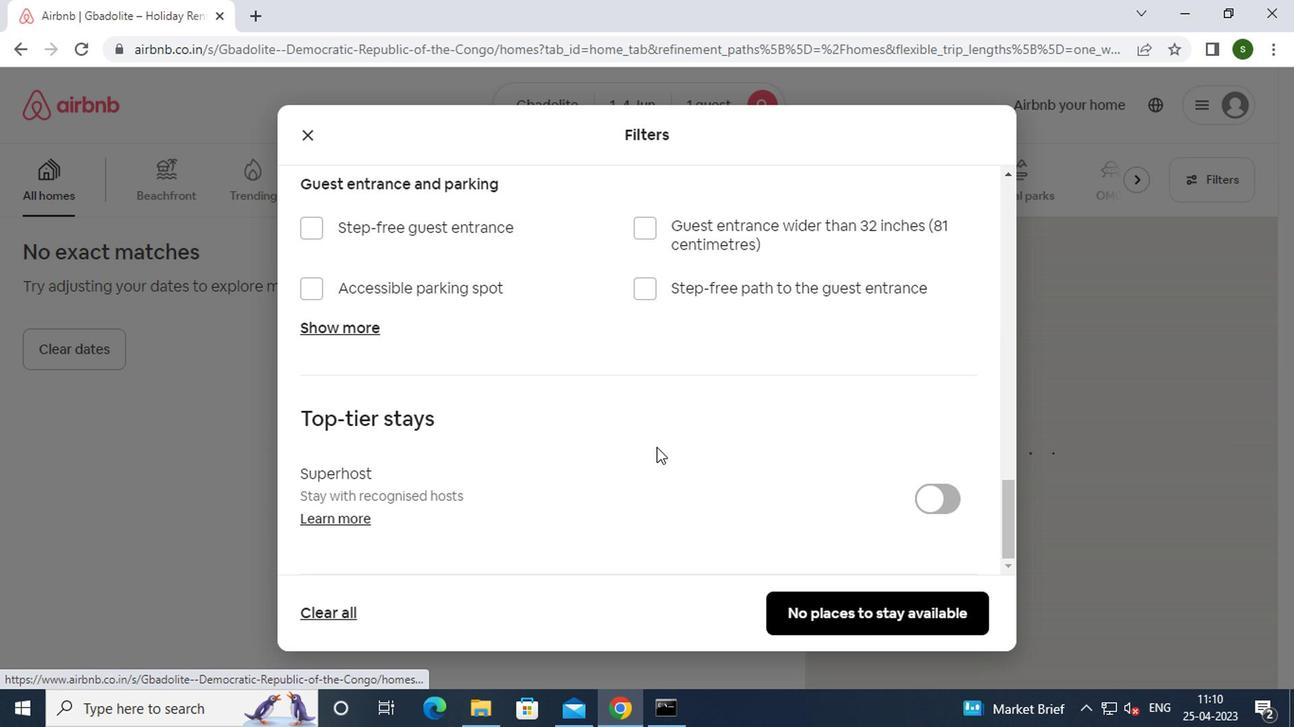 
